Task: Find a place to stay in Reancharia, Brazil, from June 1 to June 9 for 4 guests, with a price range of ₹6000 to ₹12000, and select 'Flat' as the property type.
Action: Mouse moved to (542, 148)
Screenshot: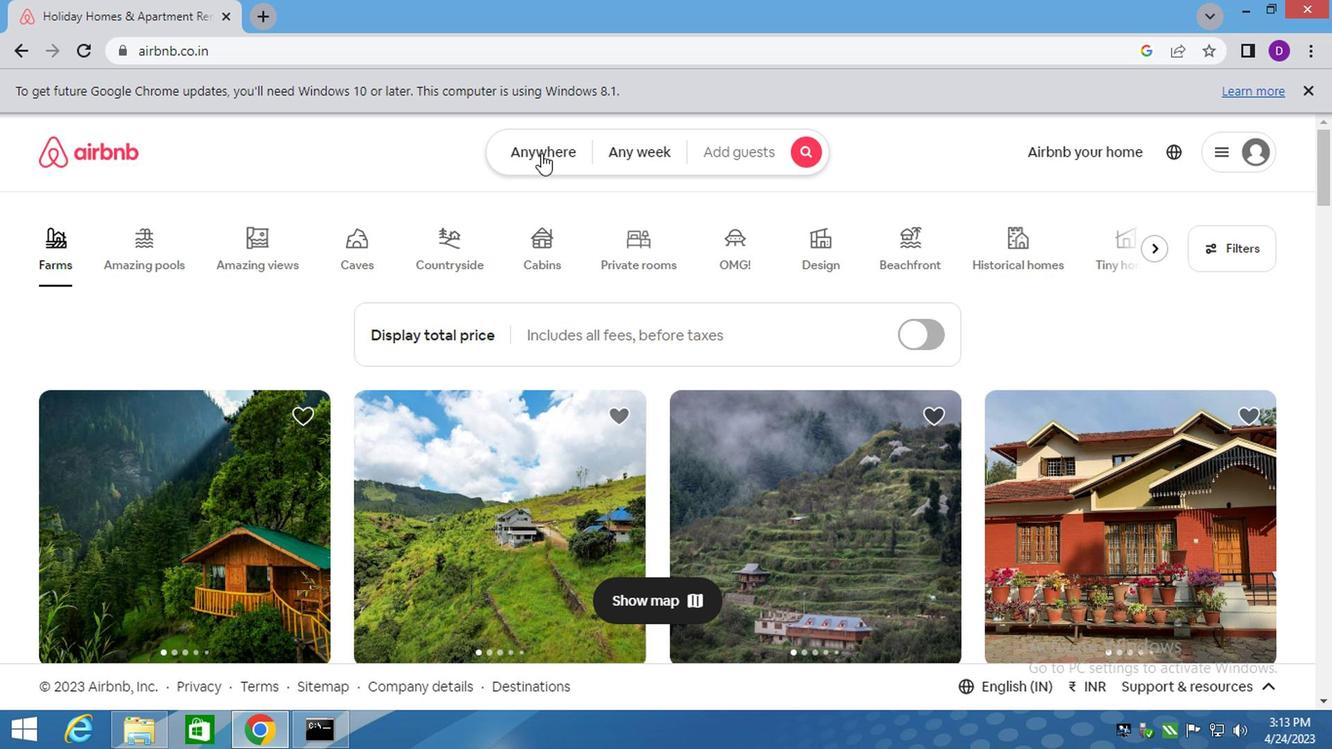 
Action: Mouse pressed left at (542, 148)
Screenshot: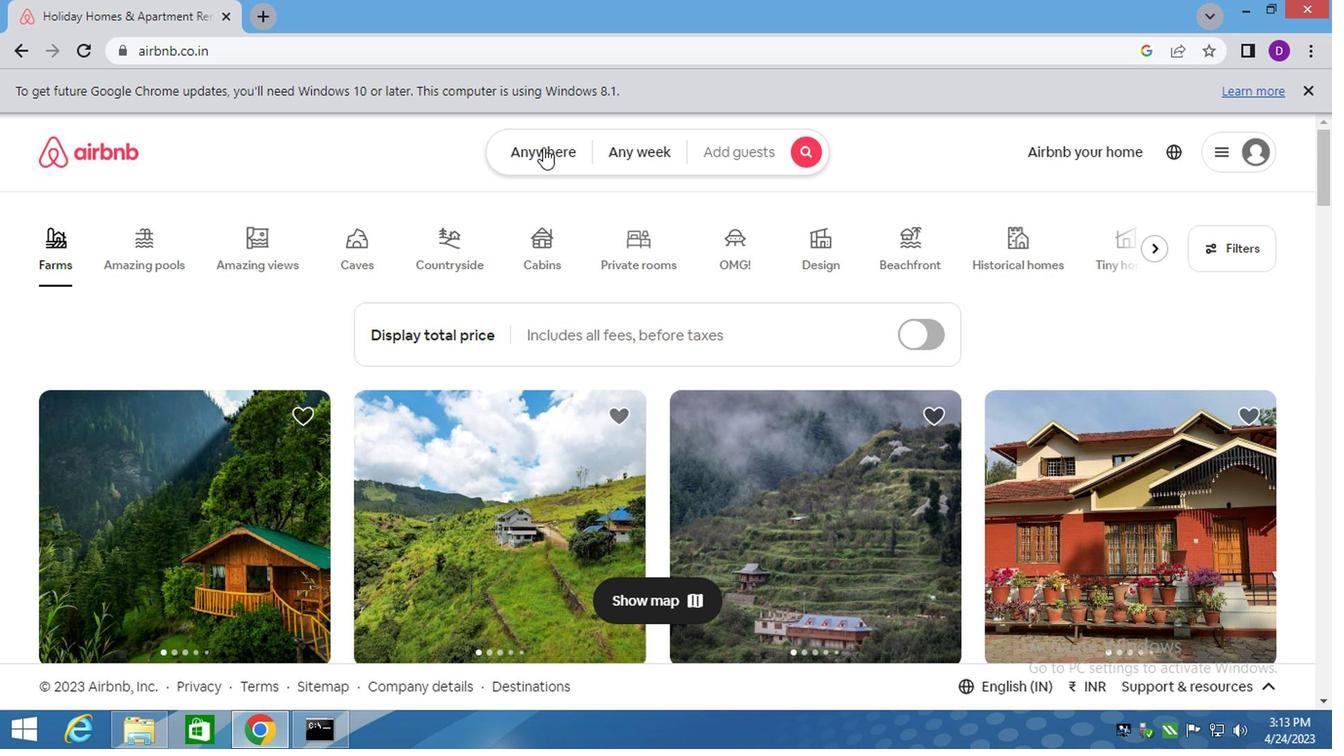 
Action: Mouse moved to (365, 228)
Screenshot: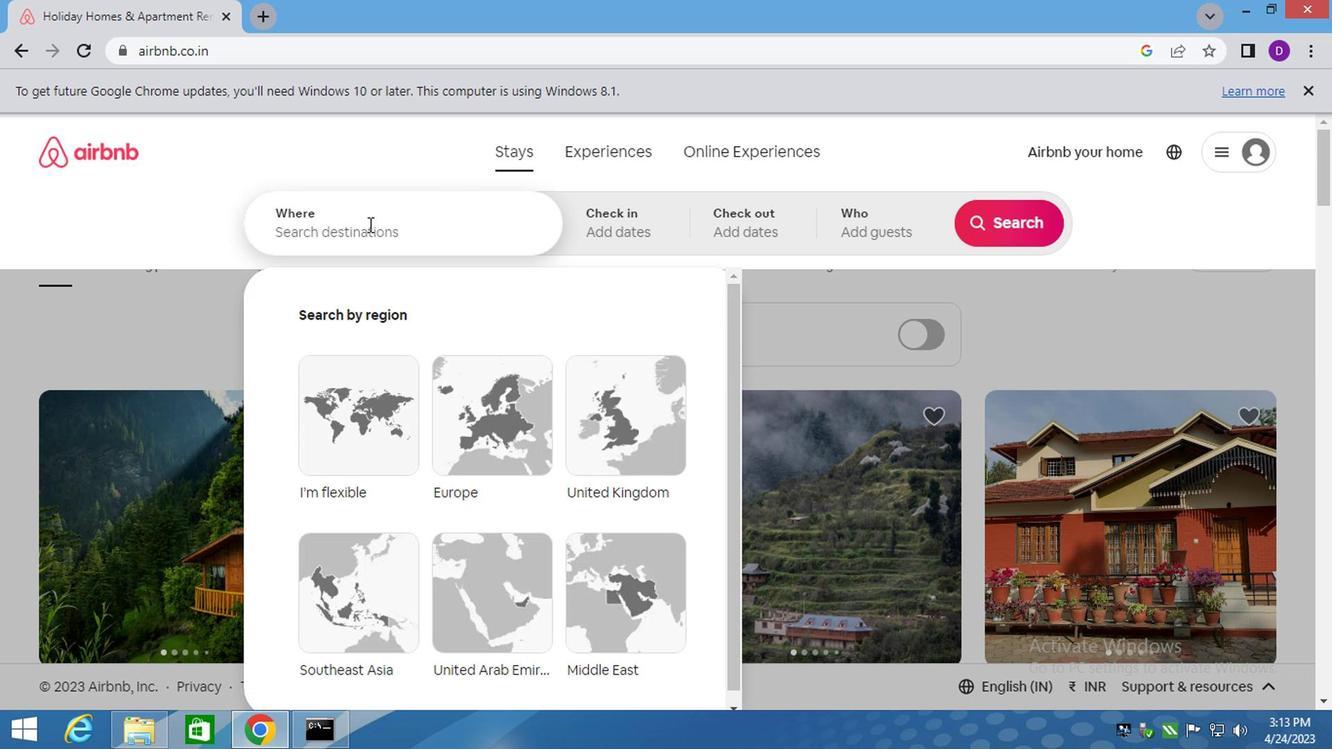 
Action: Mouse pressed left at (365, 228)
Screenshot: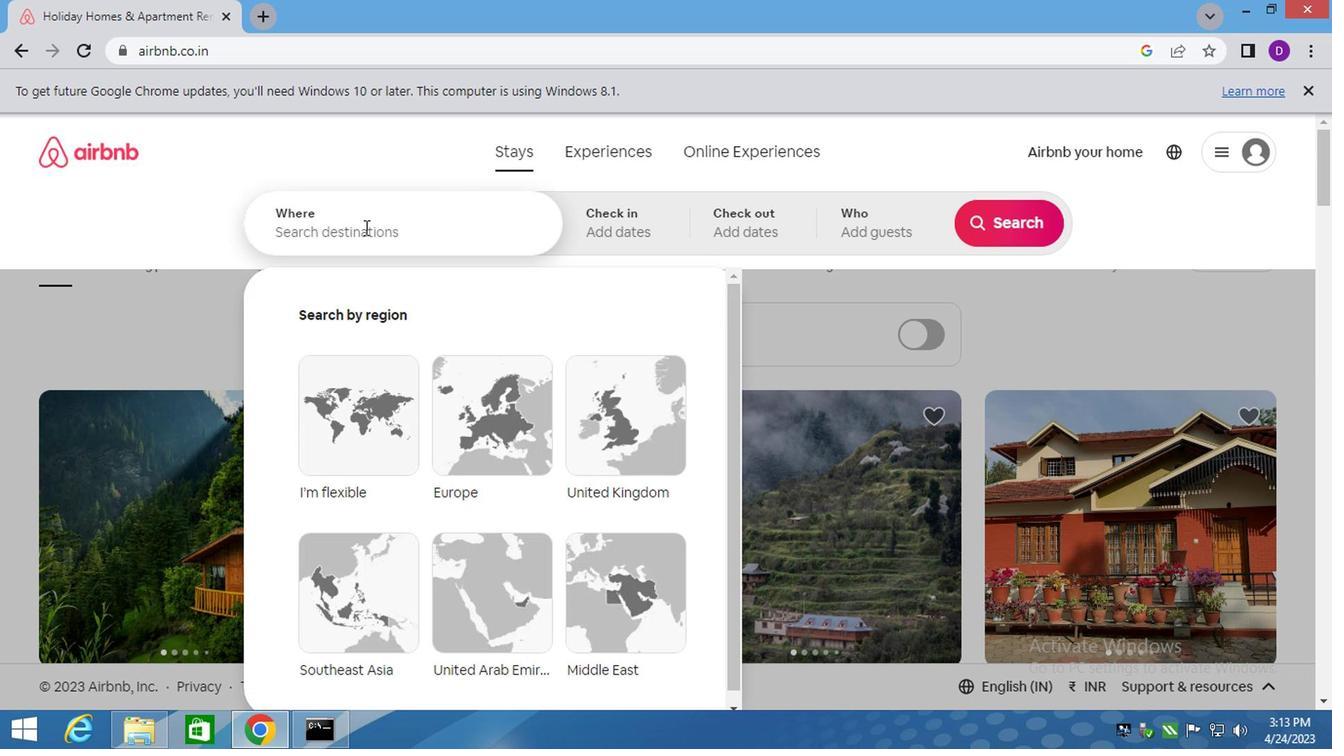 
Action: Key pressed <Key.shift>REANCHARIA,<Key.space><Key.shift>BRAZIL<Key.enter>
Screenshot: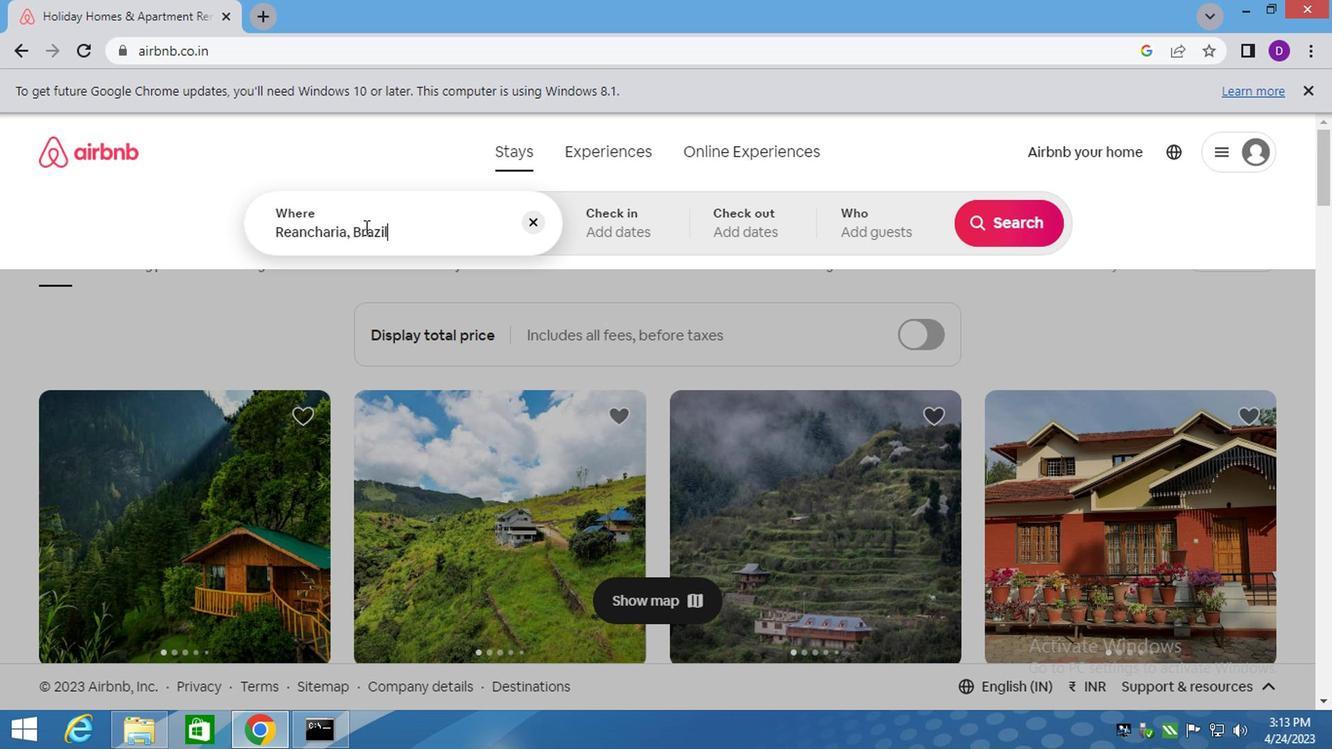 
Action: Mouse moved to (995, 388)
Screenshot: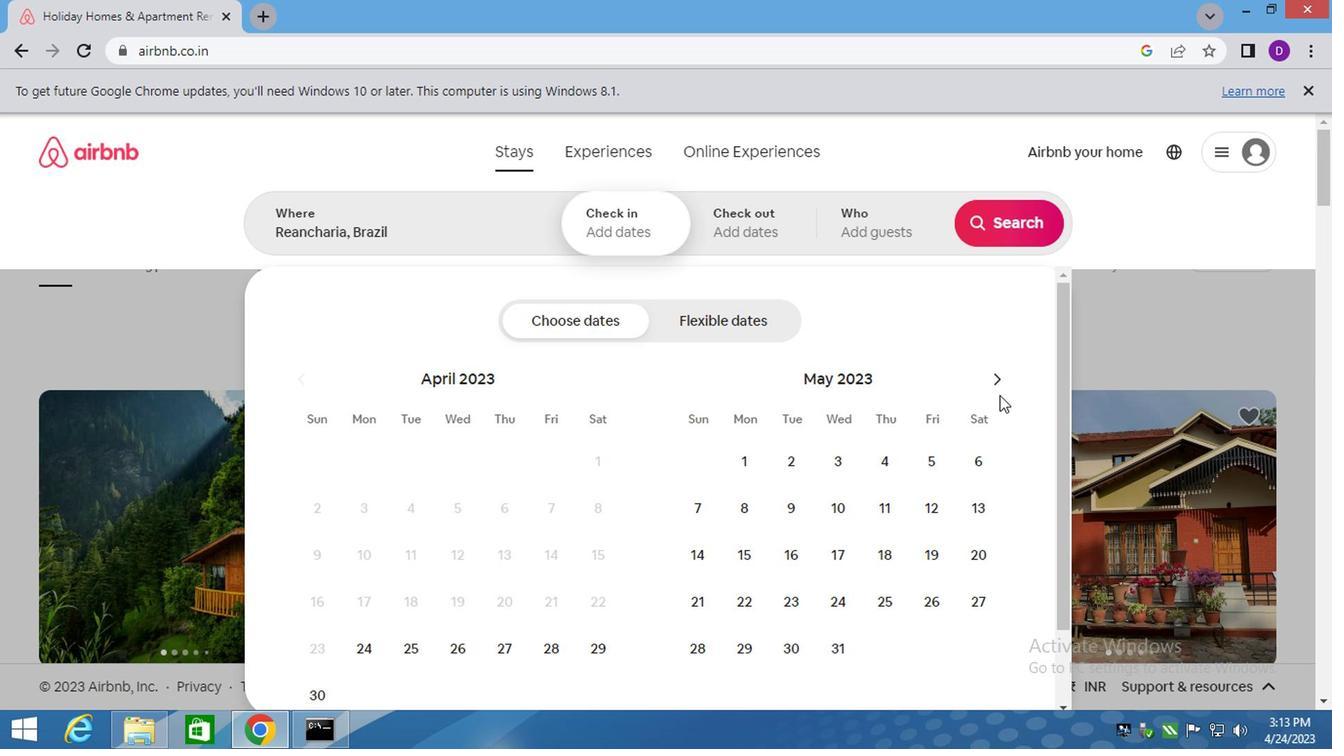 
Action: Mouse pressed left at (995, 388)
Screenshot: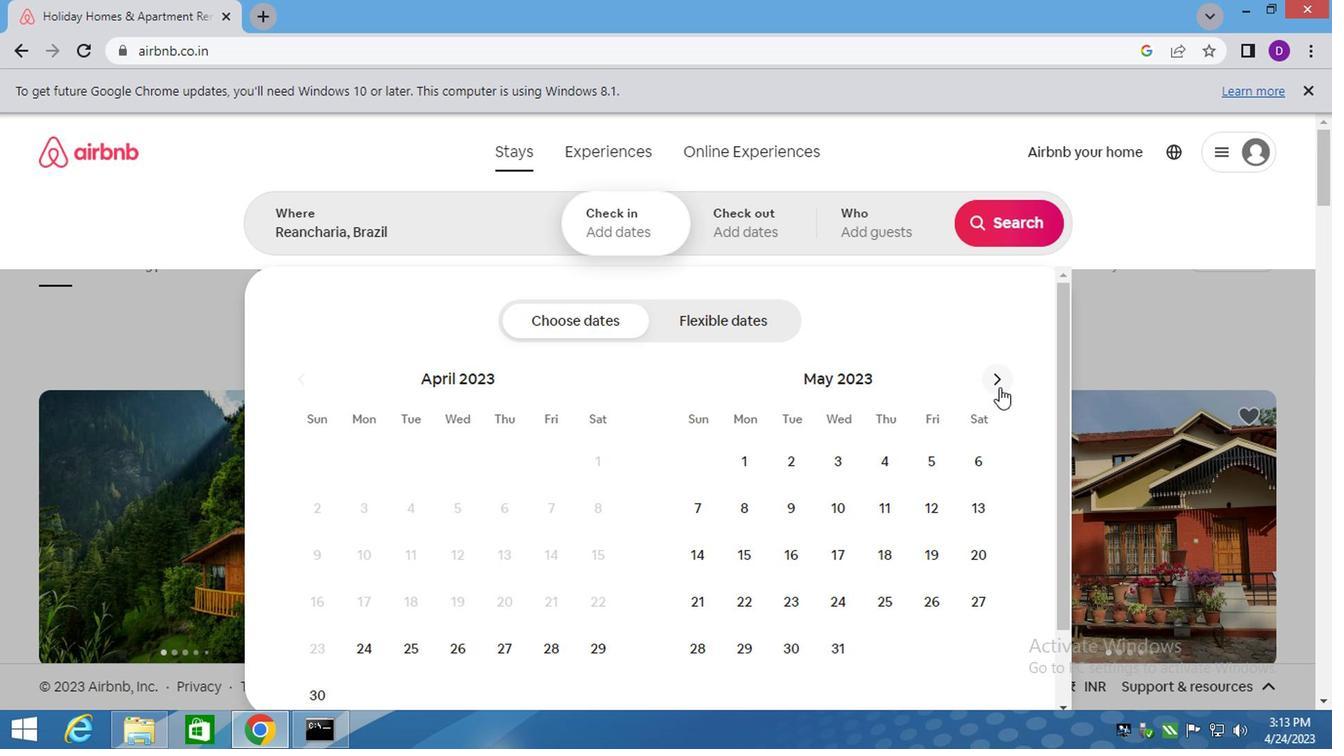 
Action: Mouse pressed left at (995, 388)
Screenshot: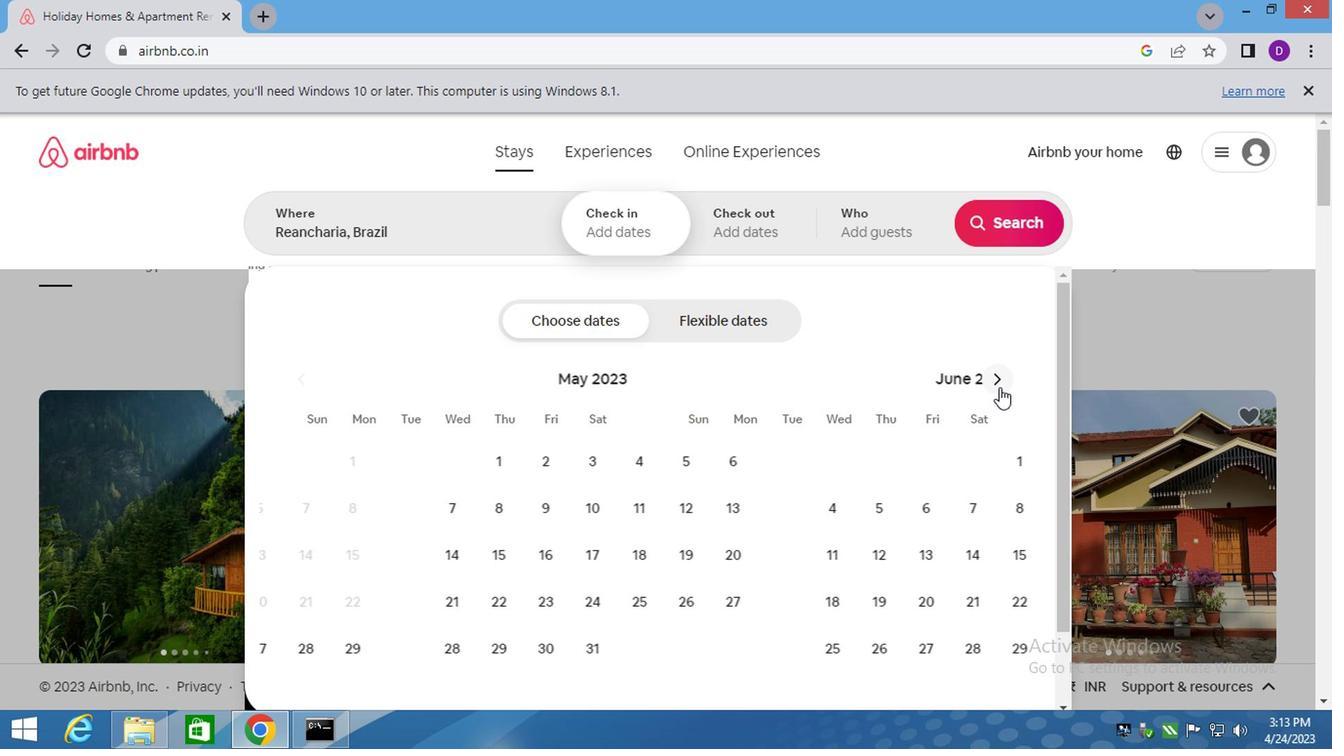 
Action: Mouse moved to (509, 476)
Screenshot: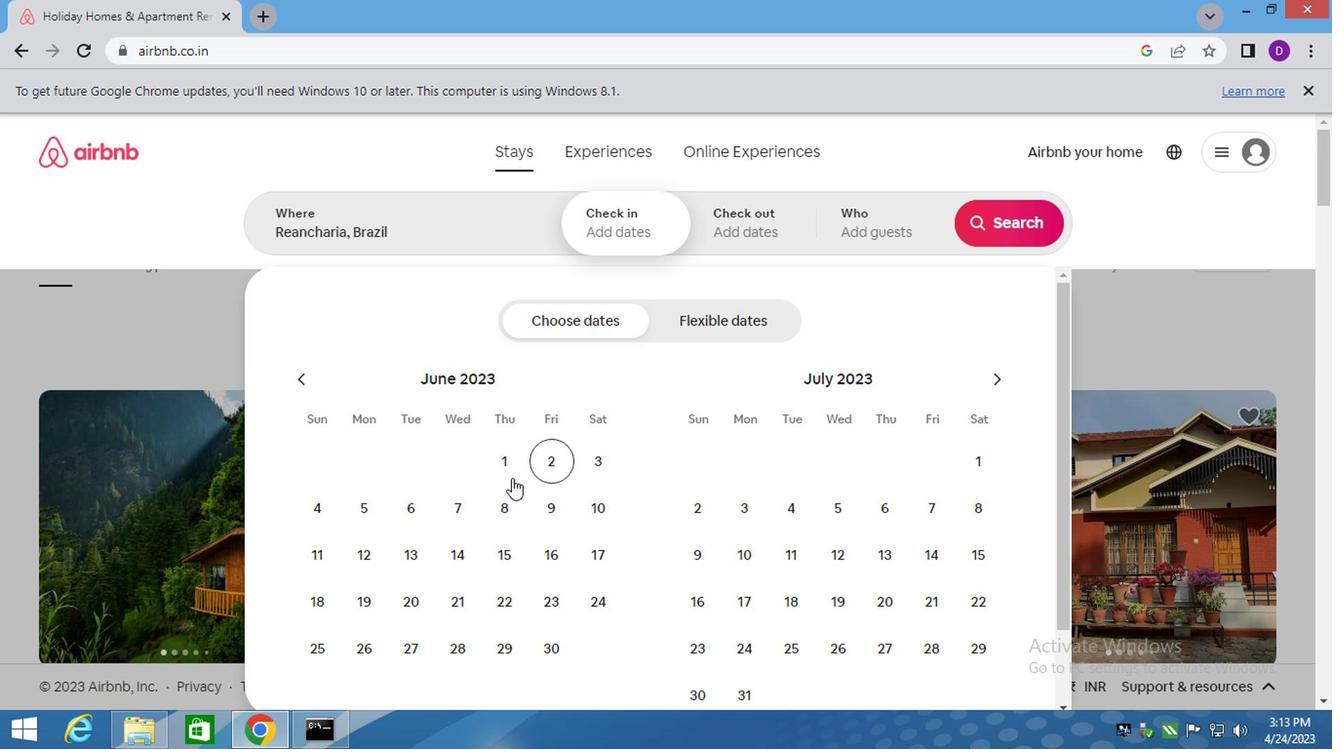 
Action: Mouse pressed left at (509, 476)
Screenshot: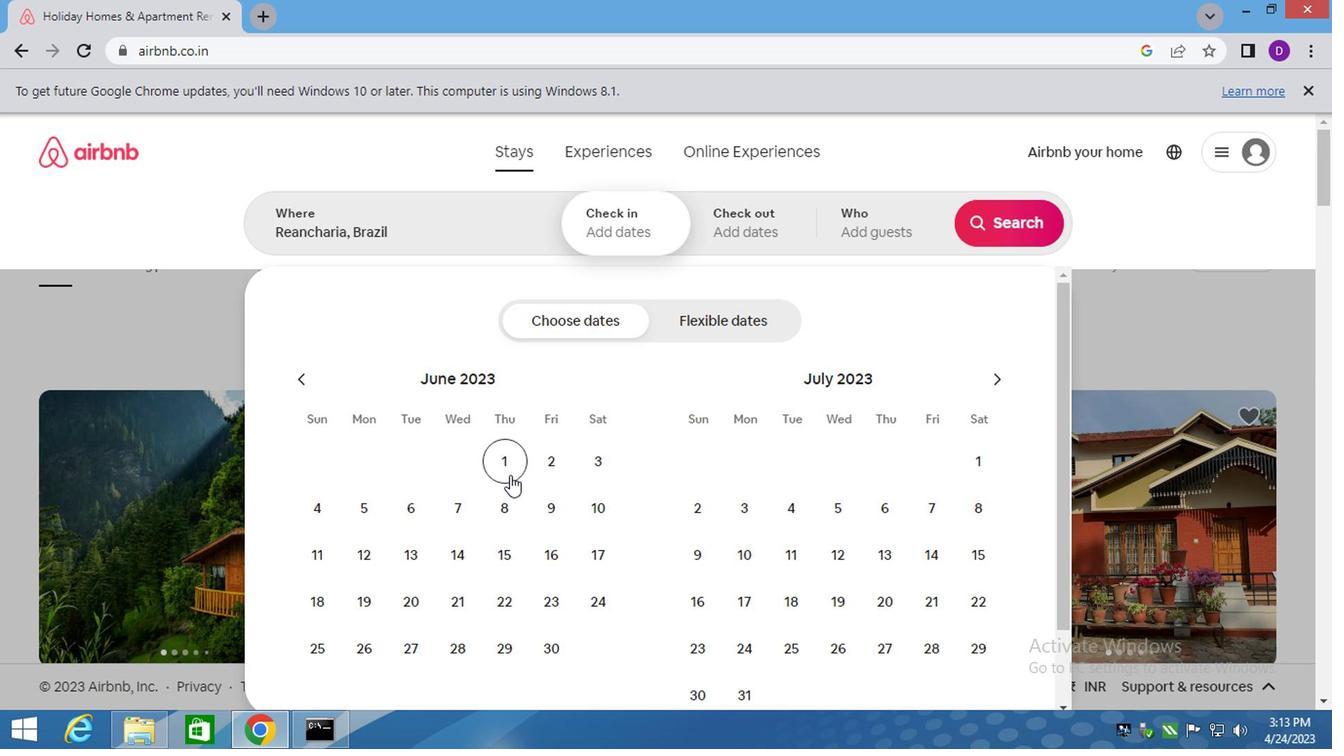 
Action: Mouse moved to (549, 510)
Screenshot: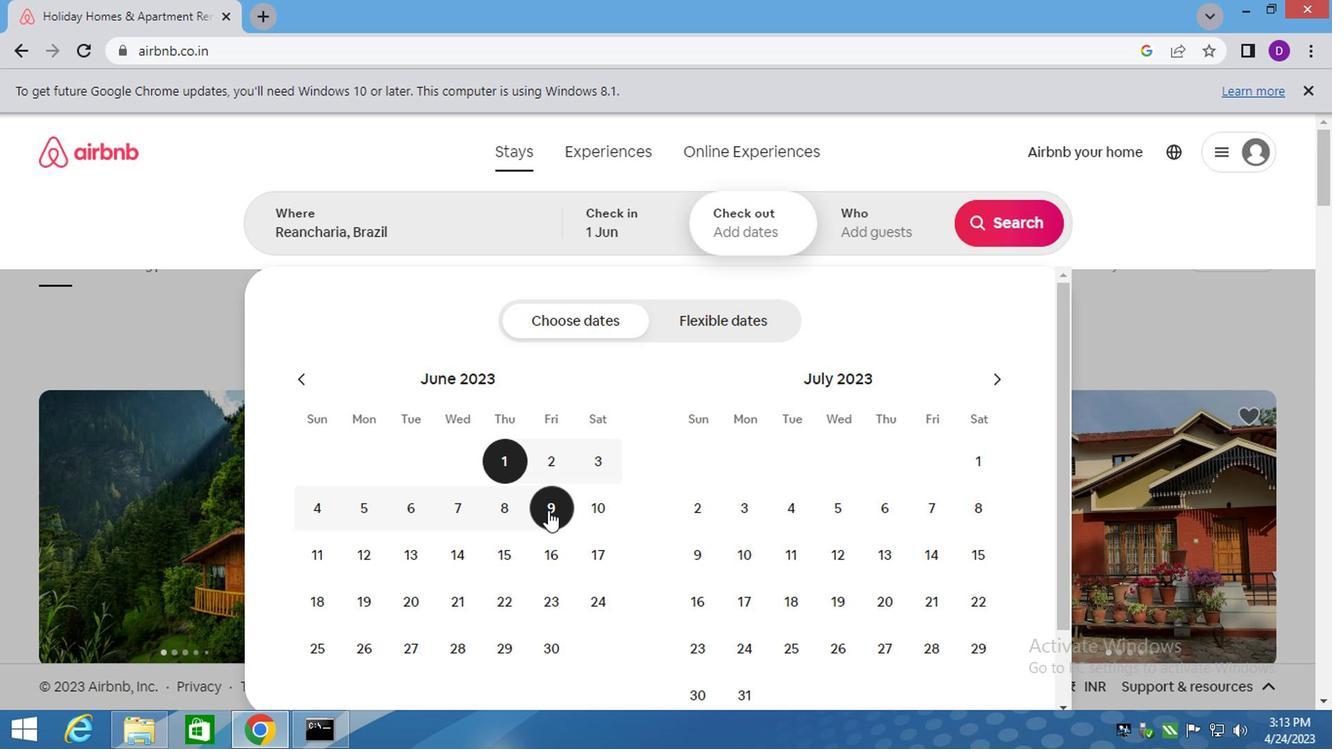 
Action: Mouse pressed left at (549, 510)
Screenshot: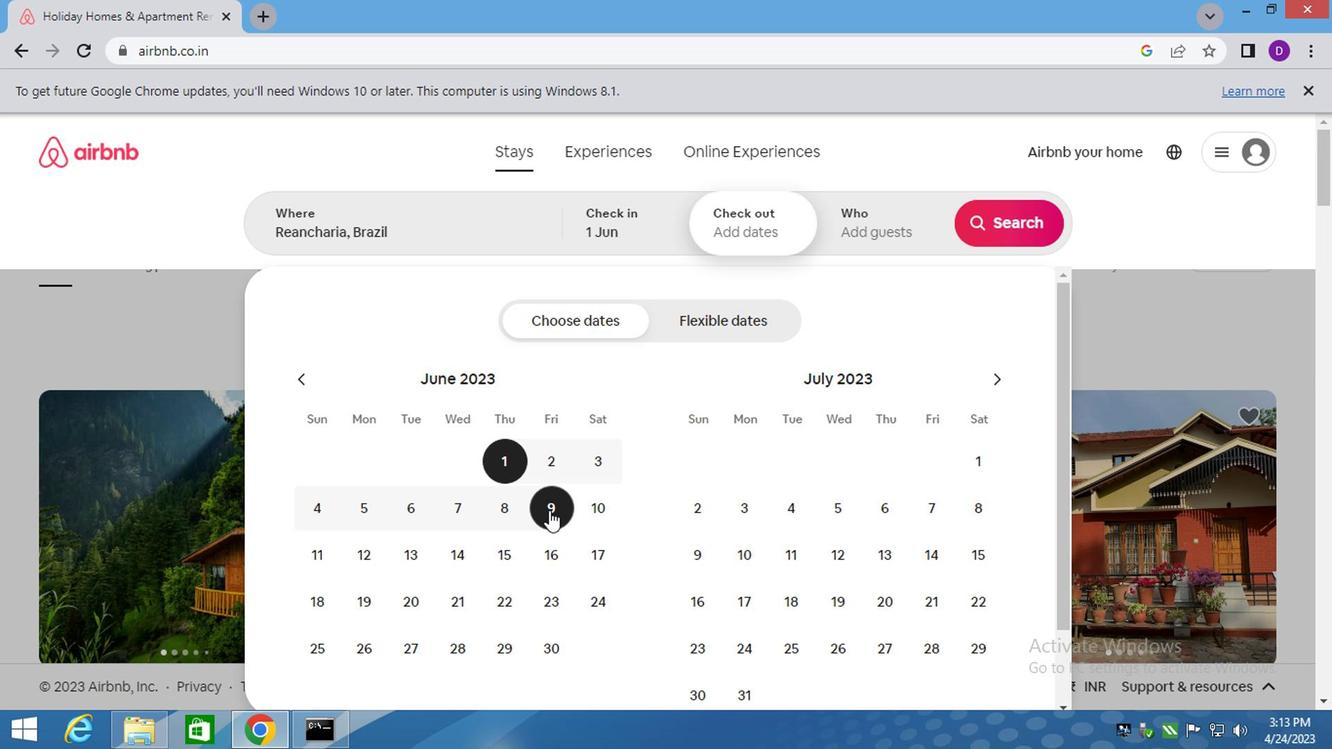 
Action: Mouse moved to (843, 228)
Screenshot: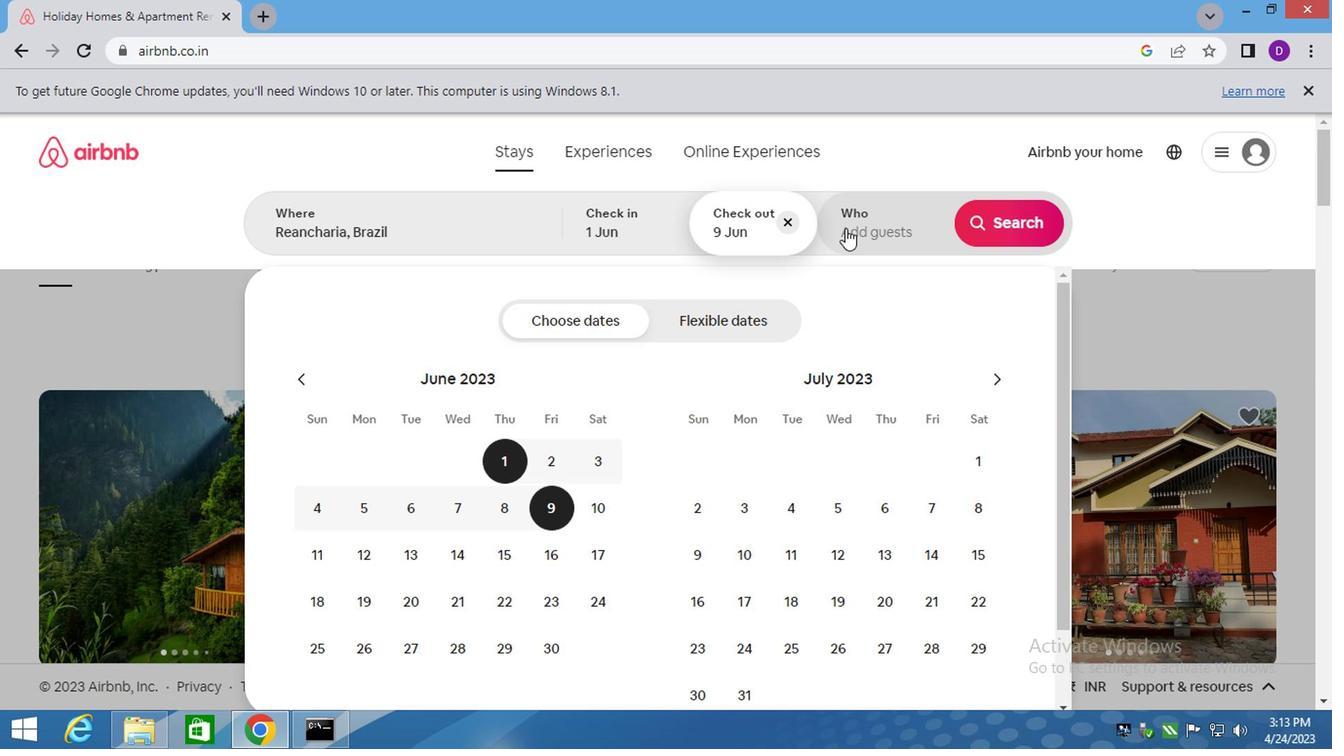 
Action: Mouse pressed left at (843, 228)
Screenshot: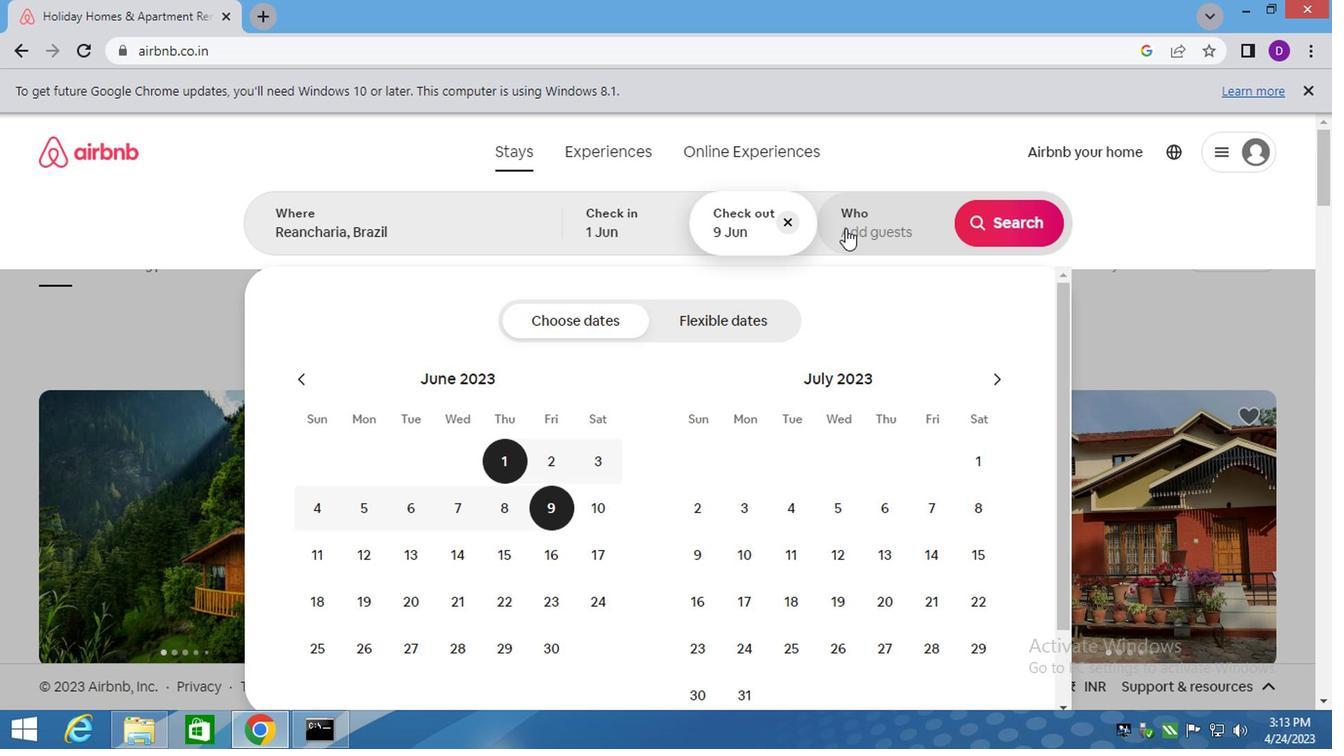 
Action: Mouse moved to (1008, 322)
Screenshot: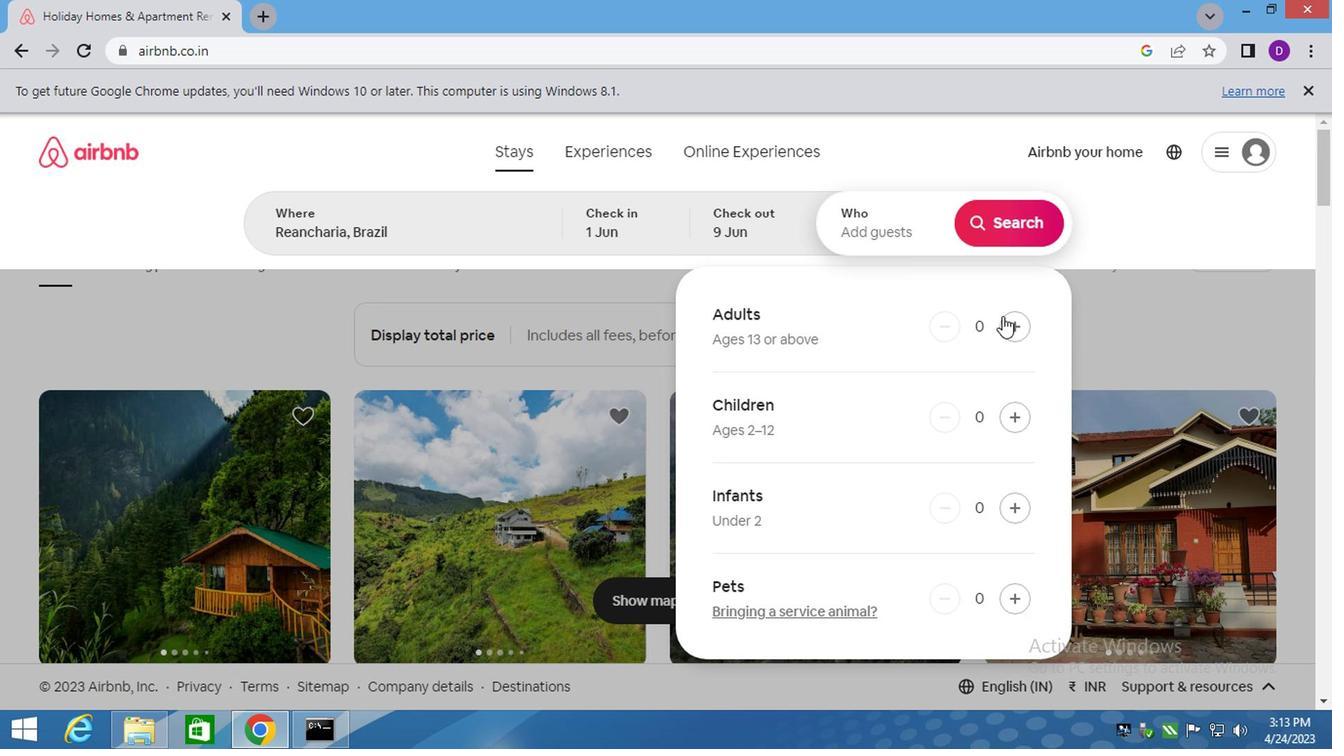 
Action: Mouse pressed left at (1008, 322)
Screenshot: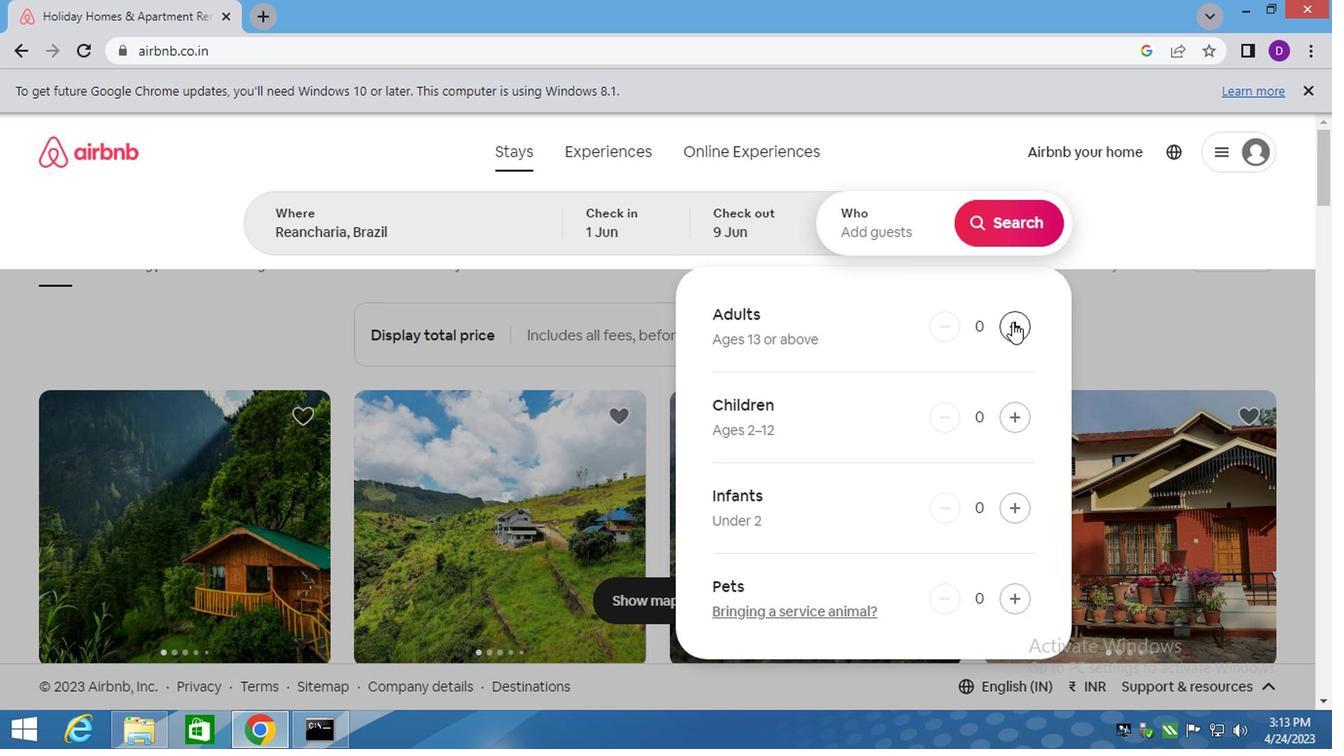 
Action: Mouse pressed left at (1008, 322)
Screenshot: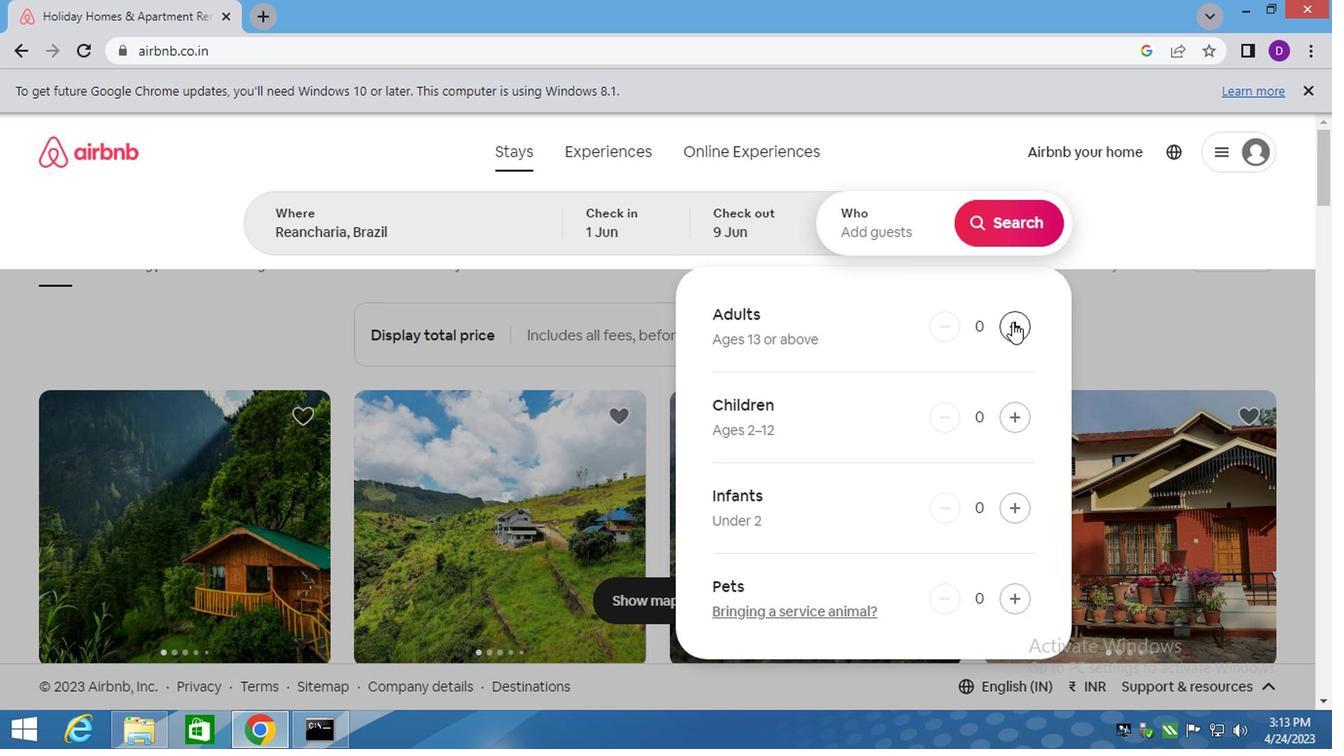 
Action: Mouse pressed left at (1008, 322)
Screenshot: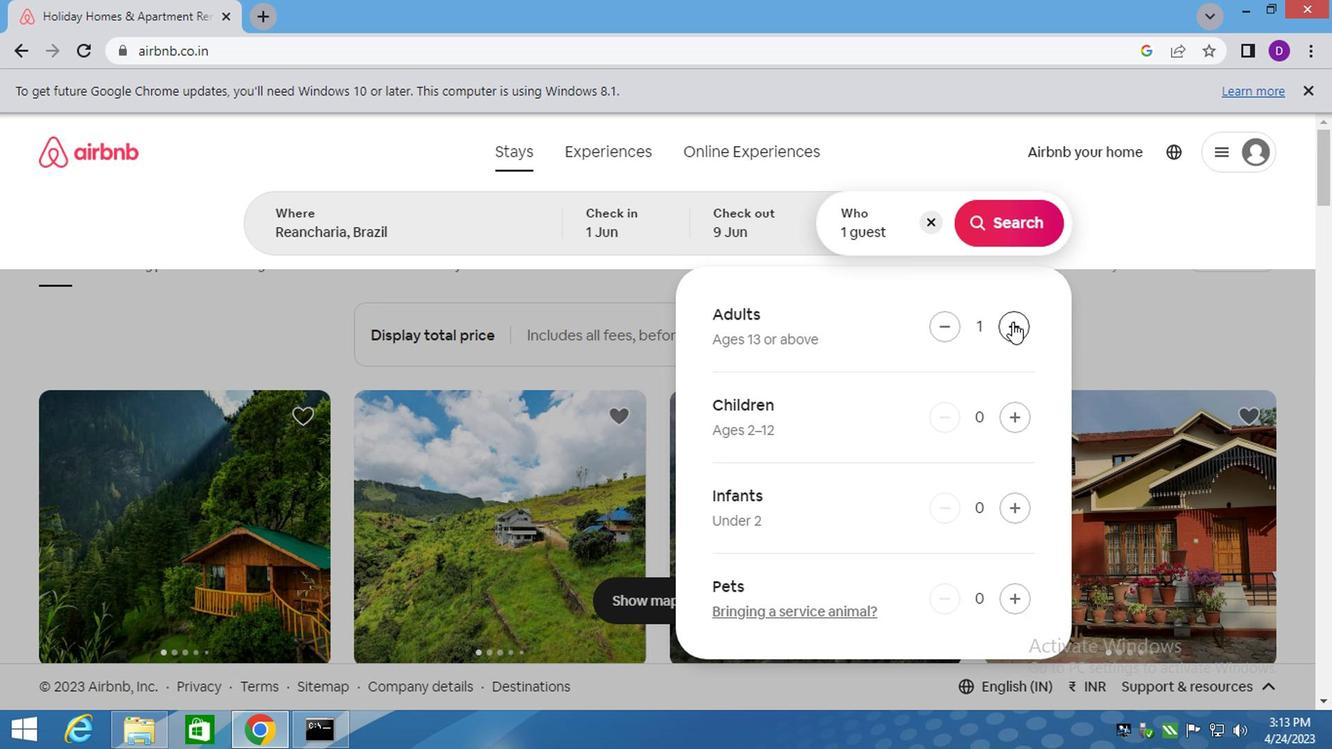 
Action: Mouse pressed left at (1008, 322)
Screenshot: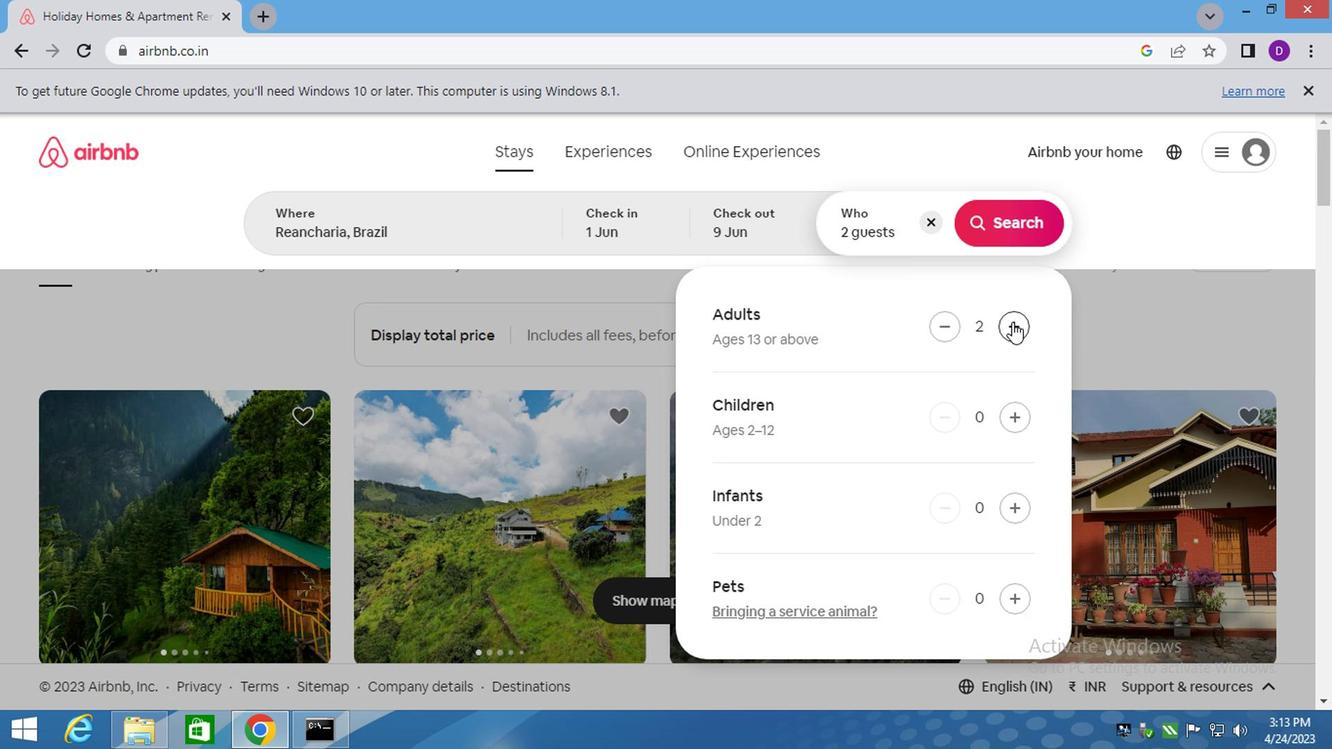 
Action: Mouse moved to (998, 231)
Screenshot: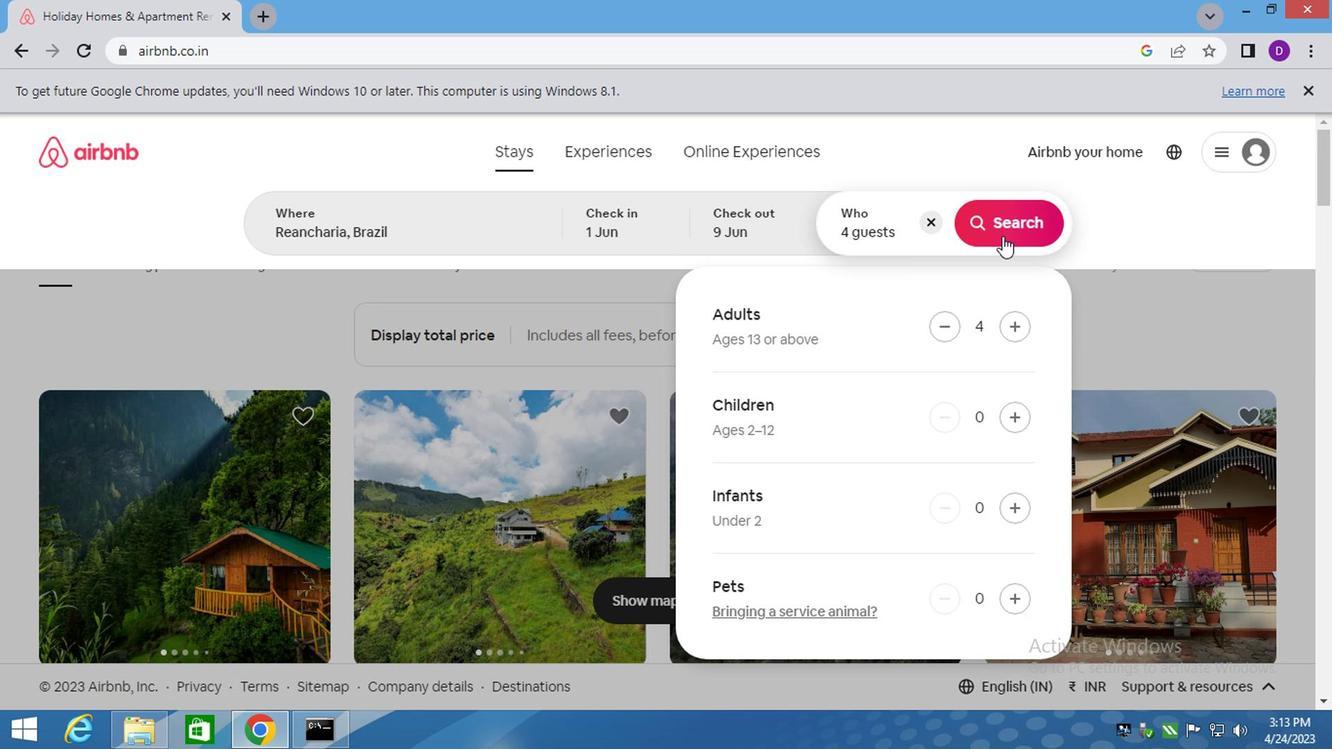 
Action: Mouse pressed left at (998, 231)
Screenshot: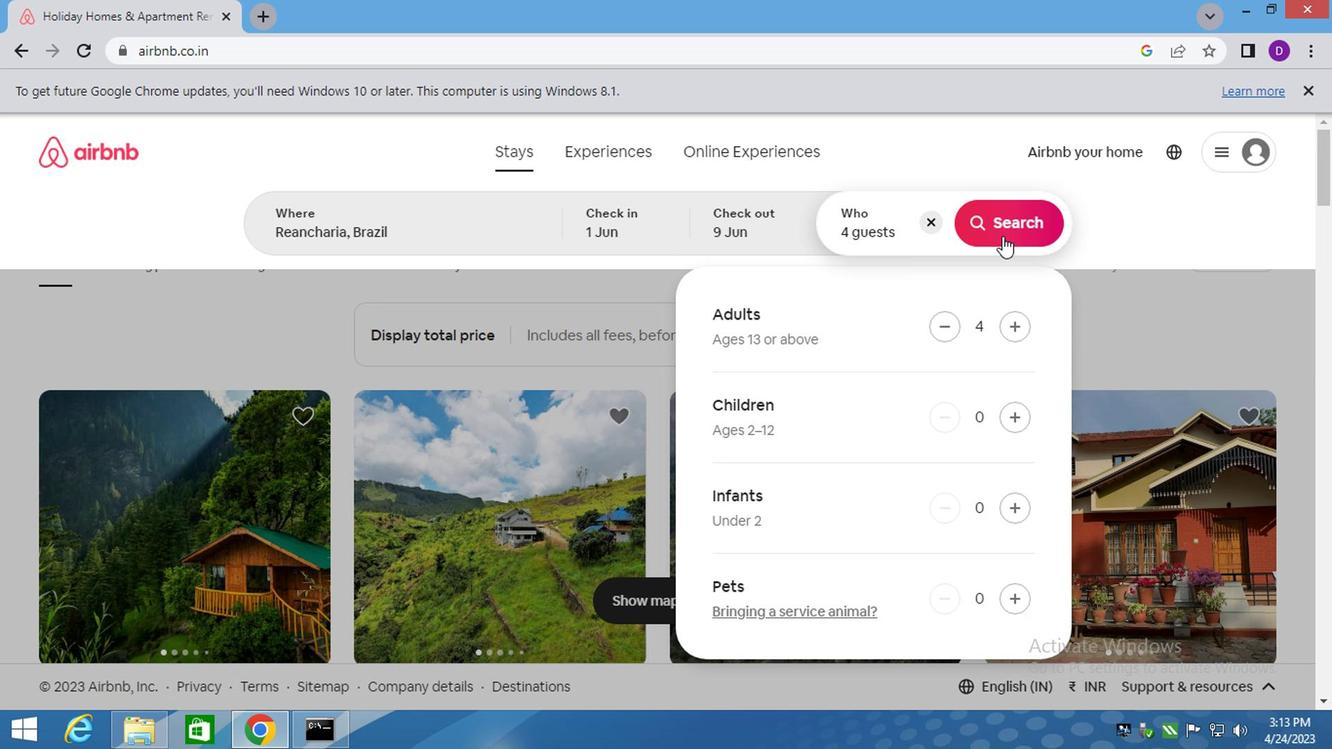 
Action: Mouse moved to (1301, 156)
Screenshot: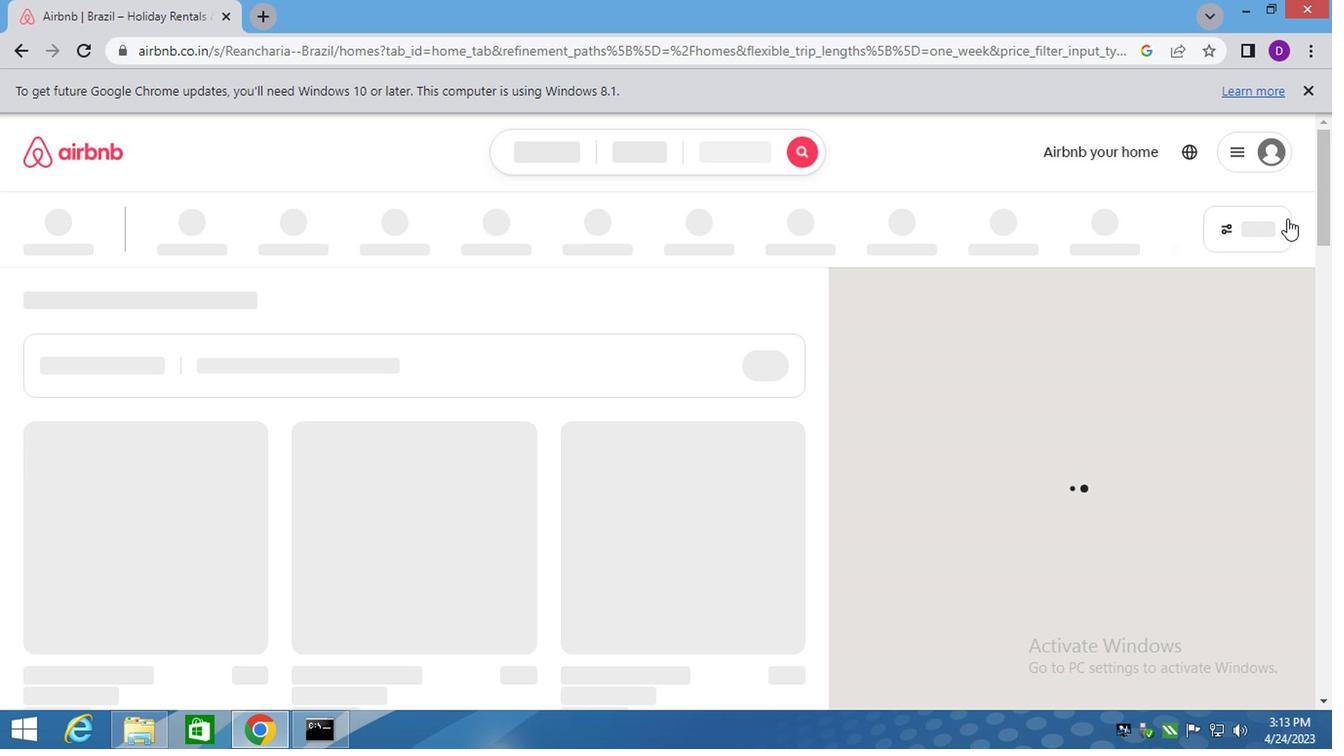 
Action: Mouse pressed left at (1324, 179)
Screenshot: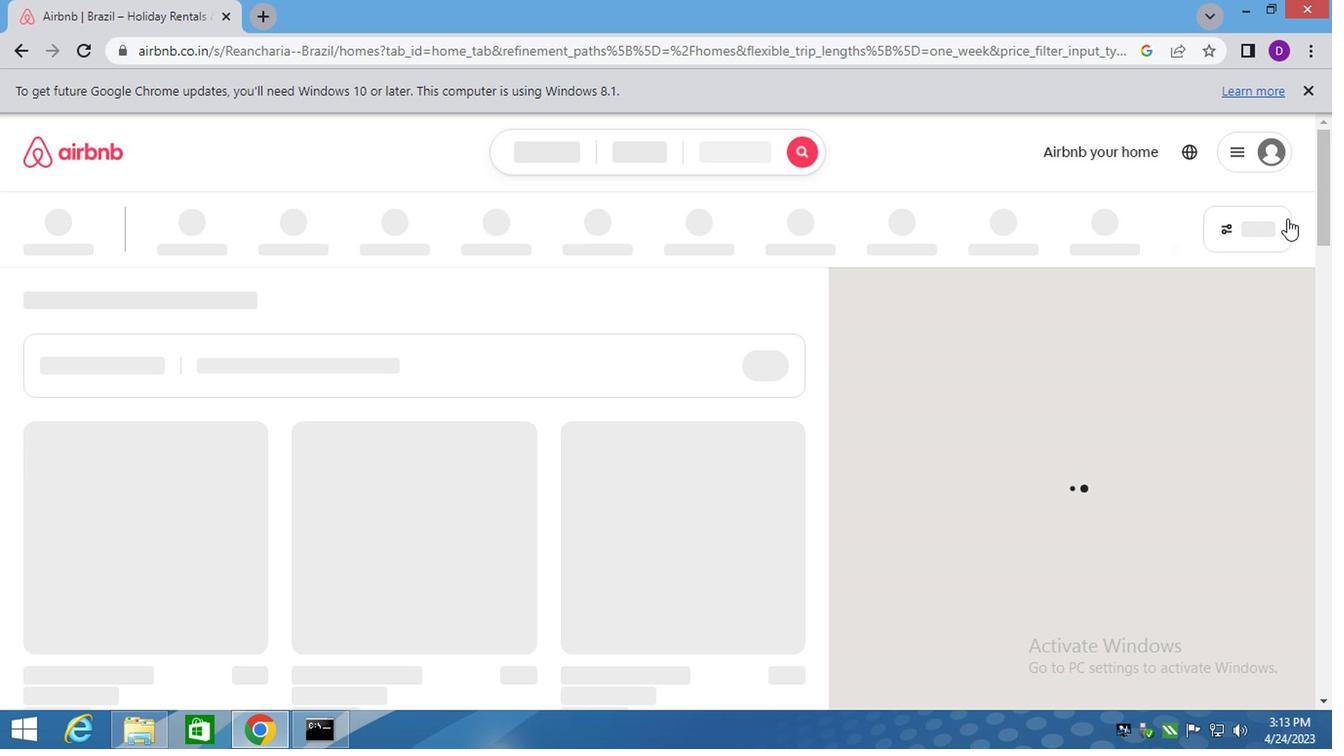 
Action: Mouse moved to (1253, 232)
Screenshot: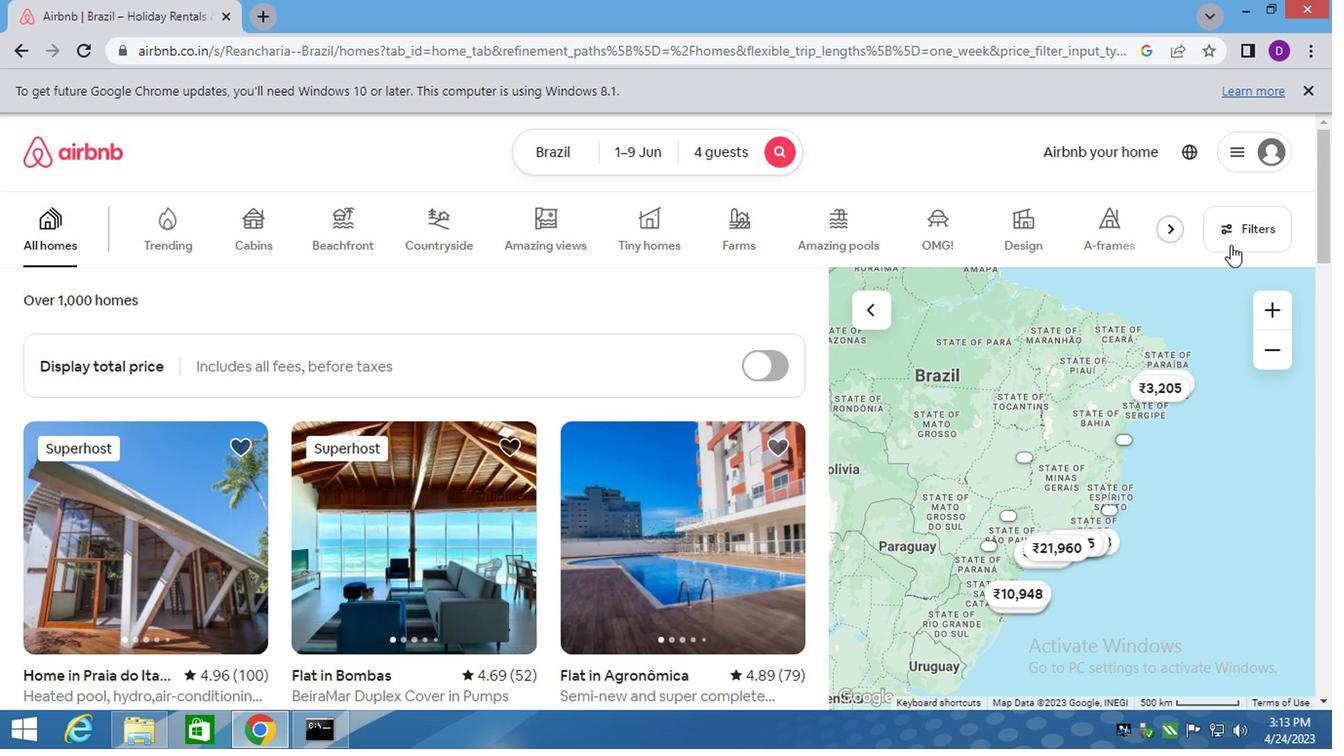 
Action: Mouse pressed left at (1253, 232)
Screenshot: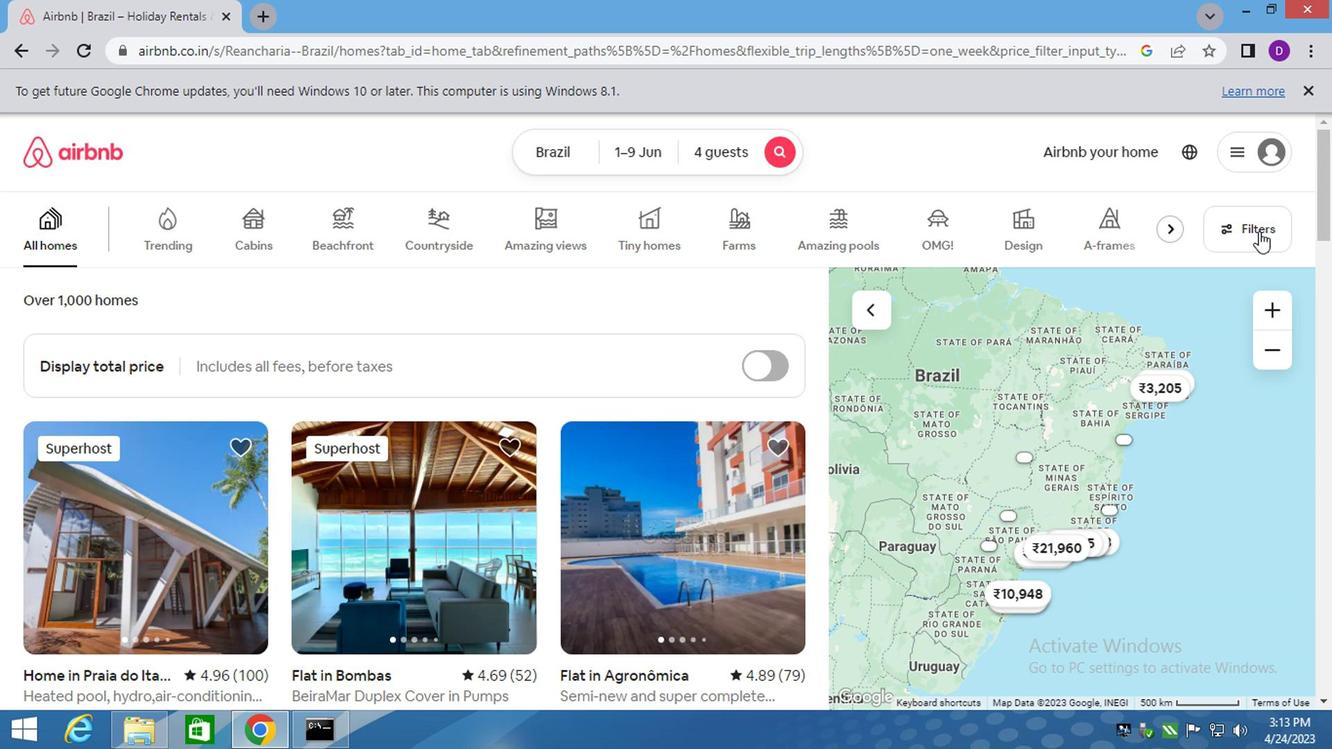 
Action: Mouse moved to (422, 464)
Screenshot: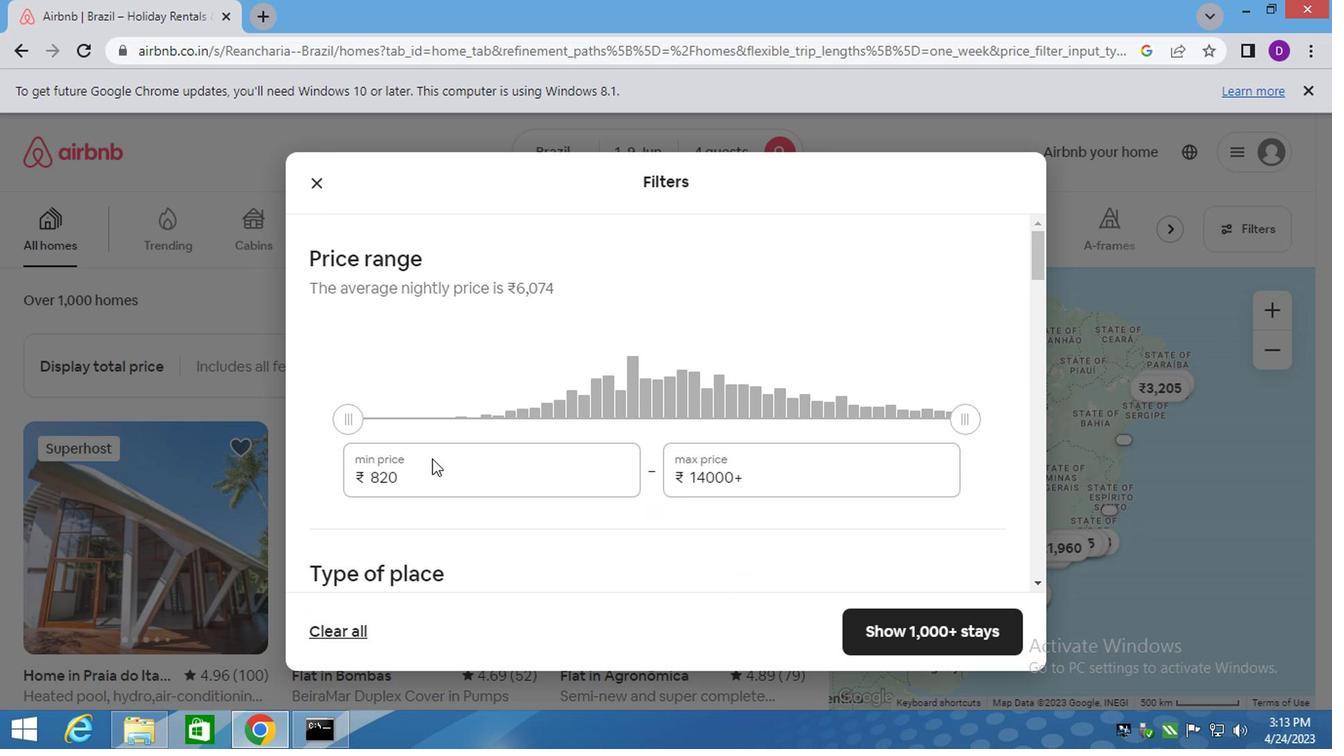 
Action: Mouse pressed left at (422, 464)
Screenshot: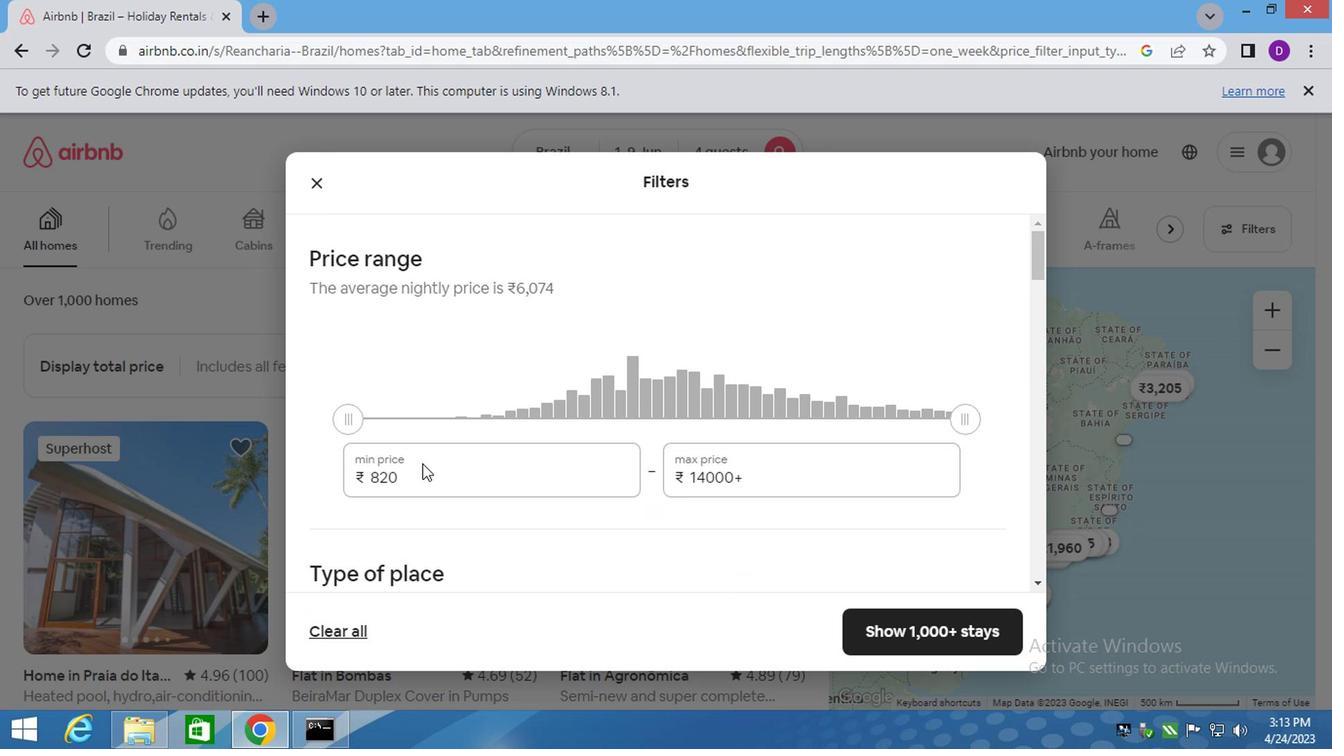 
Action: Mouse pressed left at (422, 464)
Screenshot: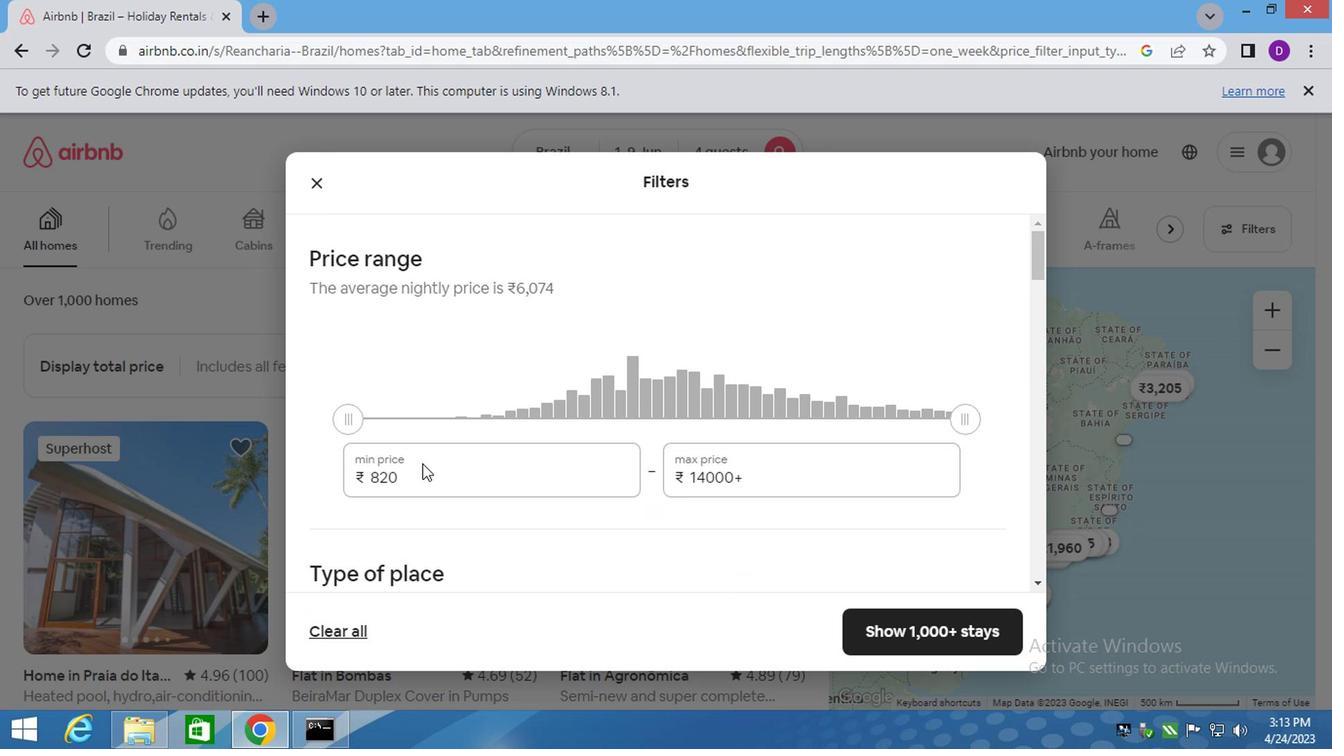 
Action: Mouse moved to (389, 479)
Screenshot: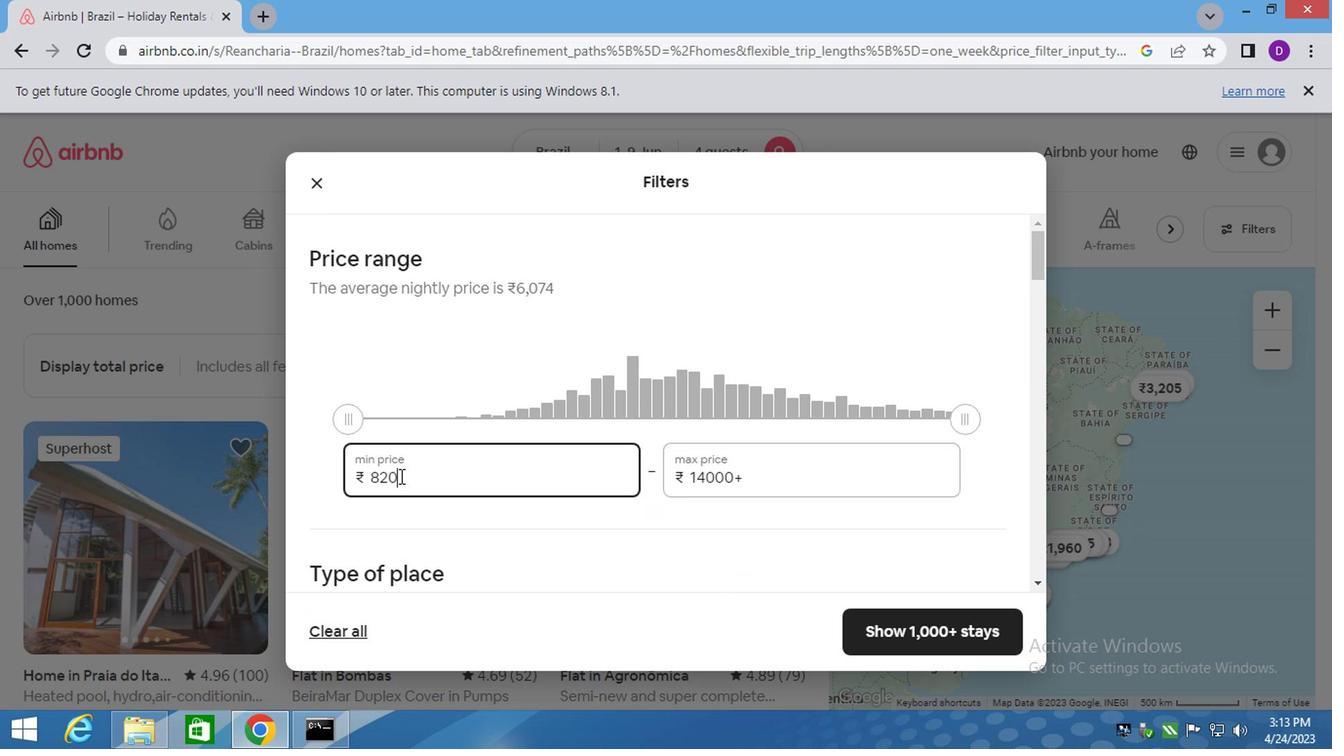 
Action: Mouse pressed left at (389, 479)
Screenshot: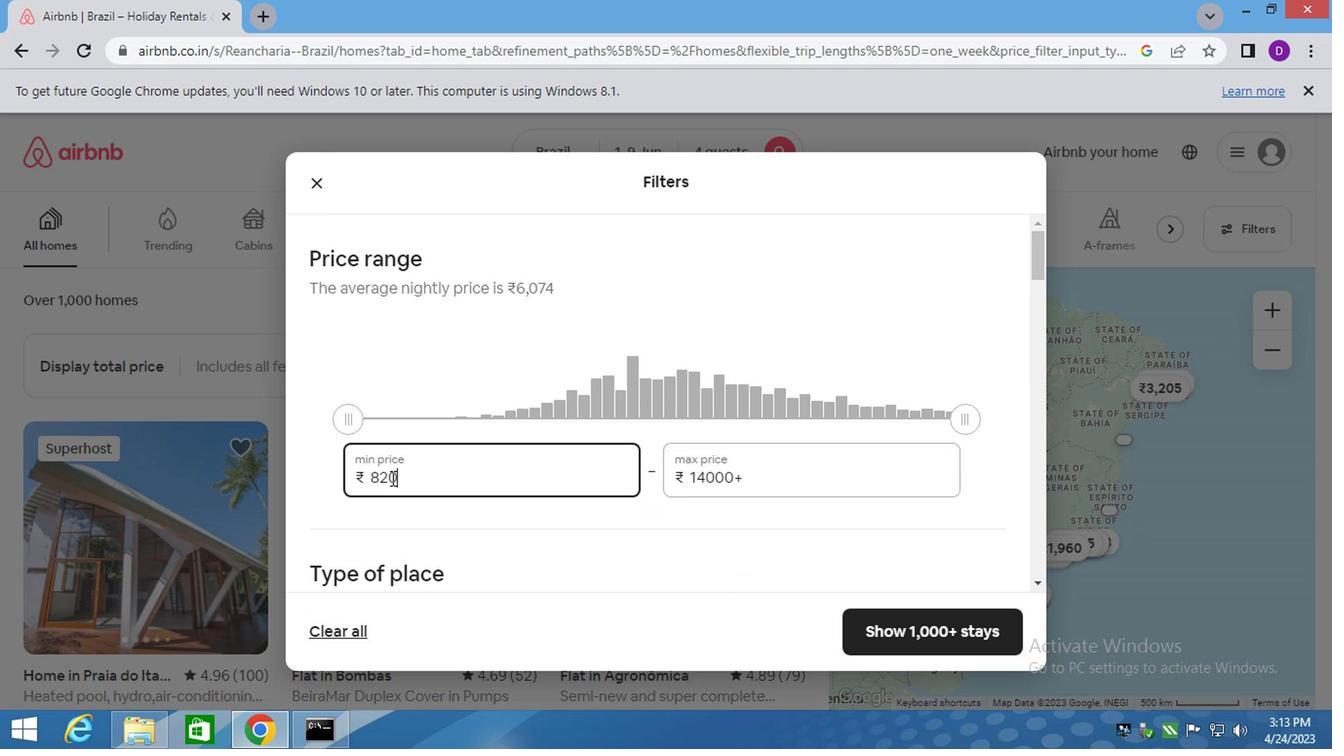 
Action: Mouse pressed left at (389, 479)
Screenshot: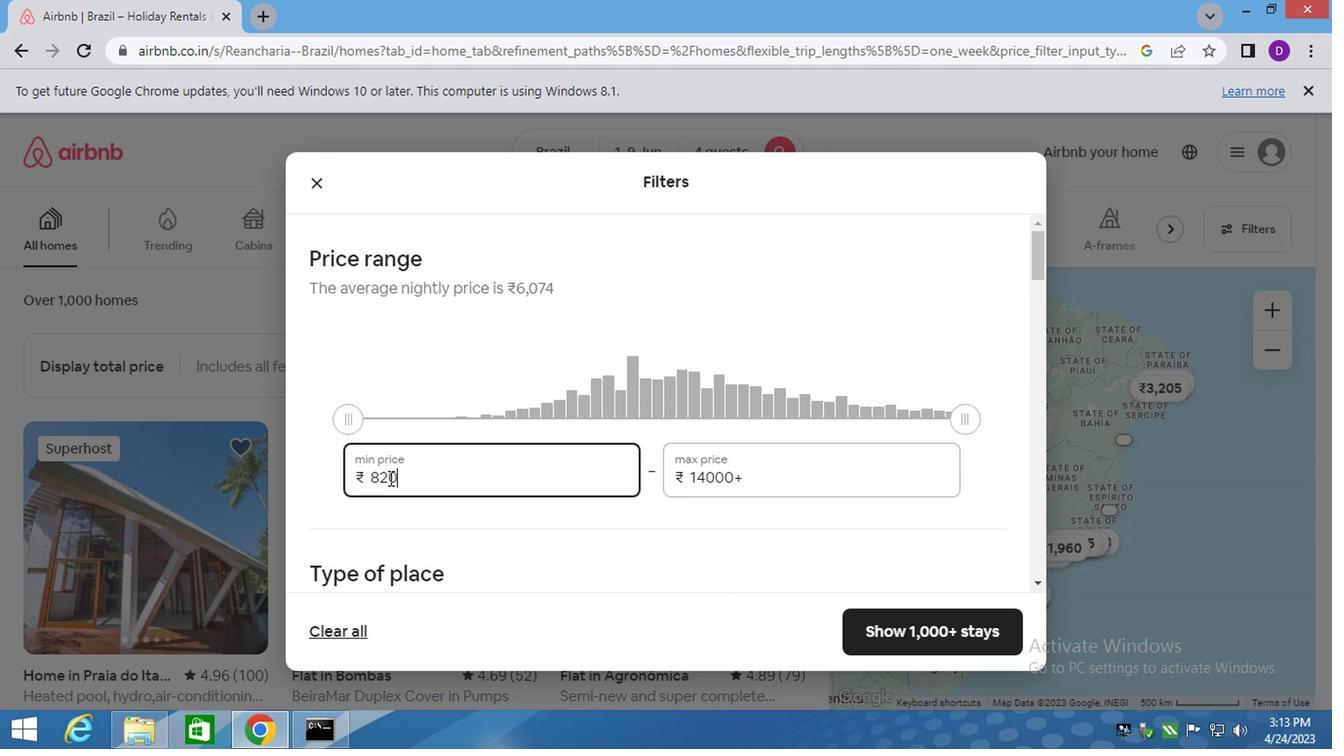 
Action: Mouse moved to (388, 479)
Screenshot: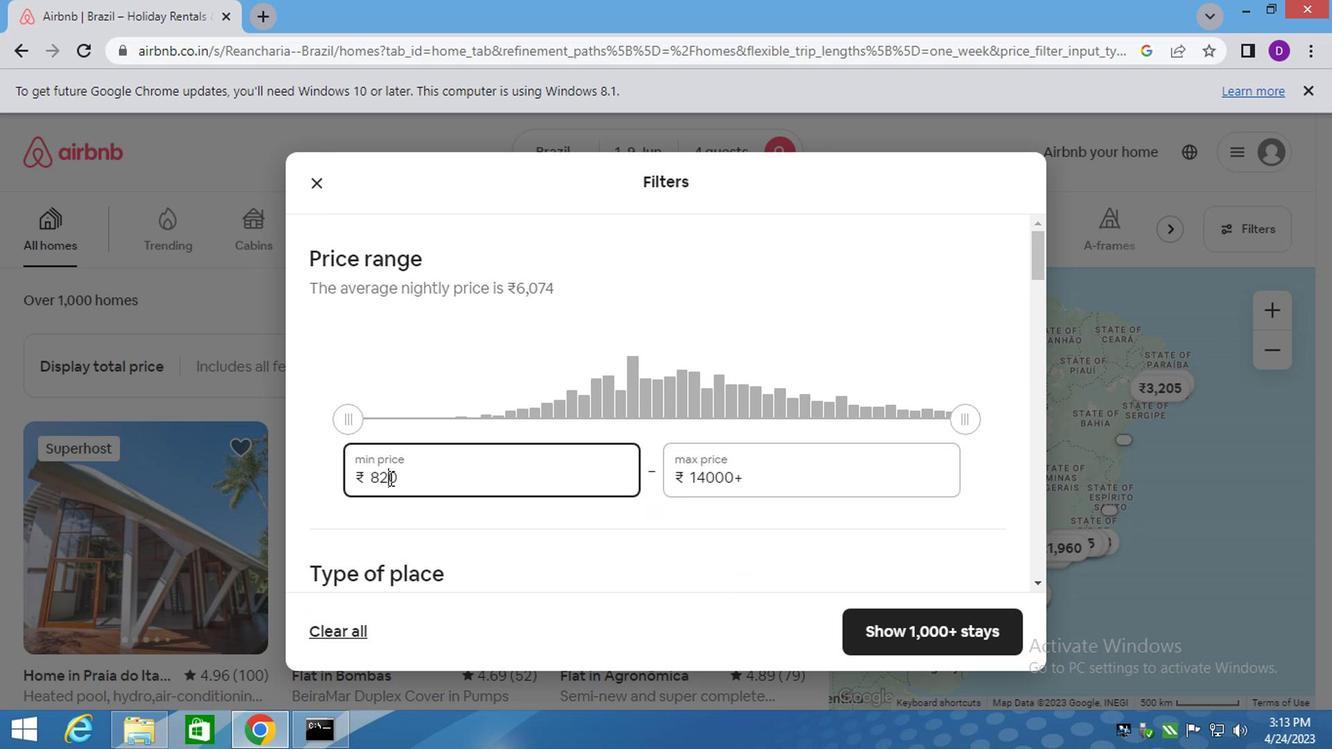 
Action: Mouse pressed left at (388, 479)
Screenshot: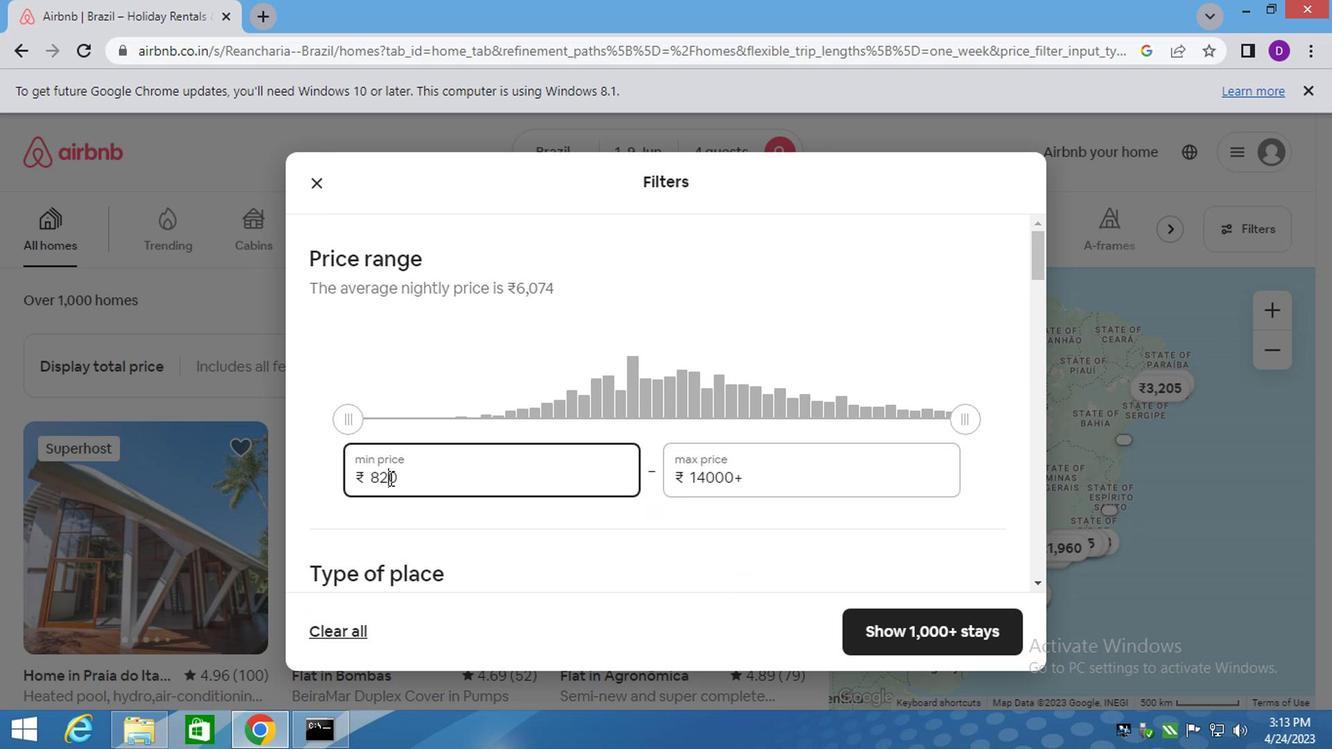
Action: Key pressed 60
Screenshot: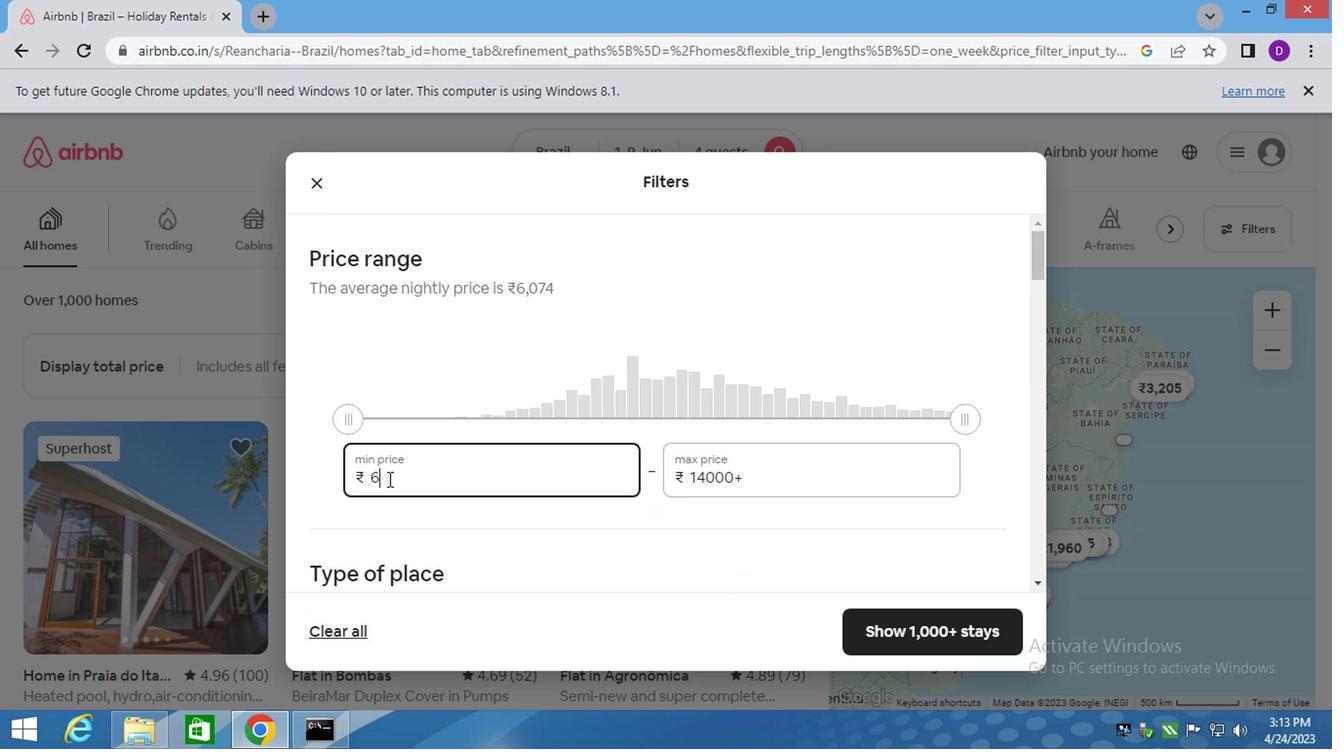 
Action: Mouse moved to (483, 479)
Screenshot: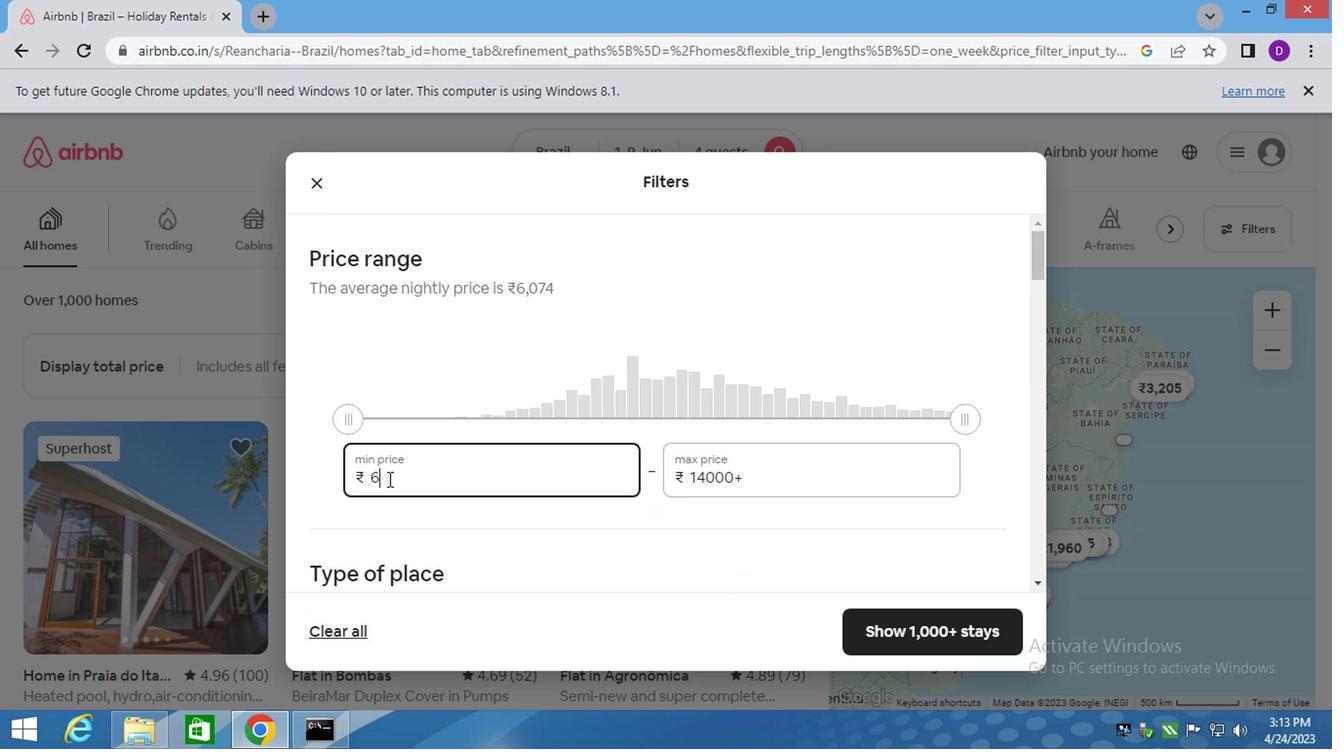 
Action: Key pressed 0
Screenshot: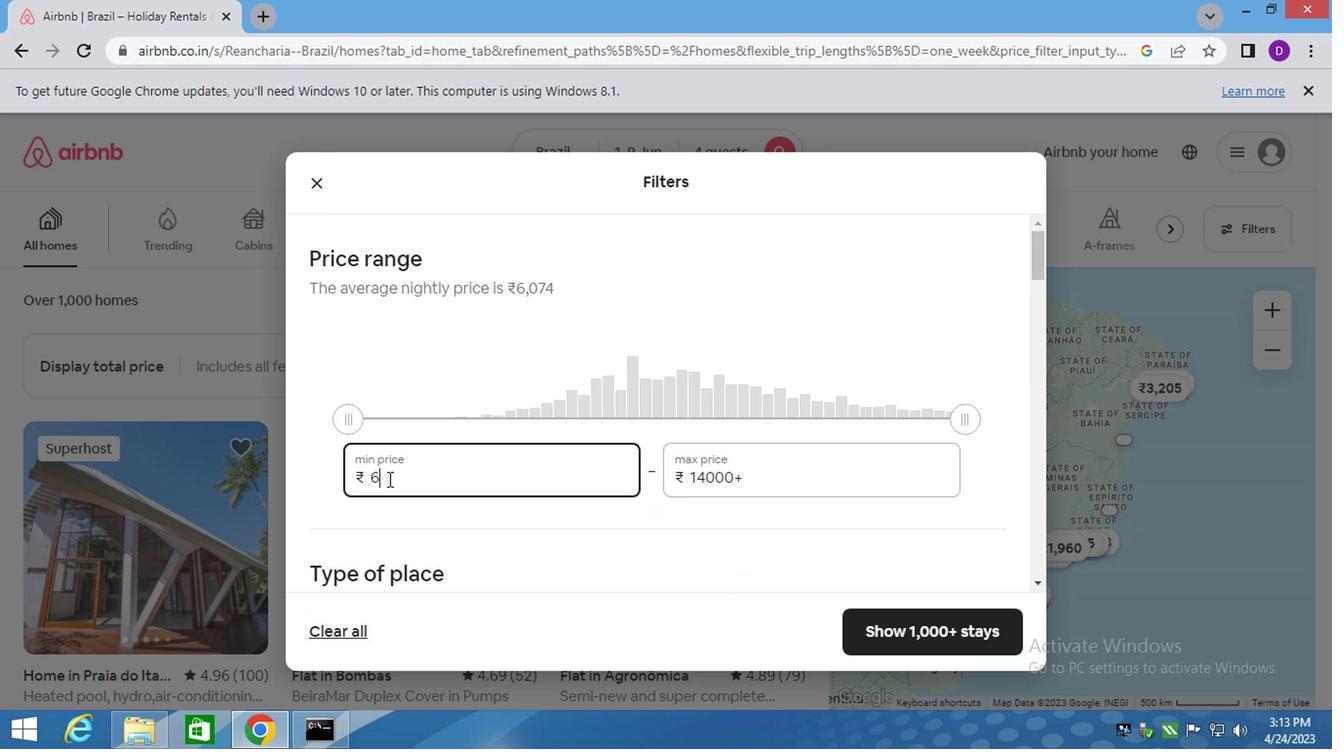 
Action: Mouse moved to (703, 479)
Screenshot: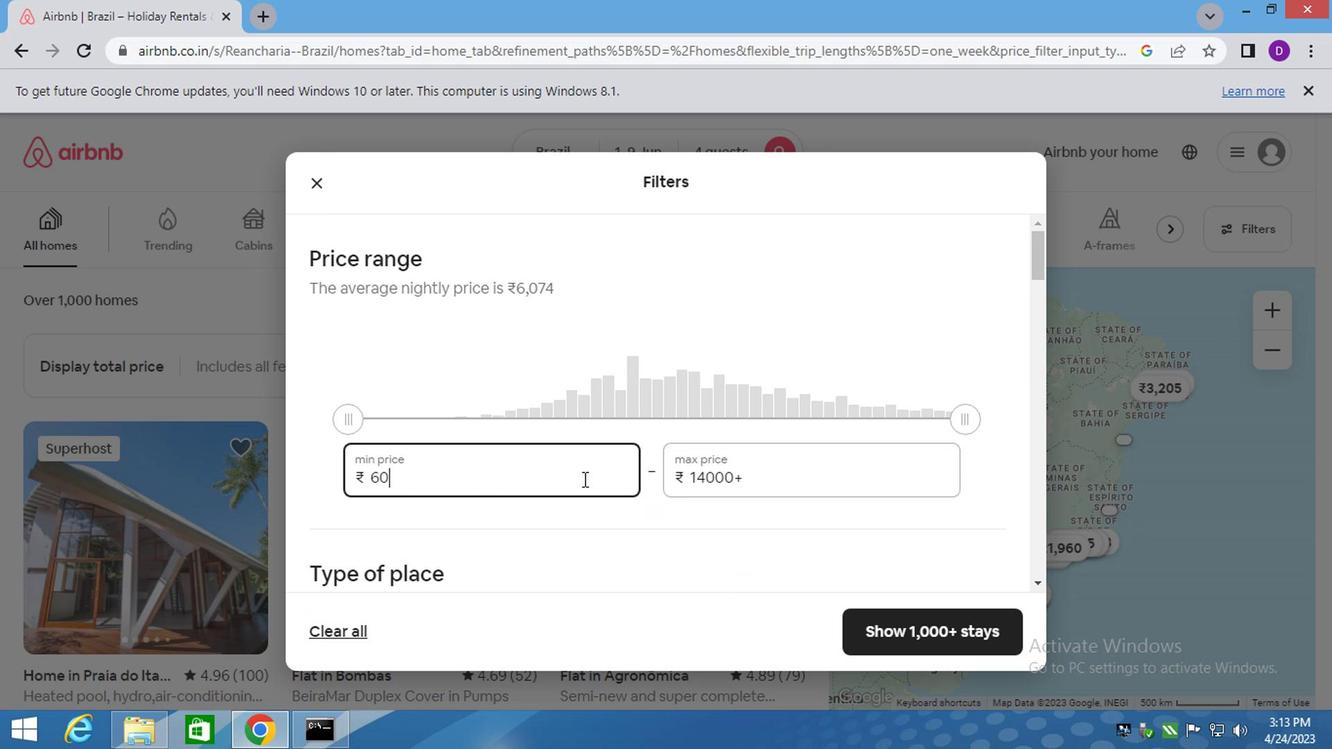 
Action: Key pressed 0
Screenshot: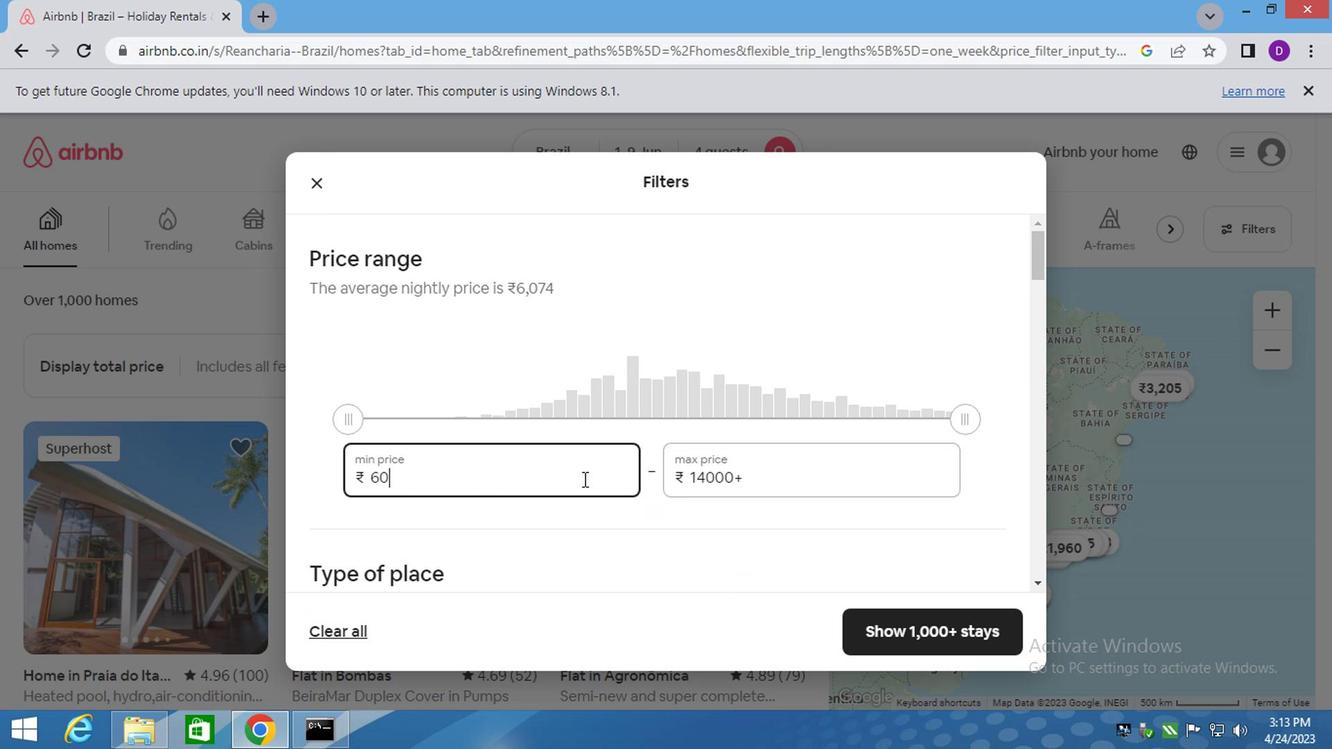 
Action: Mouse moved to (701, 476)
Screenshot: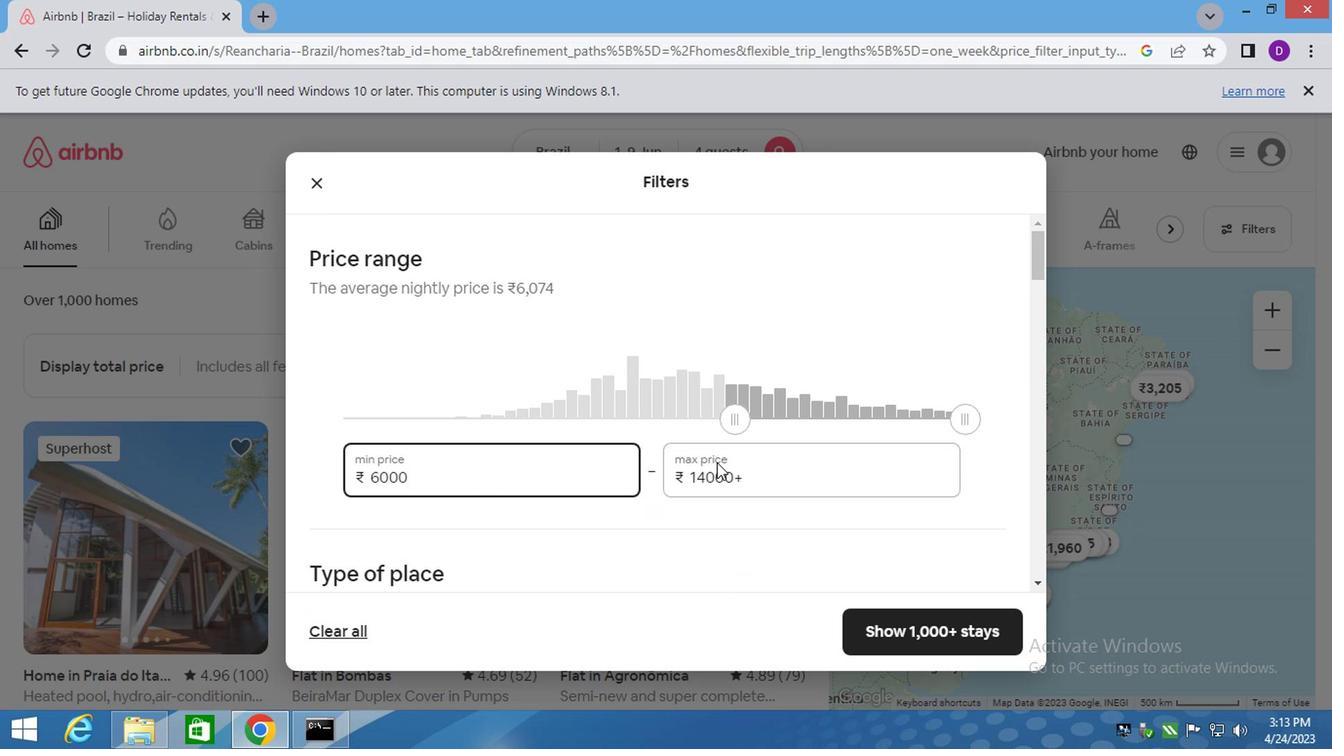 
Action: Mouse pressed left at (701, 476)
Screenshot: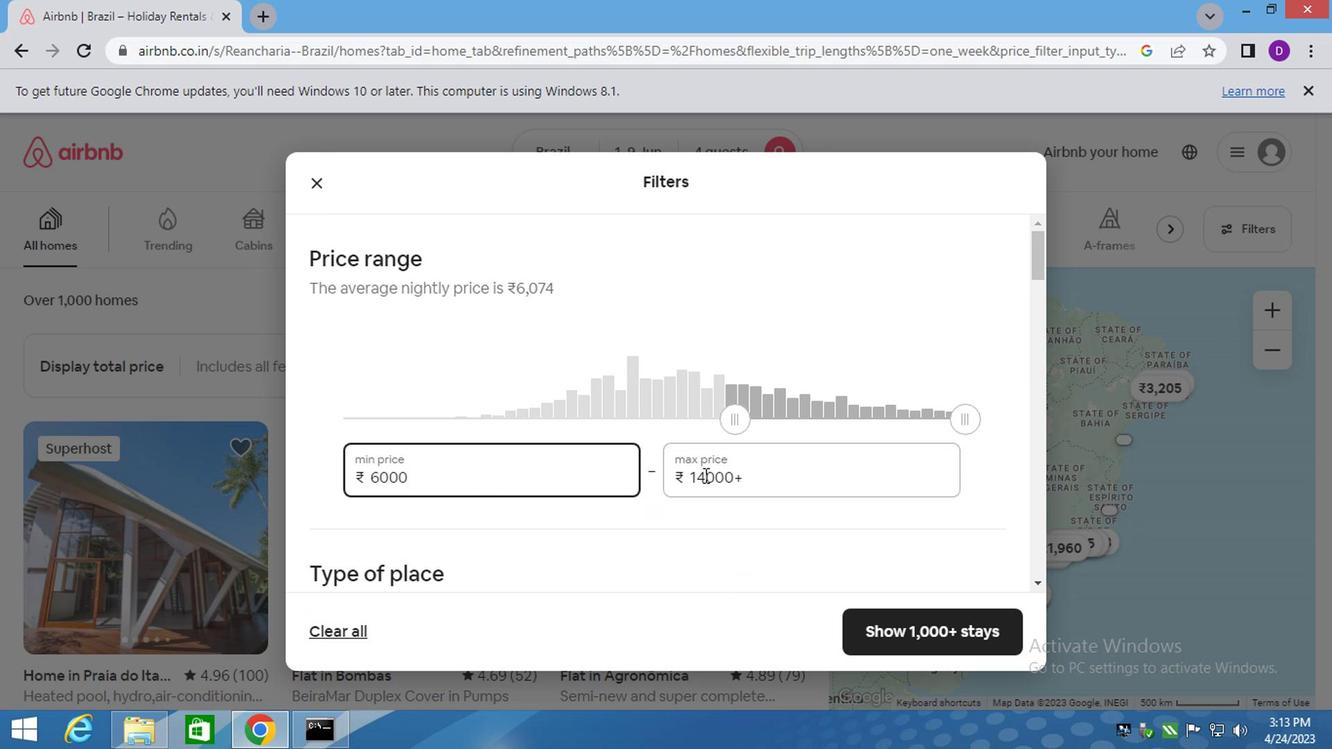 
Action: Mouse pressed left at (701, 476)
Screenshot: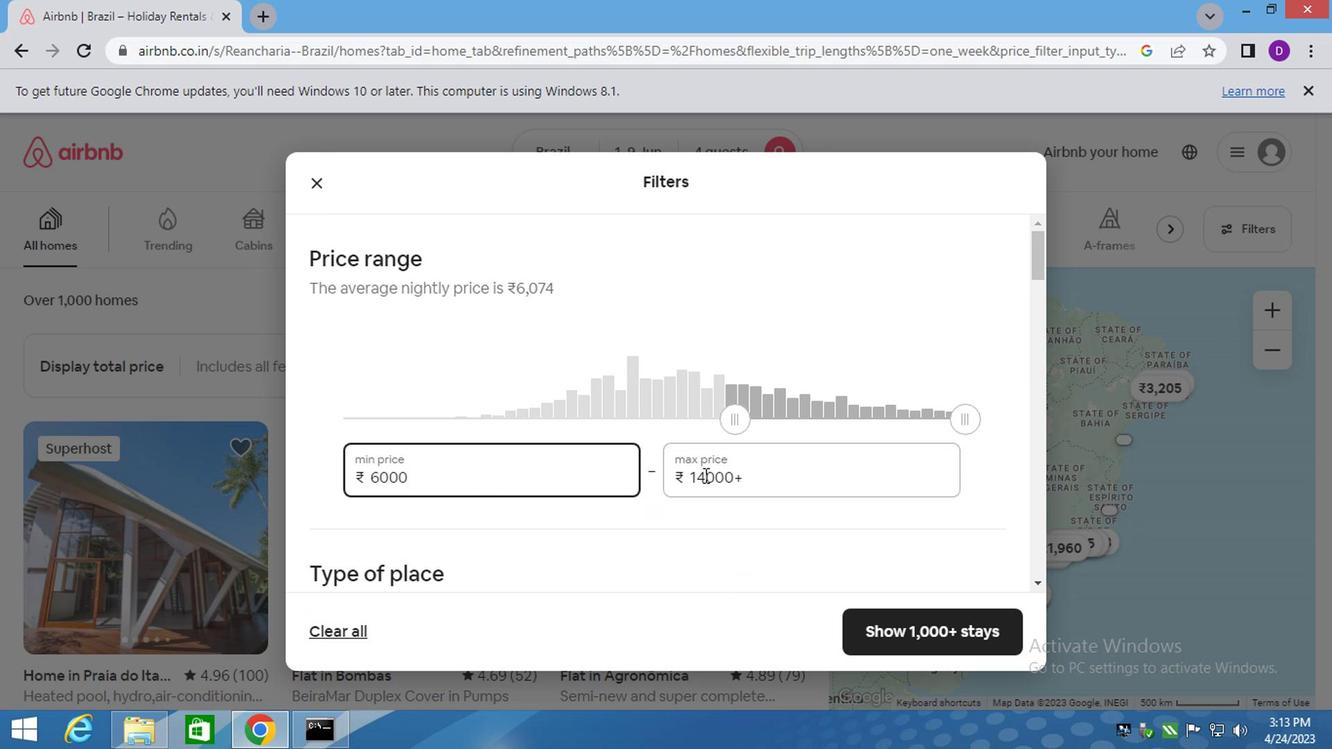 
Action: Mouse pressed left at (701, 476)
Screenshot: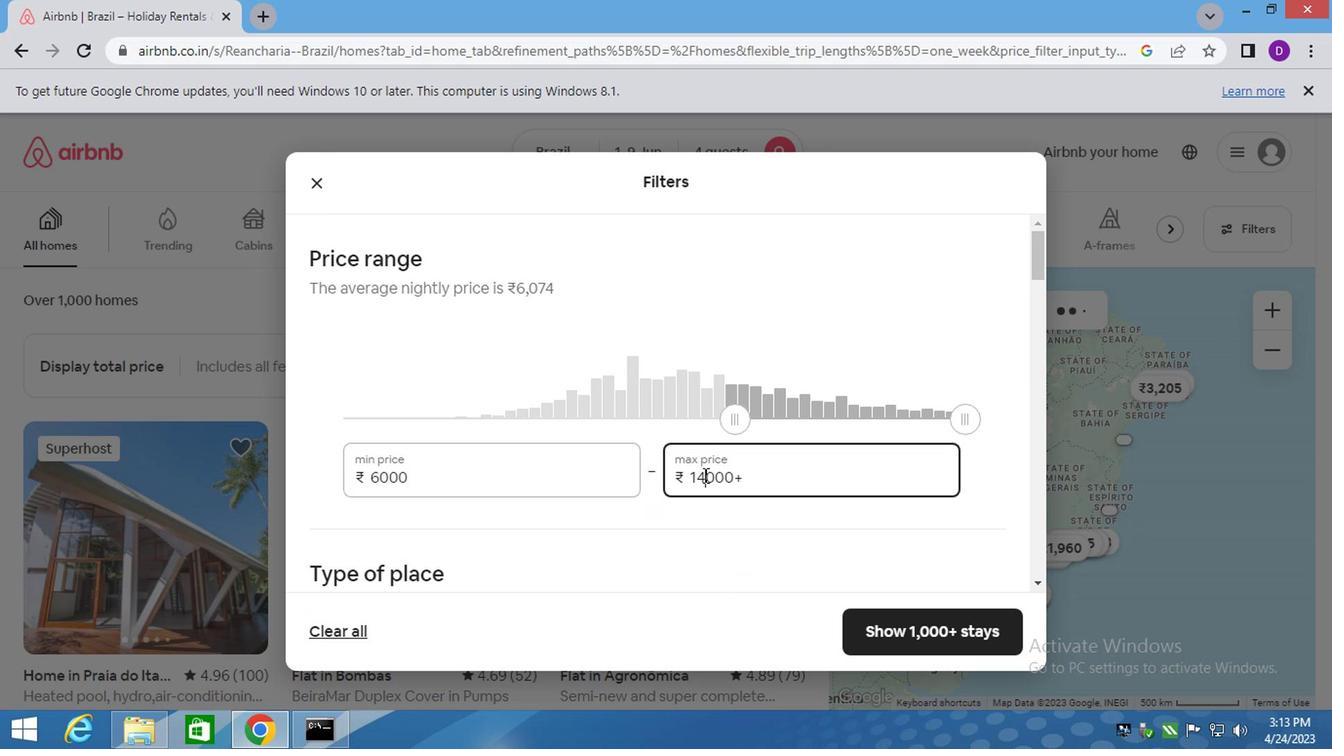 
Action: Key pressed 12000
Screenshot: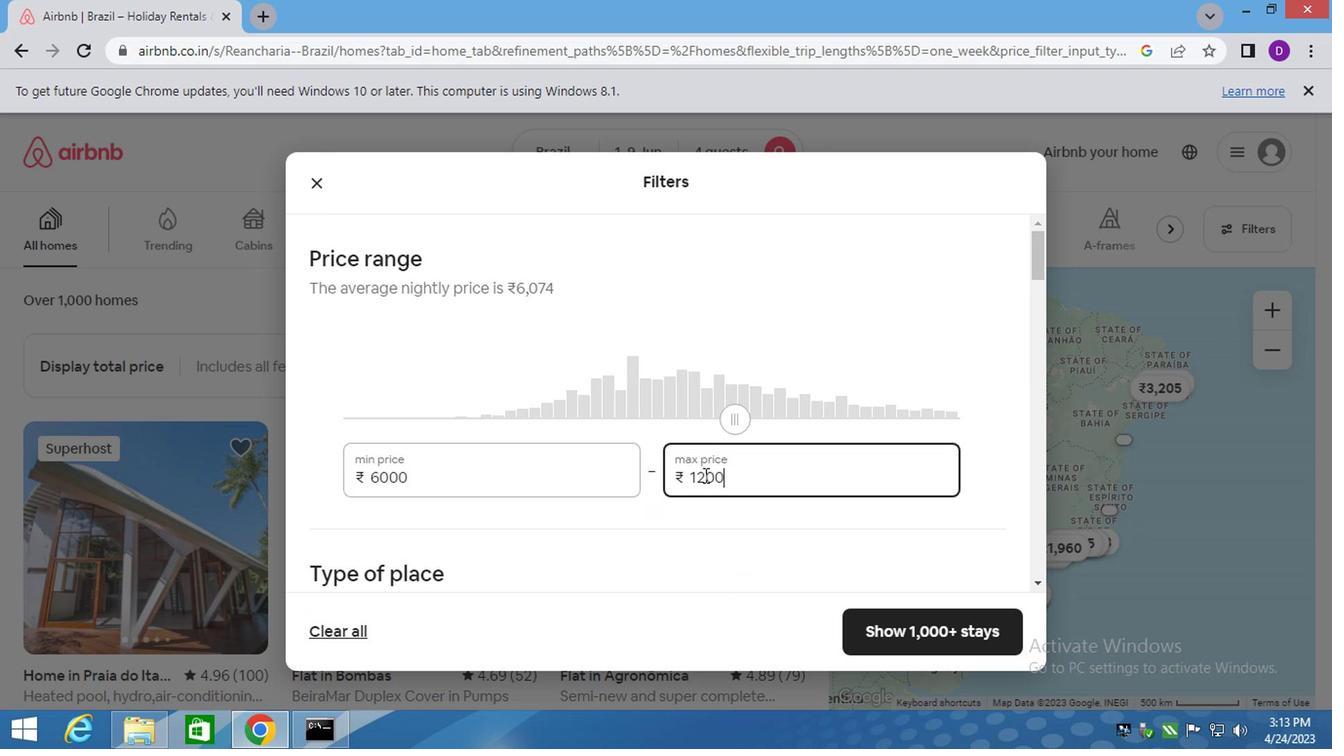 
Action: Mouse scrolled (701, 474) with delta (0, -1)
Screenshot: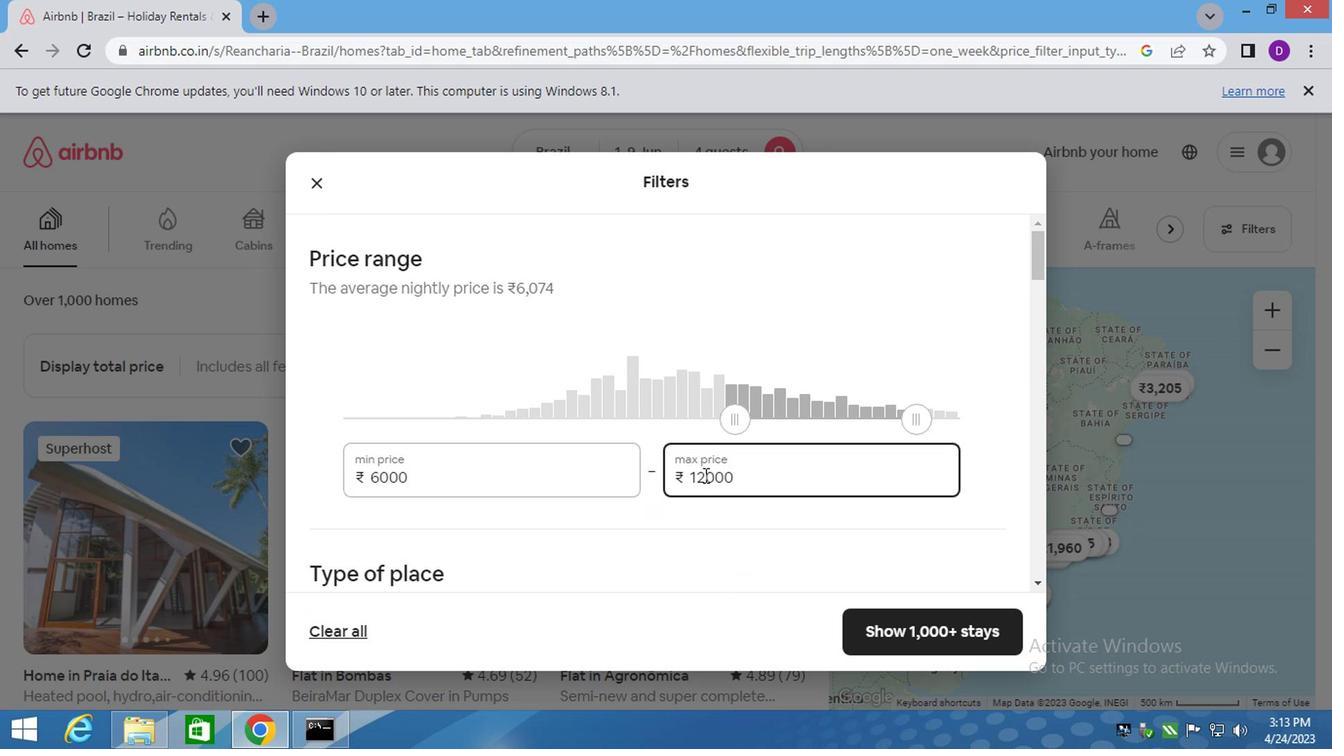 
Action: Mouse scrolled (701, 474) with delta (0, -1)
Screenshot: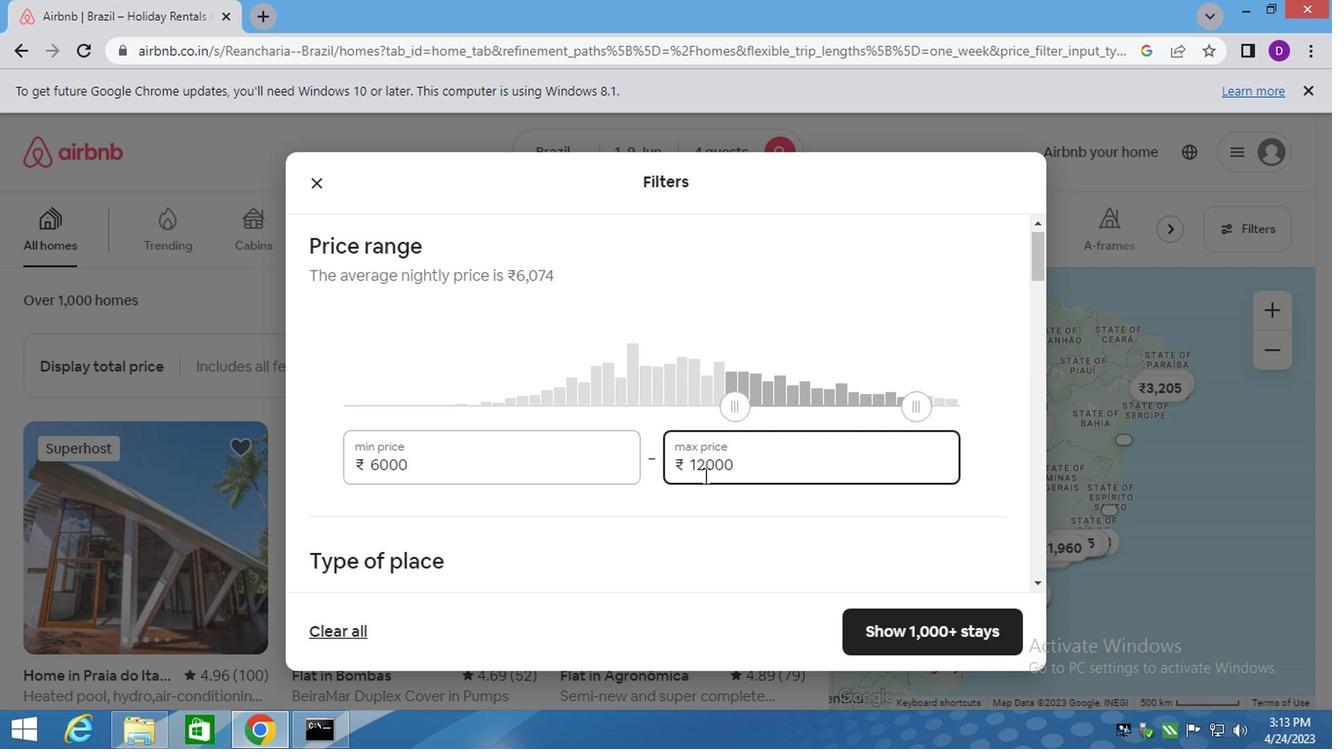 
Action: Mouse moved to (448, 440)
Screenshot: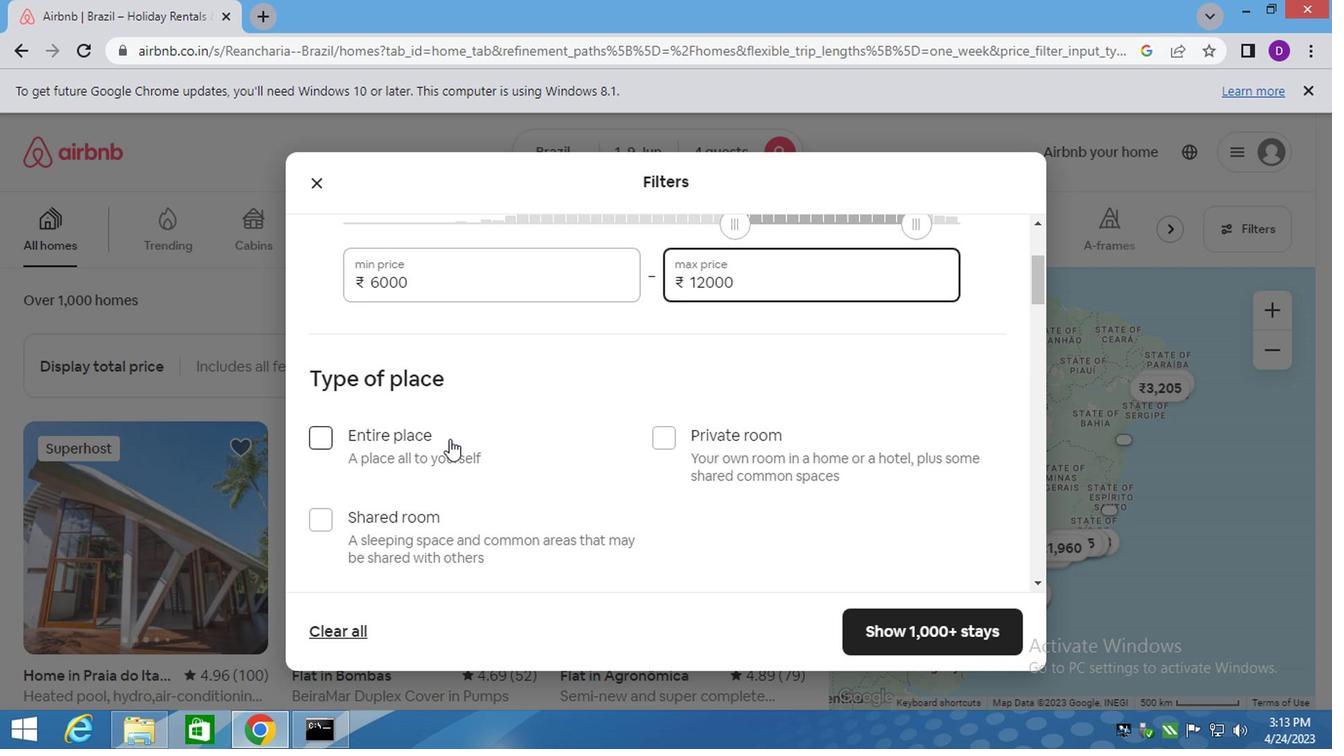 
Action: Mouse pressed left at (448, 440)
Screenshot: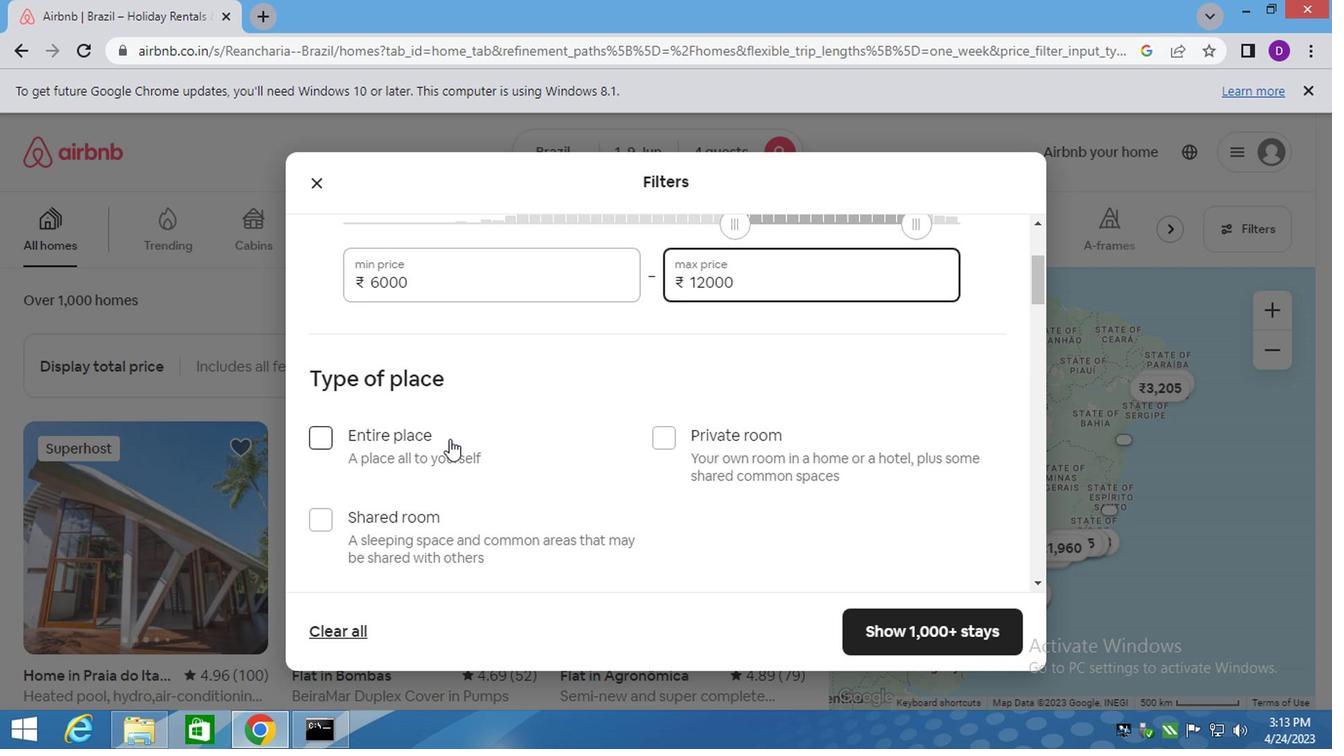 
Action: Mouse moved to (458, 441)
Screenshot: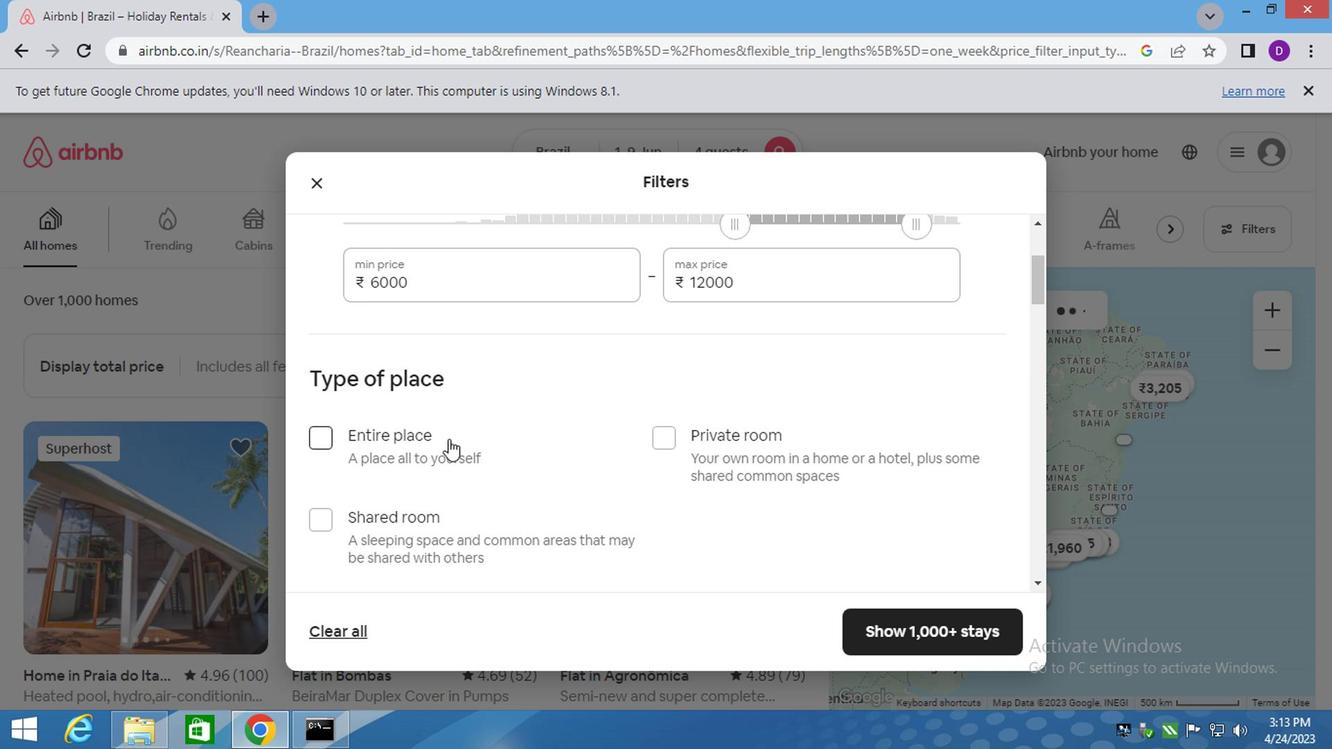 
Action: Mouse scrolled (458, 440) with delta (0, 0)
Screenshot: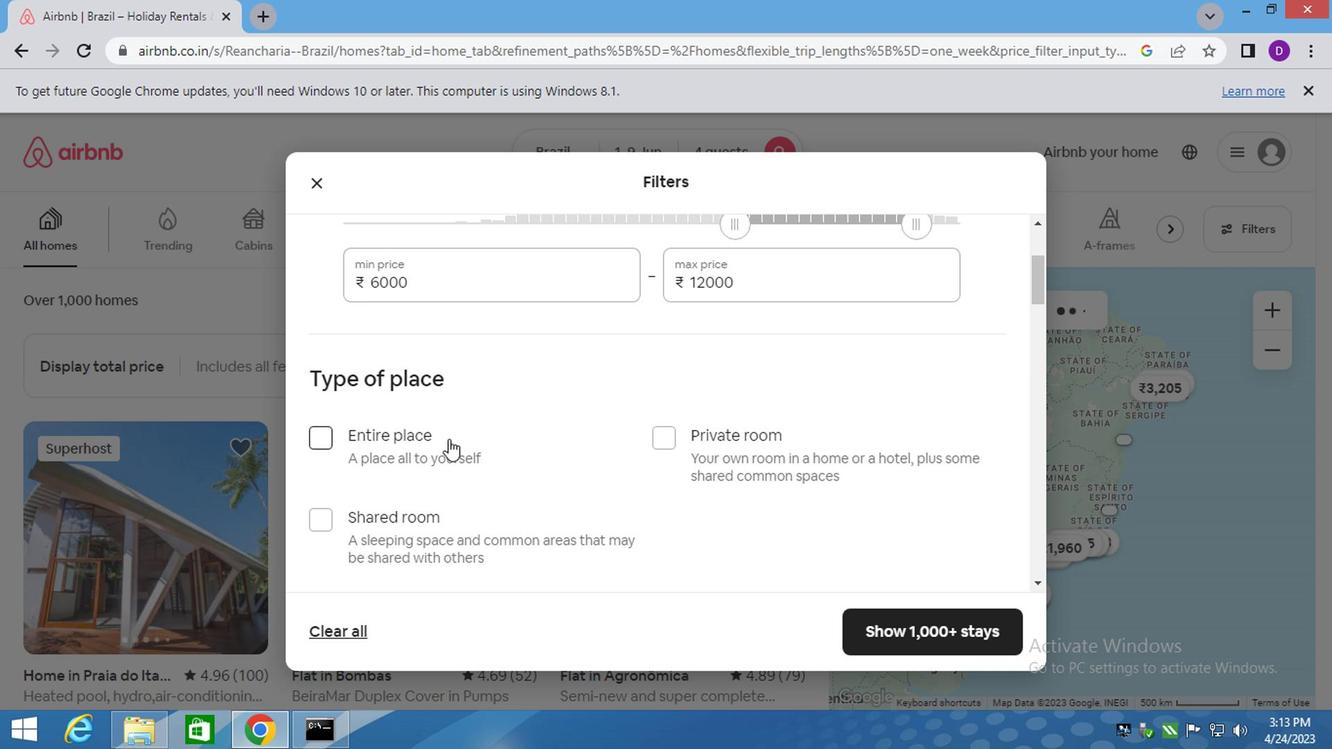 
Action: Mouse moved to (458, 442)
Screenshot: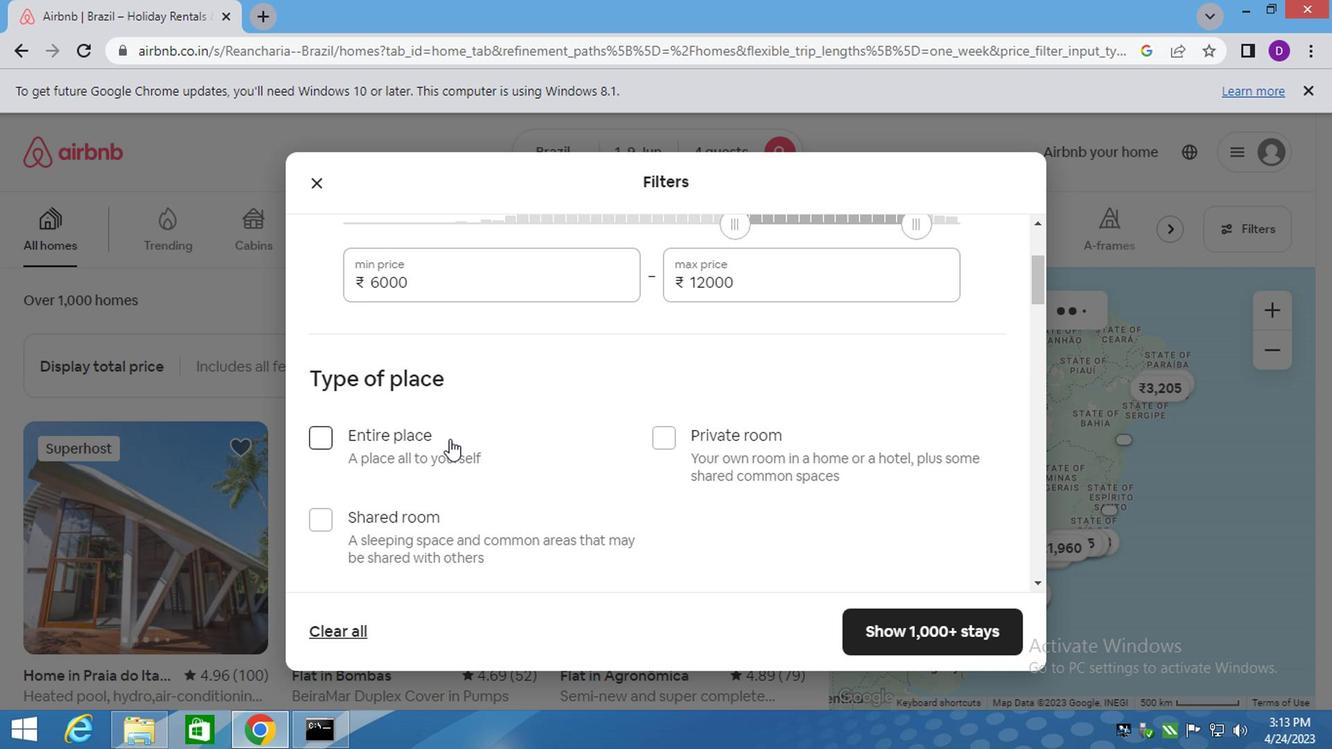 
Action: Mouse scrolled (458, 441) with delta (0, -1)
Screenshot: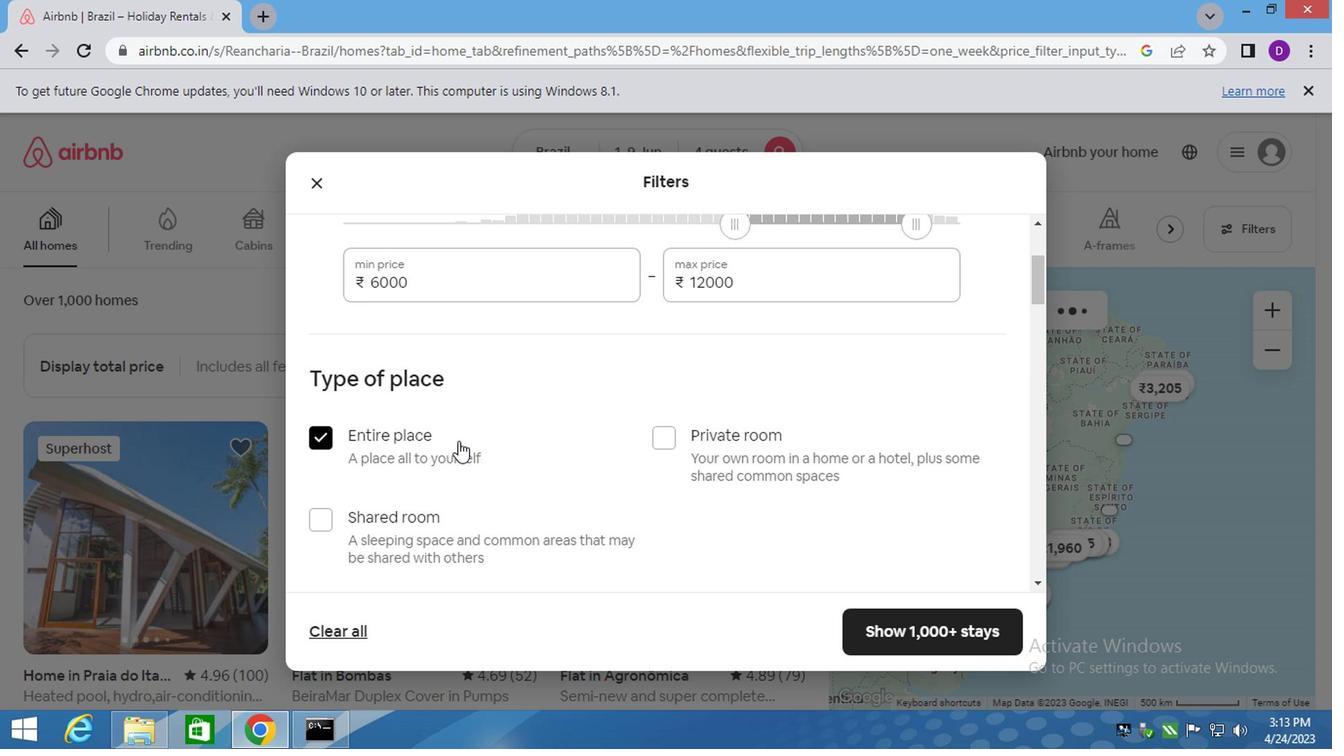 
Action: Mouse scrolled (458, 441) with delta (0, -1)
Screenshot: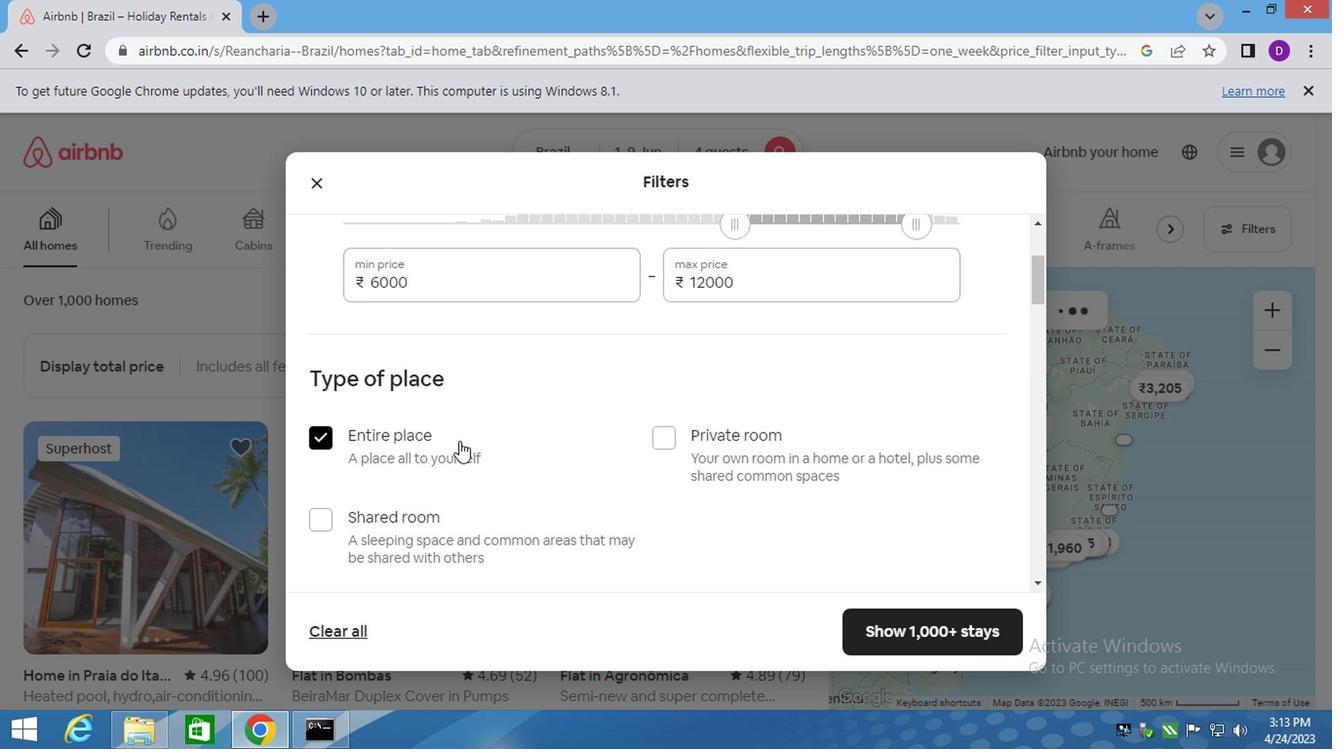 
Action: Mouse scrolled (458, 441) with delta (0, -1)
Screenshot: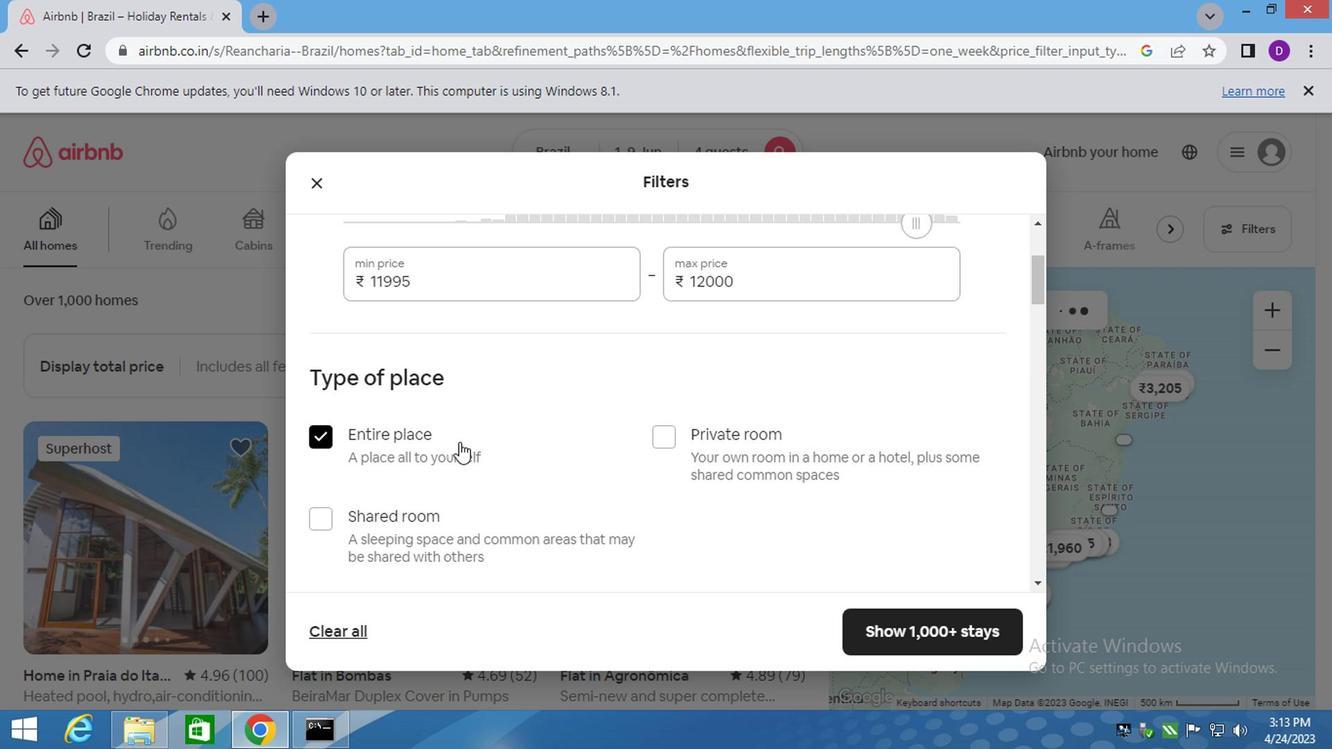 
Action: Mouse moved to (506, 365)
Screenshot: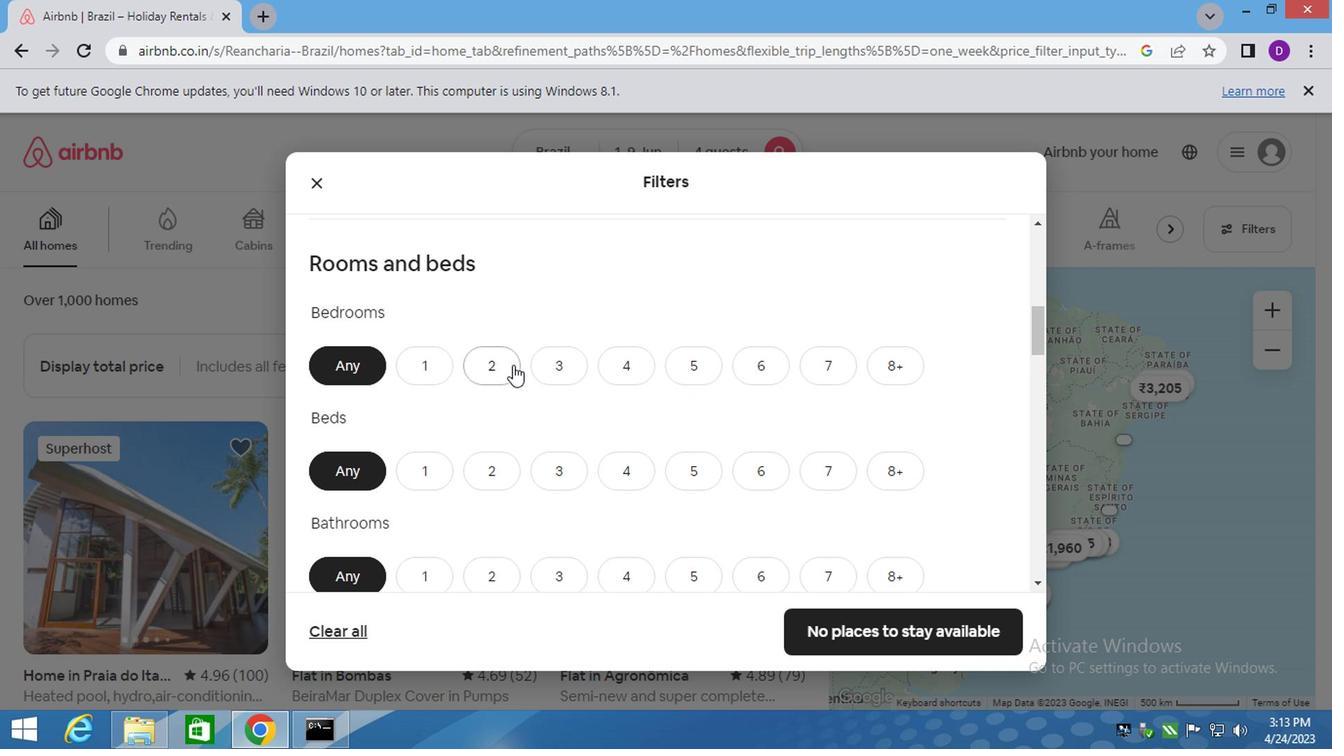 
Action: Mouse pressed left at (506, 365)
Screenshot: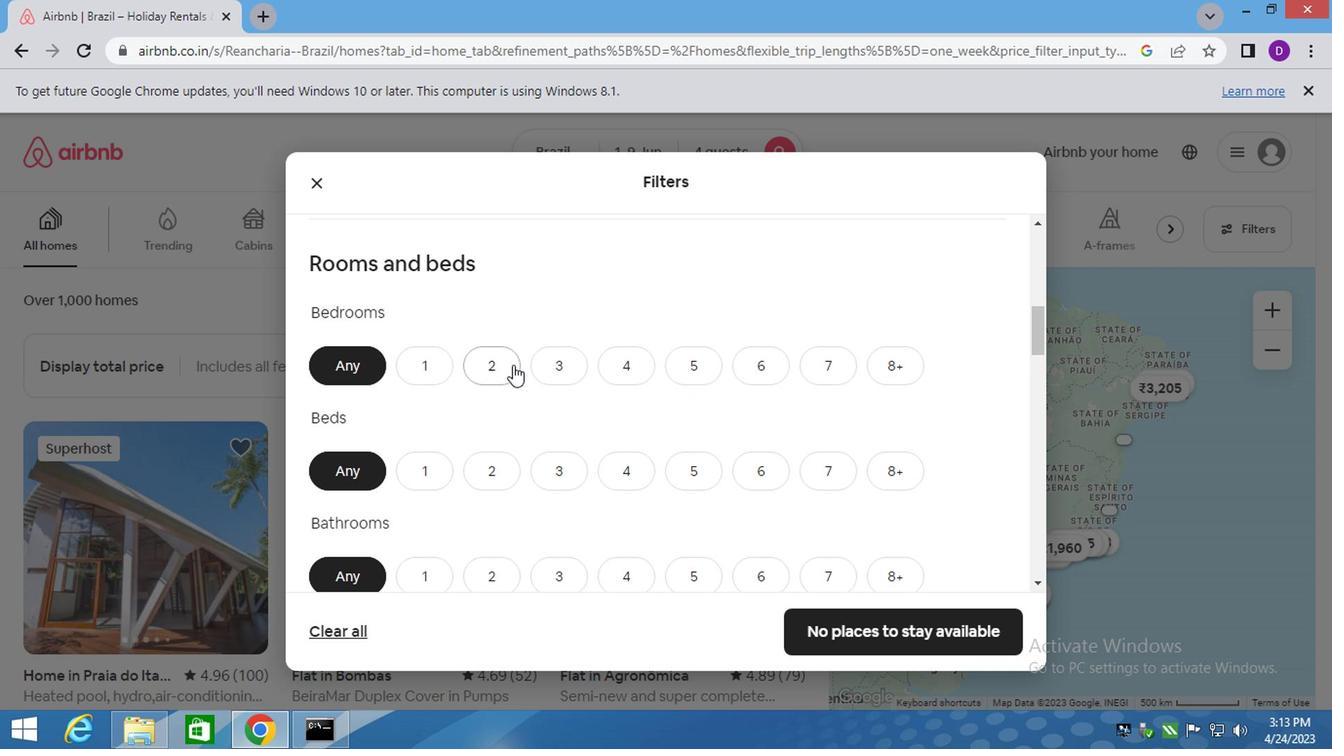 
Action: Mouse moved to (500, 458)
Screenshot: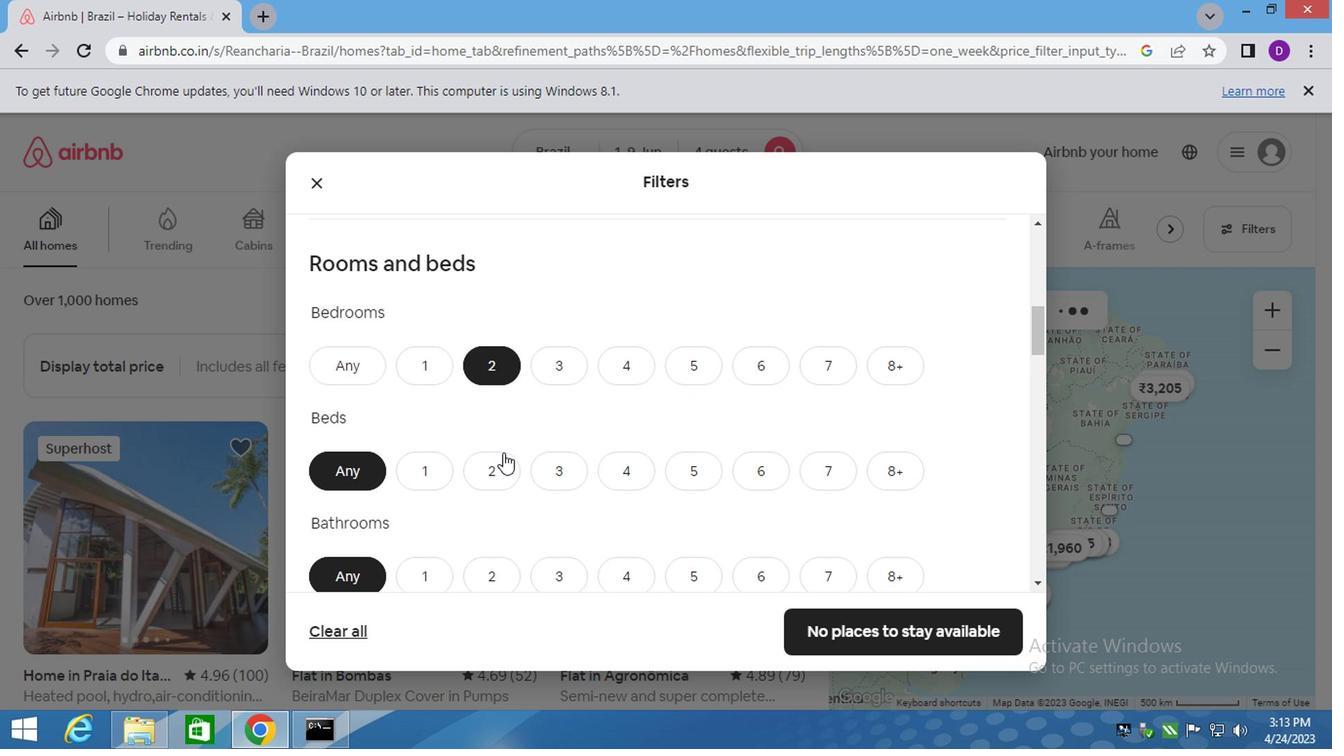 
Action: Mouse pressed left at (500, 458)
Screenshot: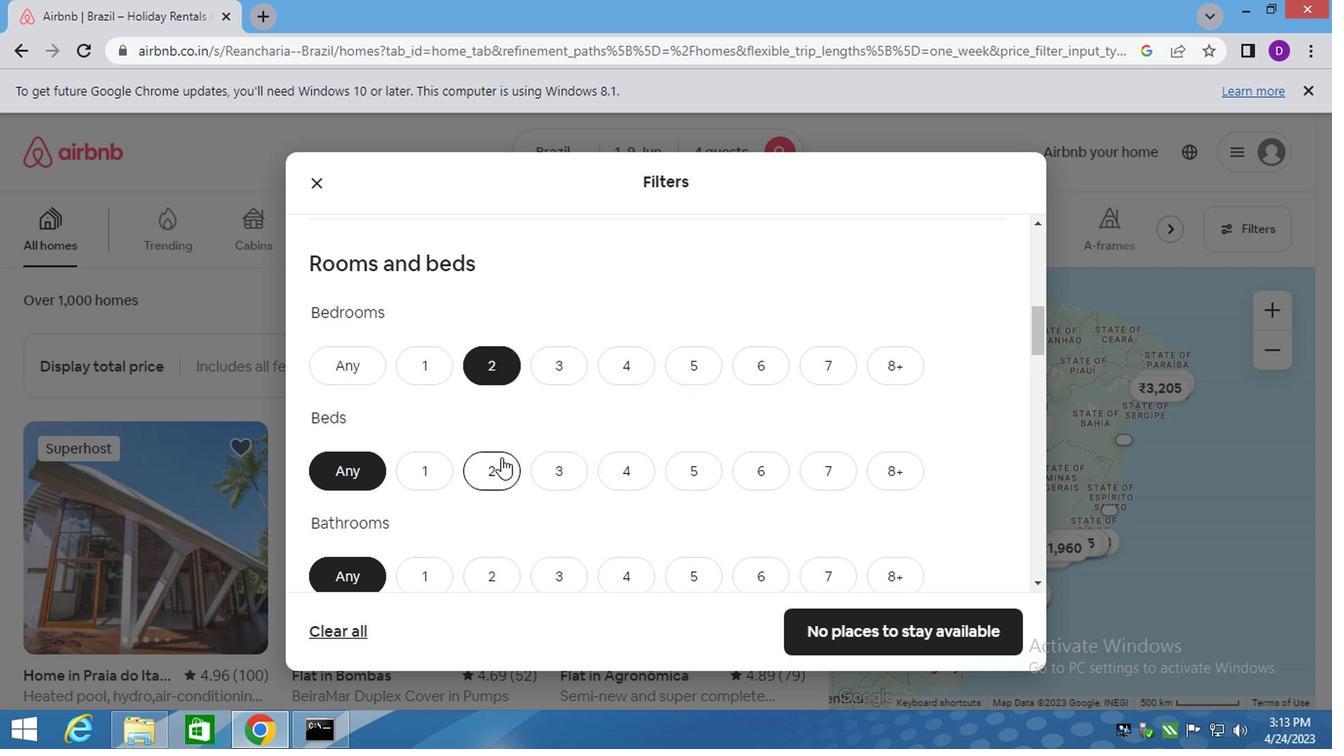 
Action: Mouse scrolled (500, 457) with delta (0, 0)
Screenshot: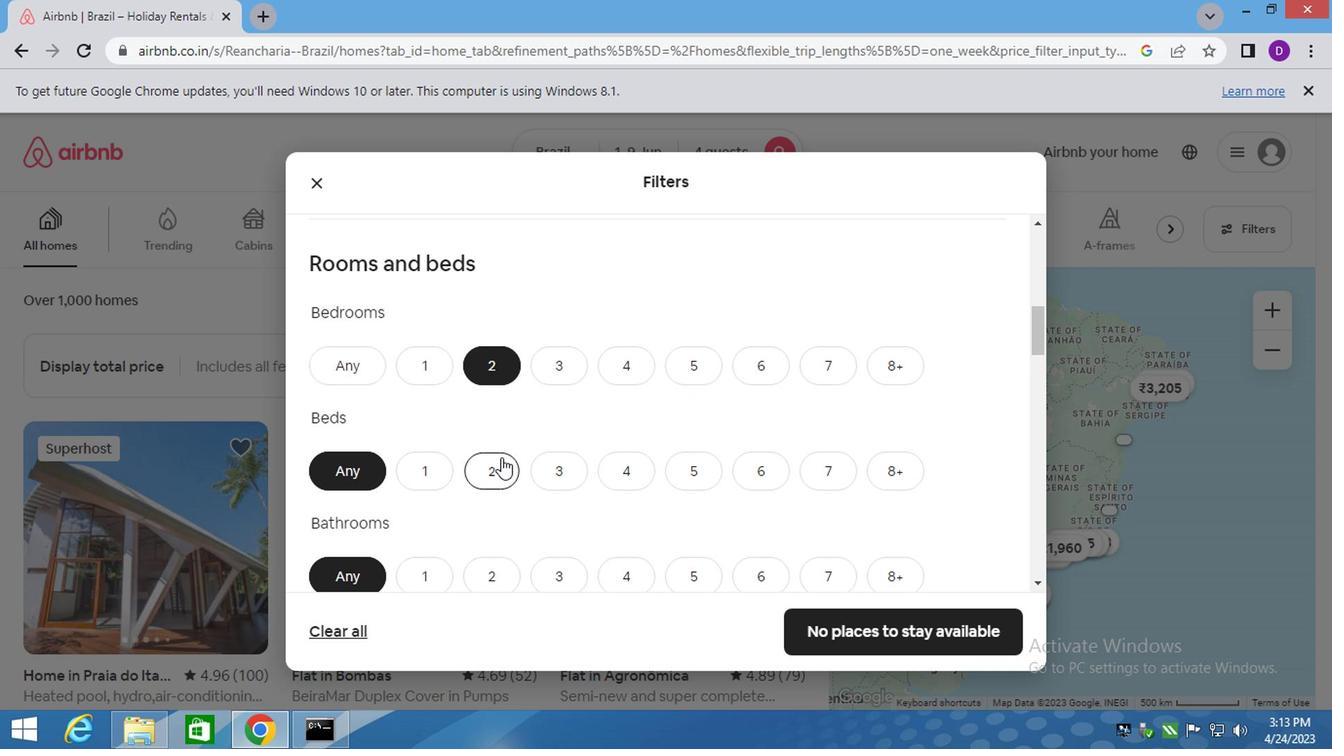
Action: Mouse scrolled (500, 457) with delta (0, 0)
Screenshot: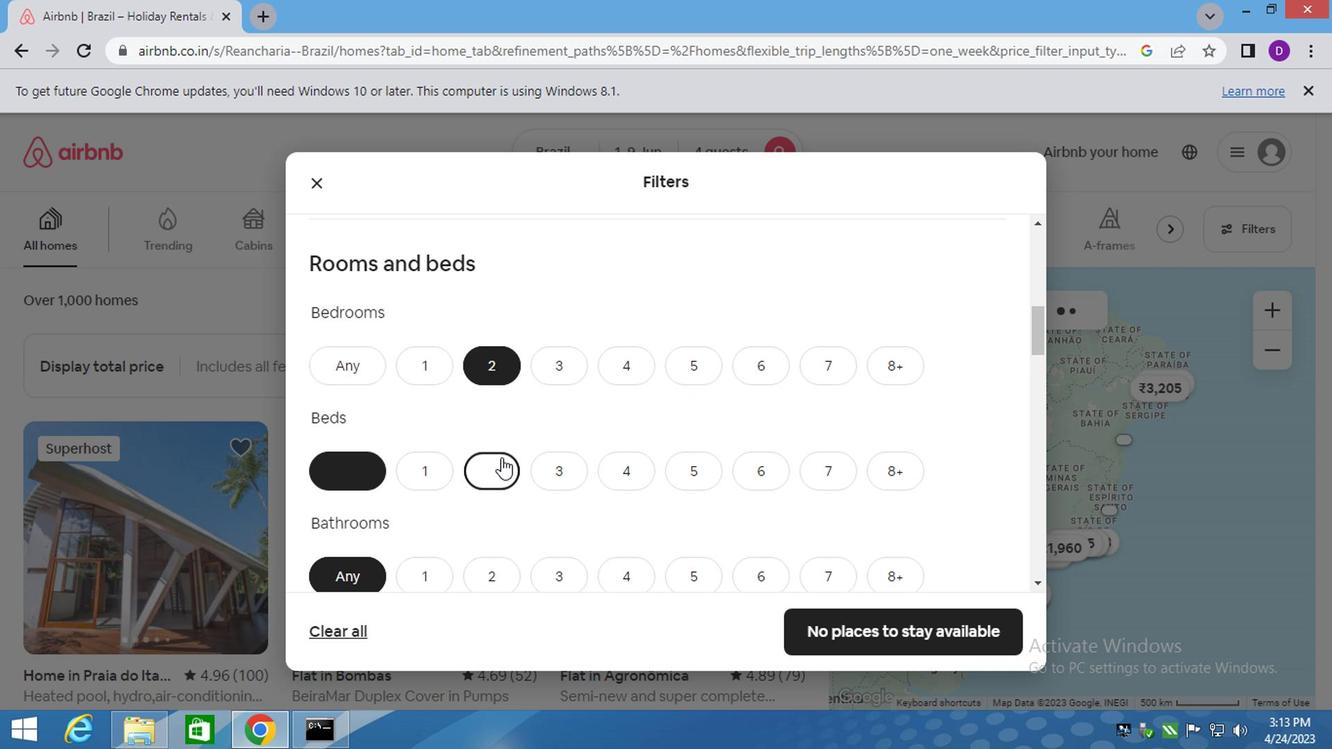 
Action: Mouse moved to (499, 374)
Screenshot: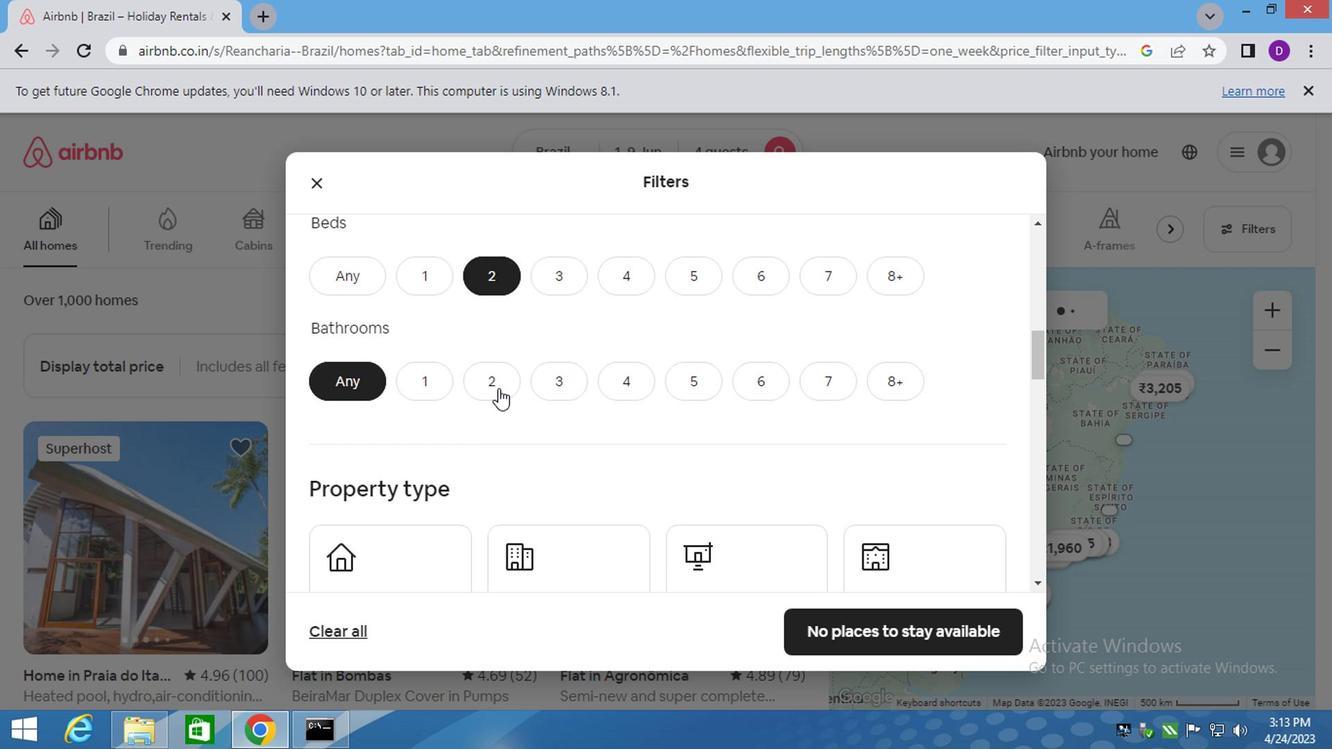 
Action: Mouse pressed left at (499, 374)
Screenshot: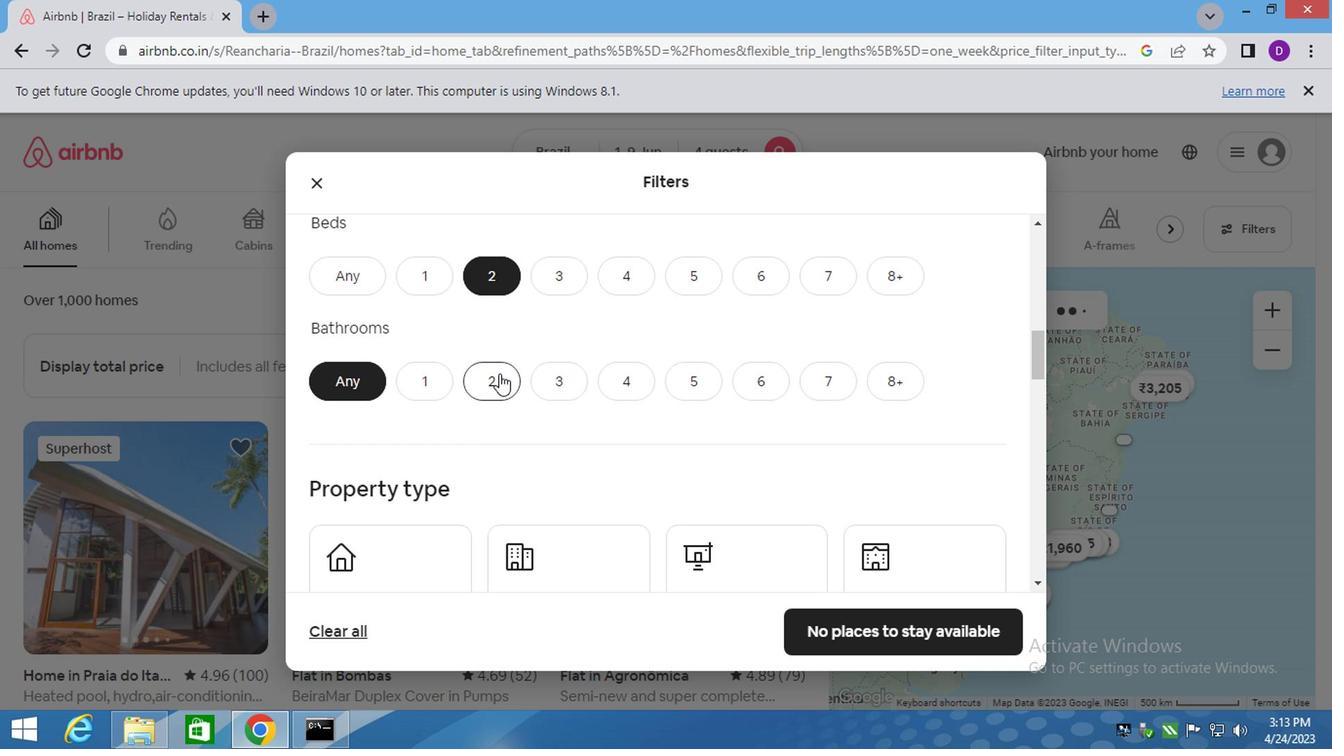 
Action: Mouse moved to (499, 423)
Screenshot: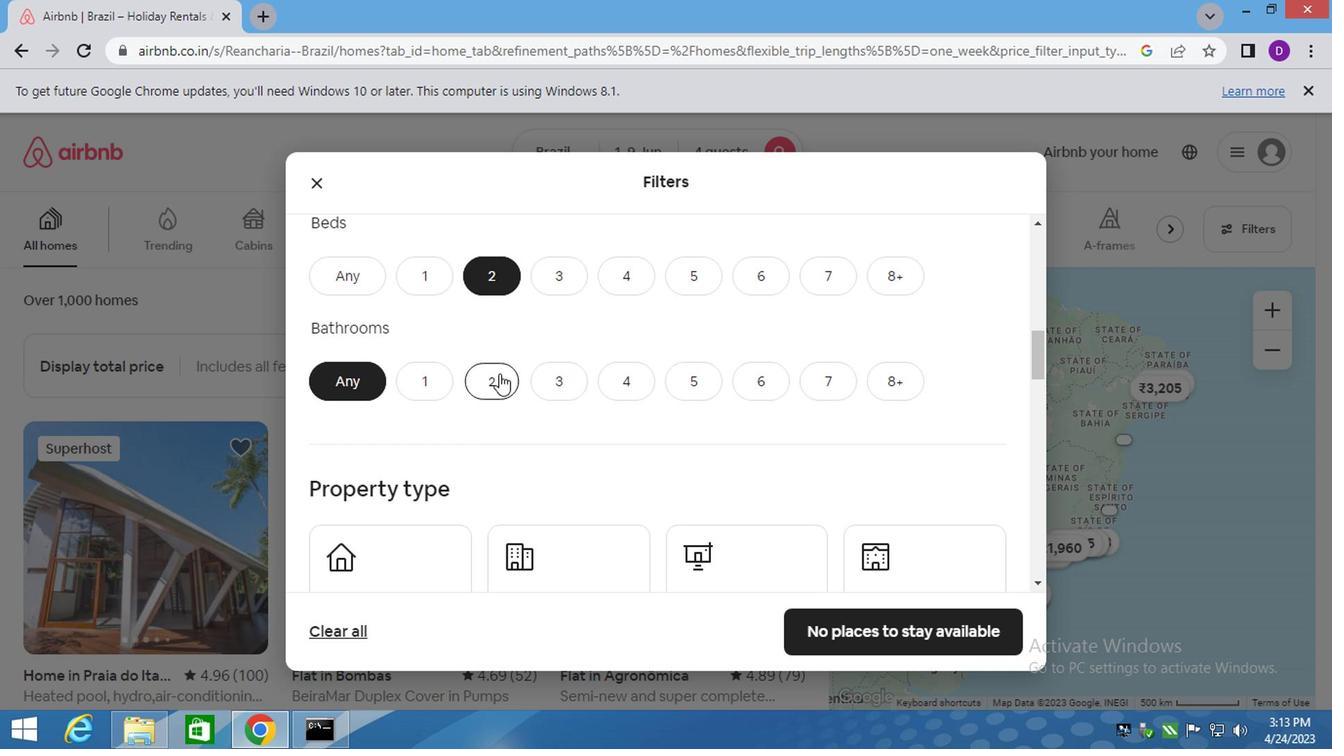 
Action: Mouse scrolled (499, 422) with delta (0, -1)
Screenshot: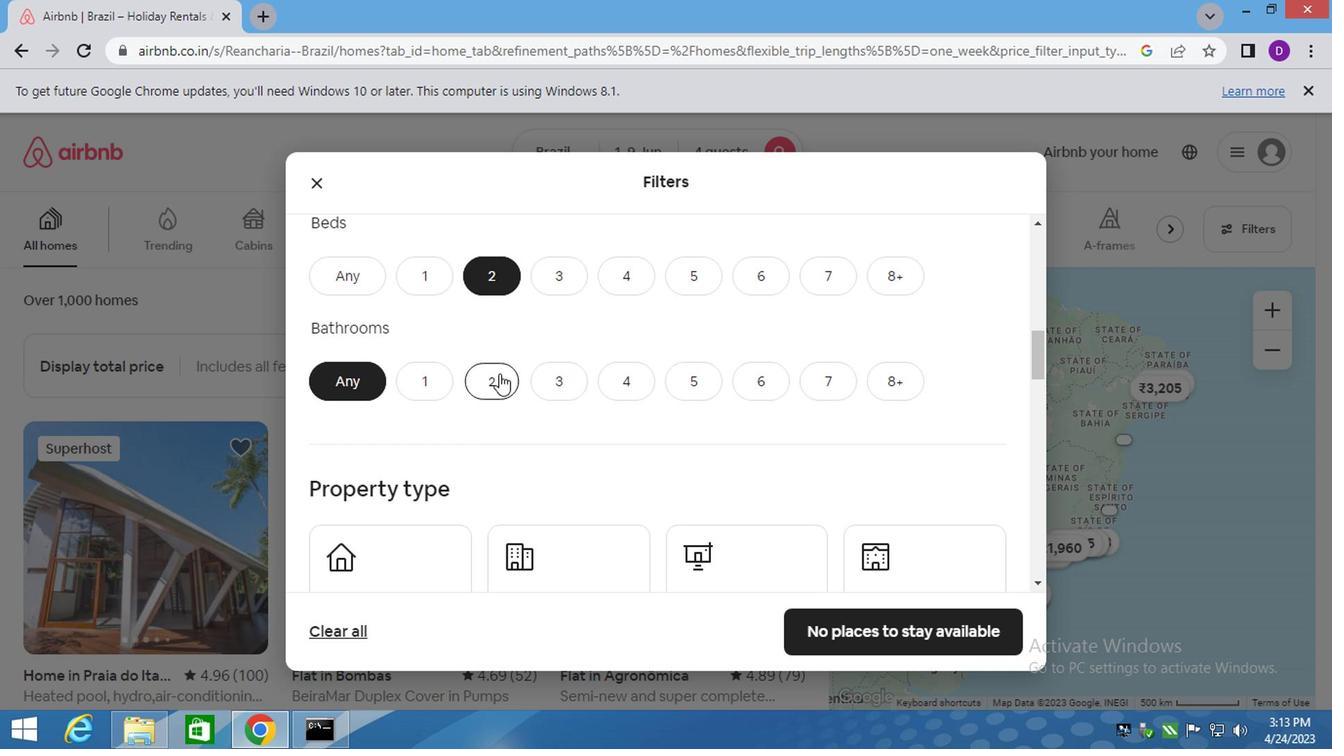 
Action: Mouse moved to (499, 423)
Screenshot: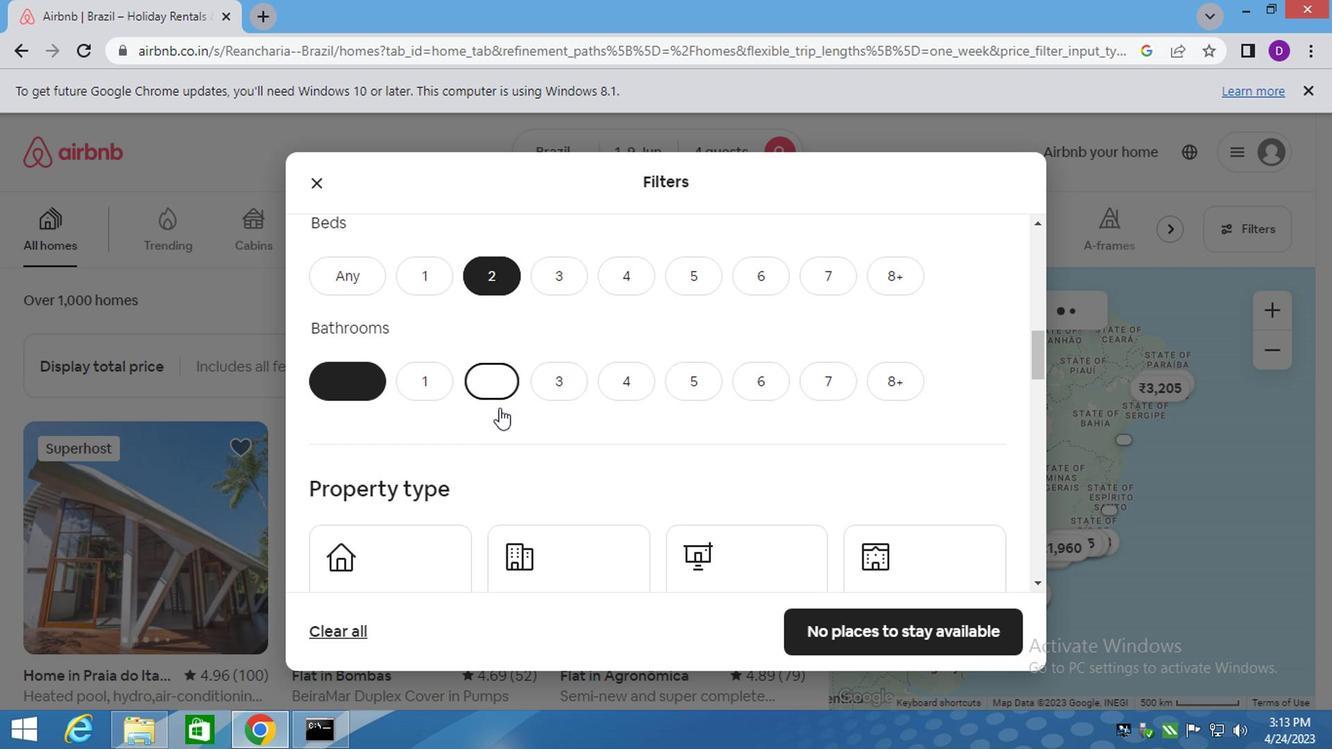 
Action: Mouse scrolled (499, 422) with delta (0, -1)
Screenshot: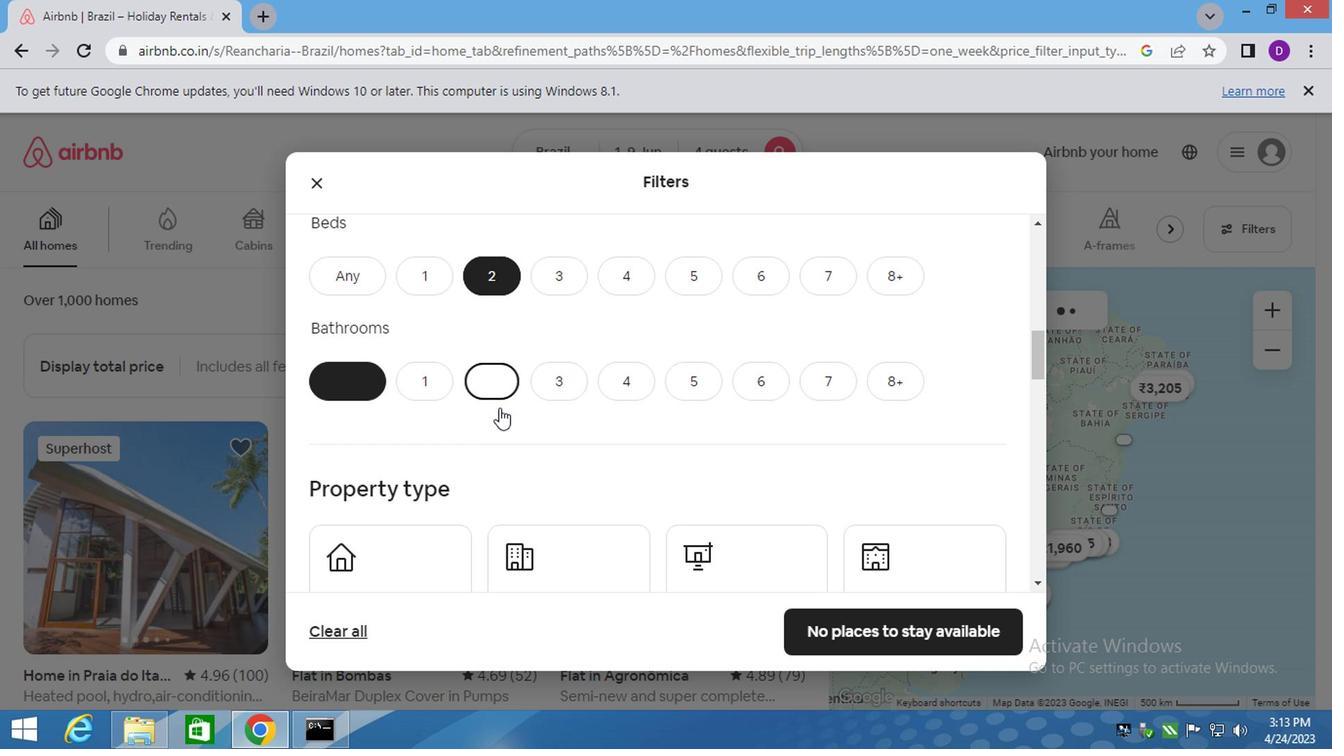 
Action: Mouse moved to (411, 373)
Screenshot: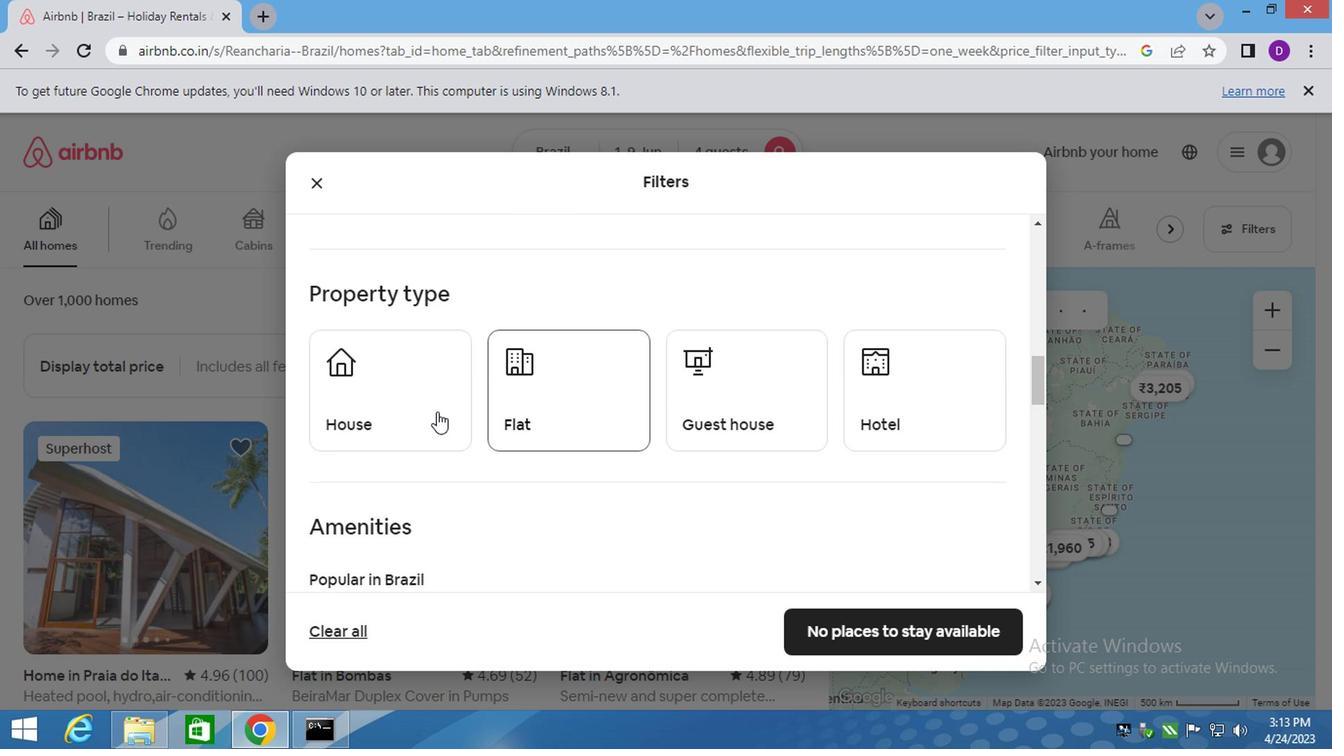 
Action: Mouse pressed left at (411, 373)
Screenshot: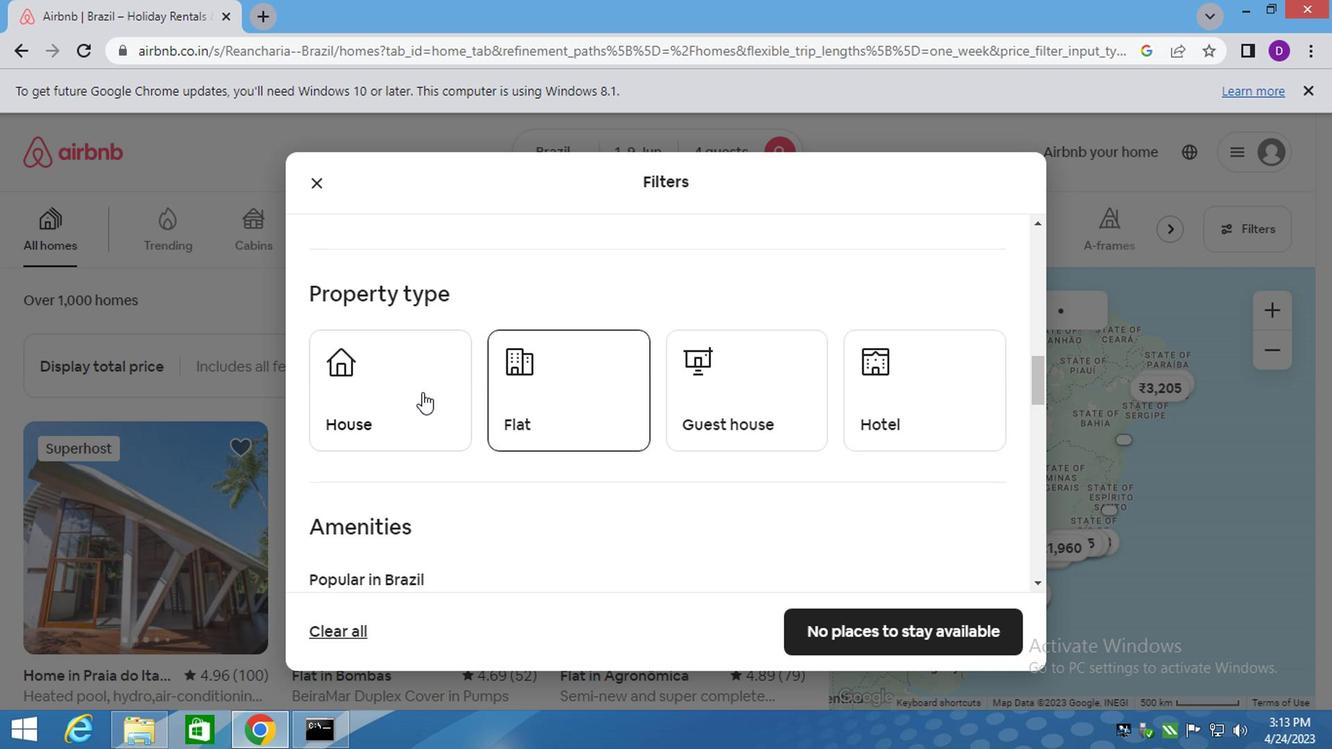 
Action: Mouse moved to (563, 391)
Screenshot: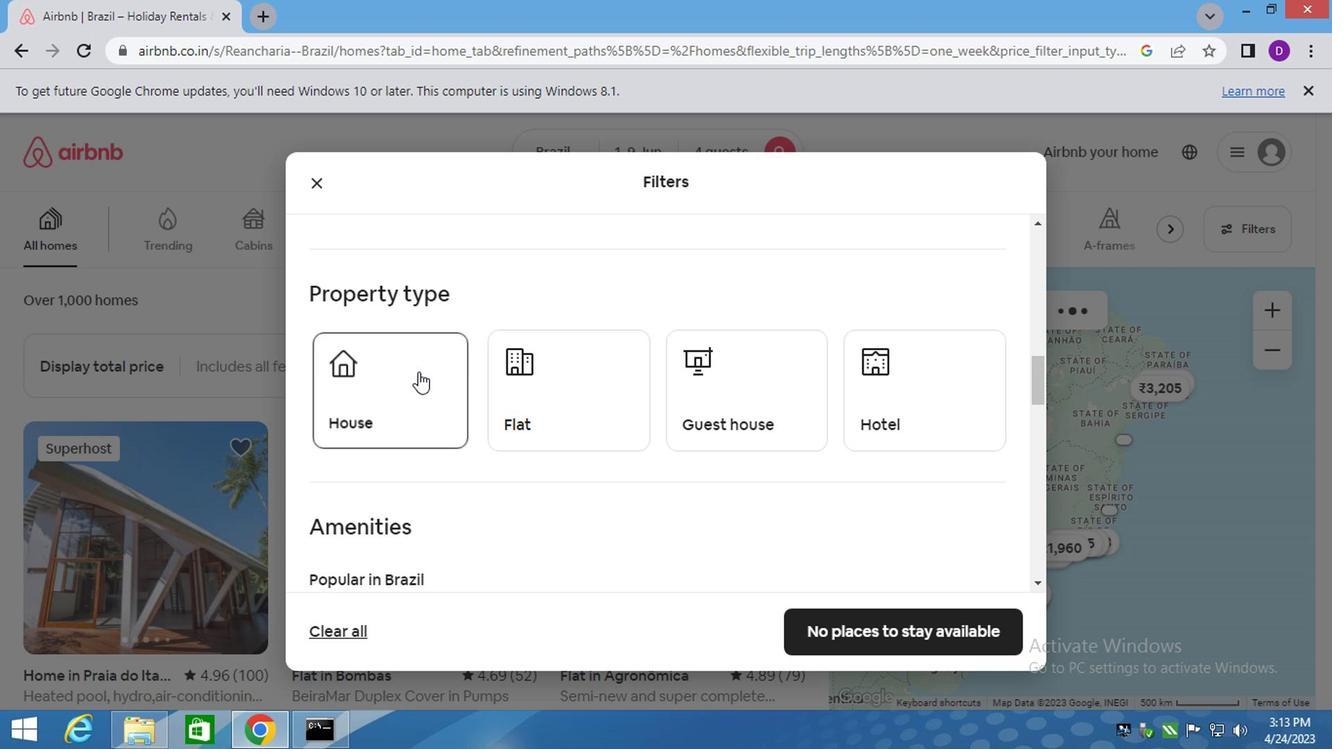 
Action: Mouse pressed left at (563, 391)
Screenshot: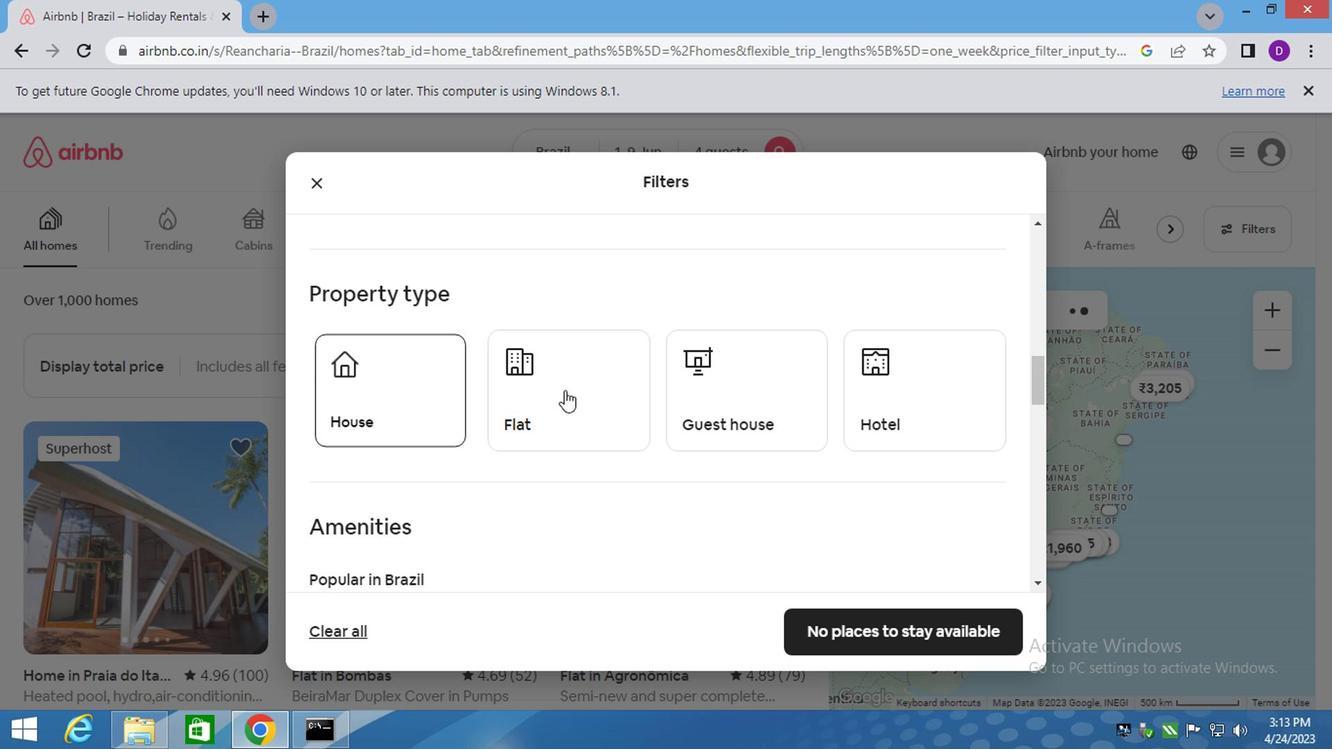 
Action: Mouse moved to (749, 412)
Screenshot: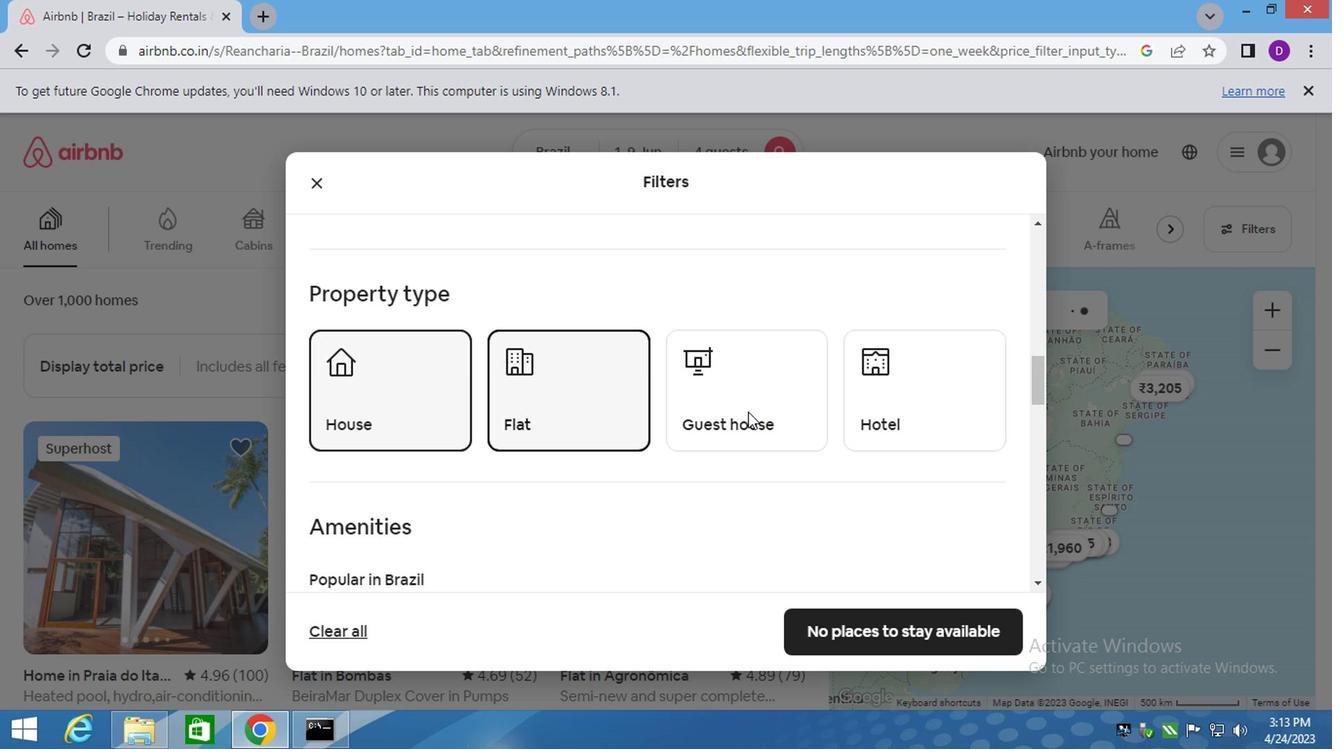 
Action: Mouse pressed left at (749, 412)
Screenshot: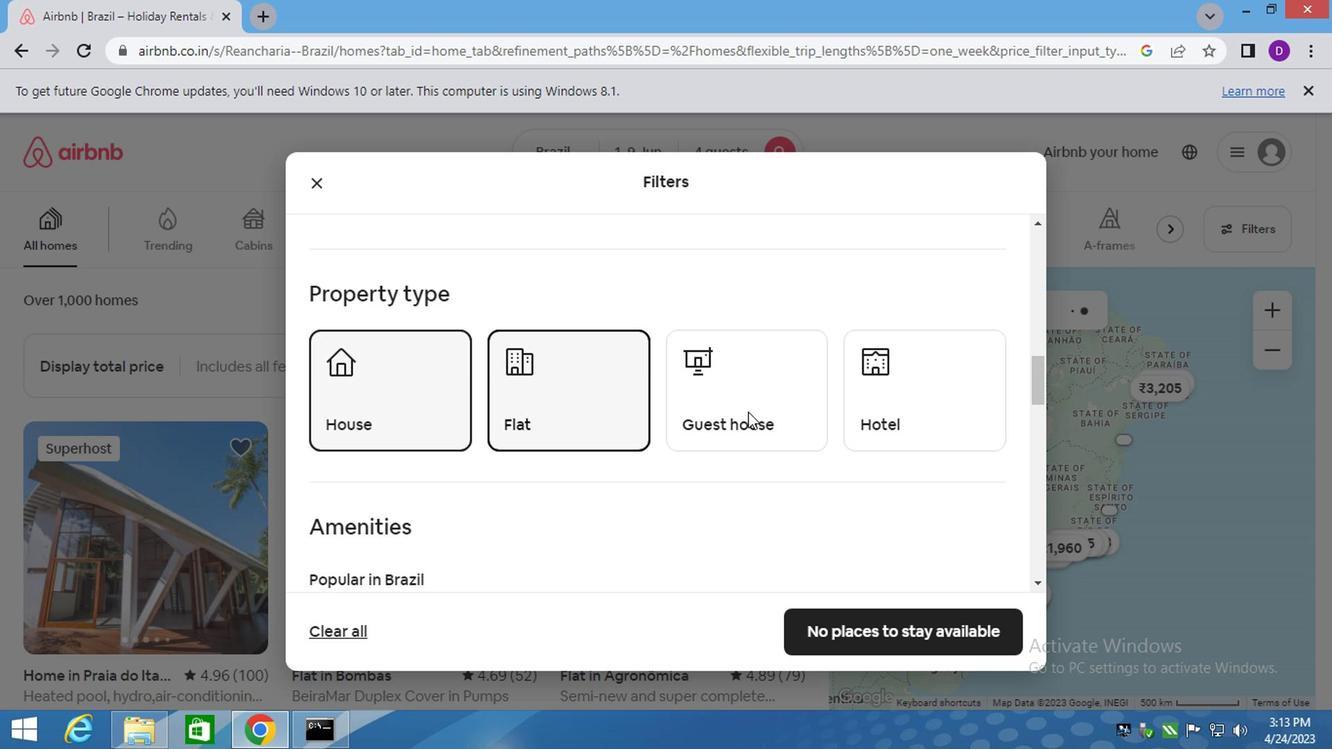 
Action: Mouse moved to (749, 412)
Screenshot: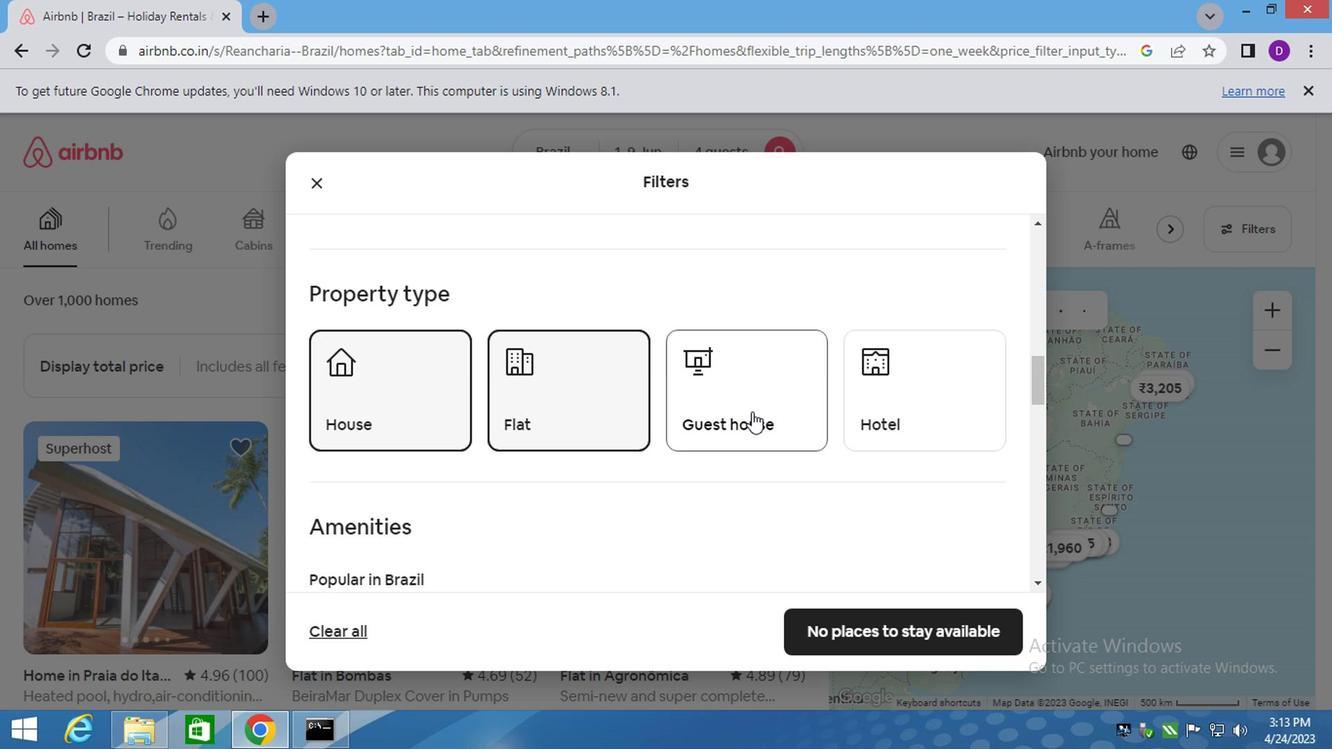 
Action: Mouse scrolled (749, 411) with delta (0, 0)
Screenshot: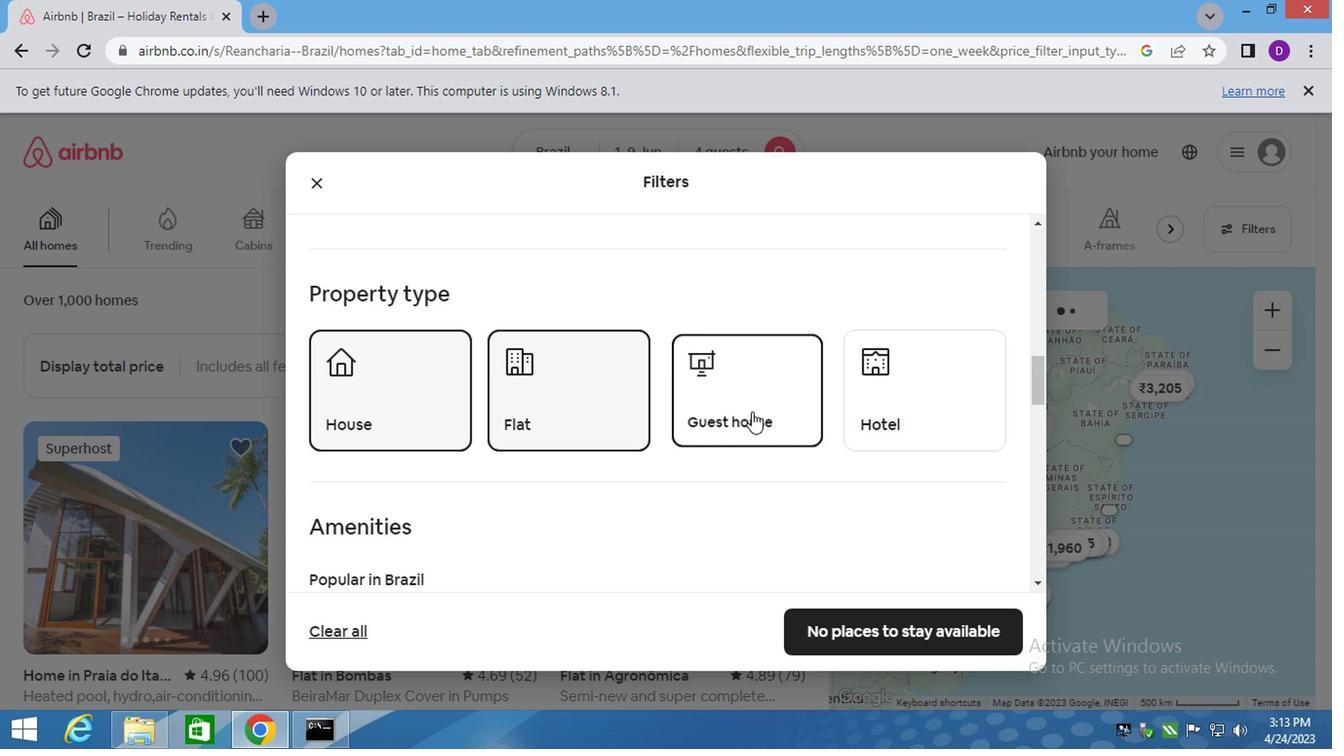
Action: Mouse moved to (752, 413)
Screenshot: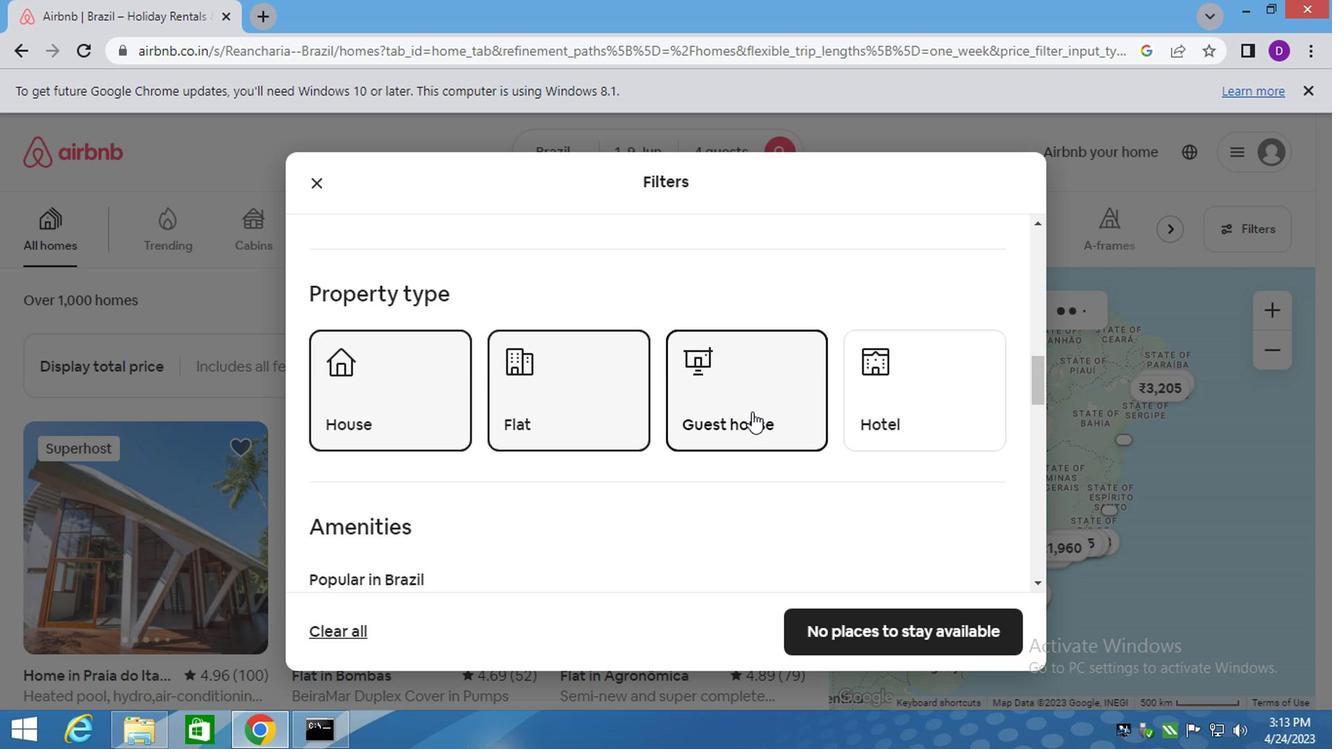 
Action: Mouse scrolled (751, 411) with delta (0, 0)
Screenshot: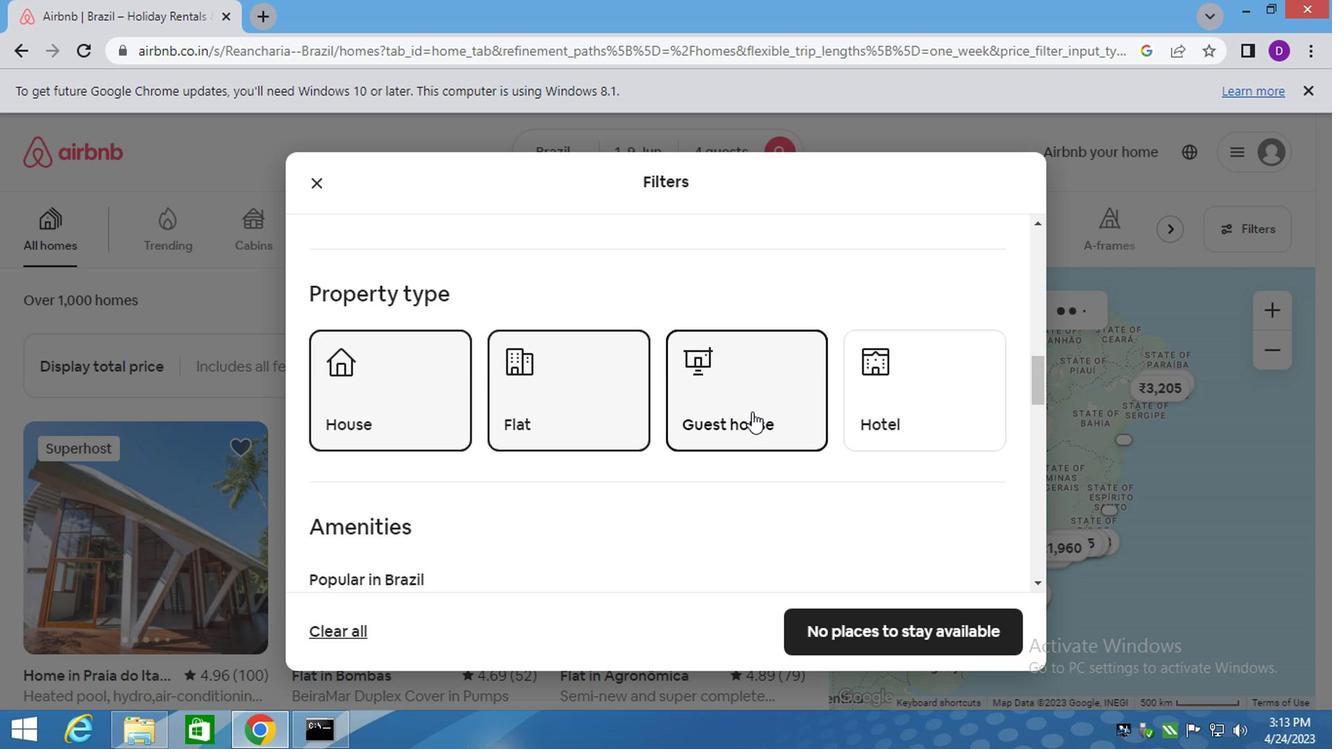 
Action: Mouse moved to (779, 429)
Screenshot: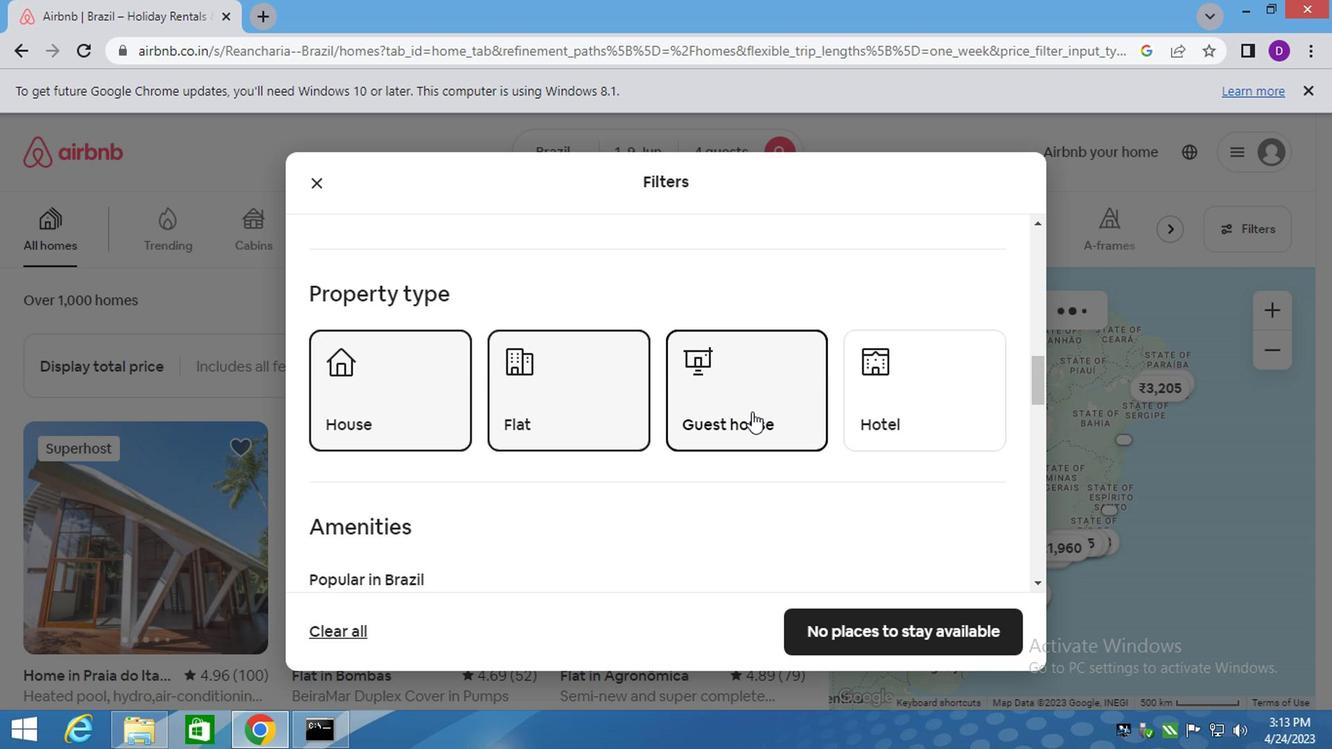 
Action: Mouse scrolled (760, 418) with delta (0, 0)
Screenshot: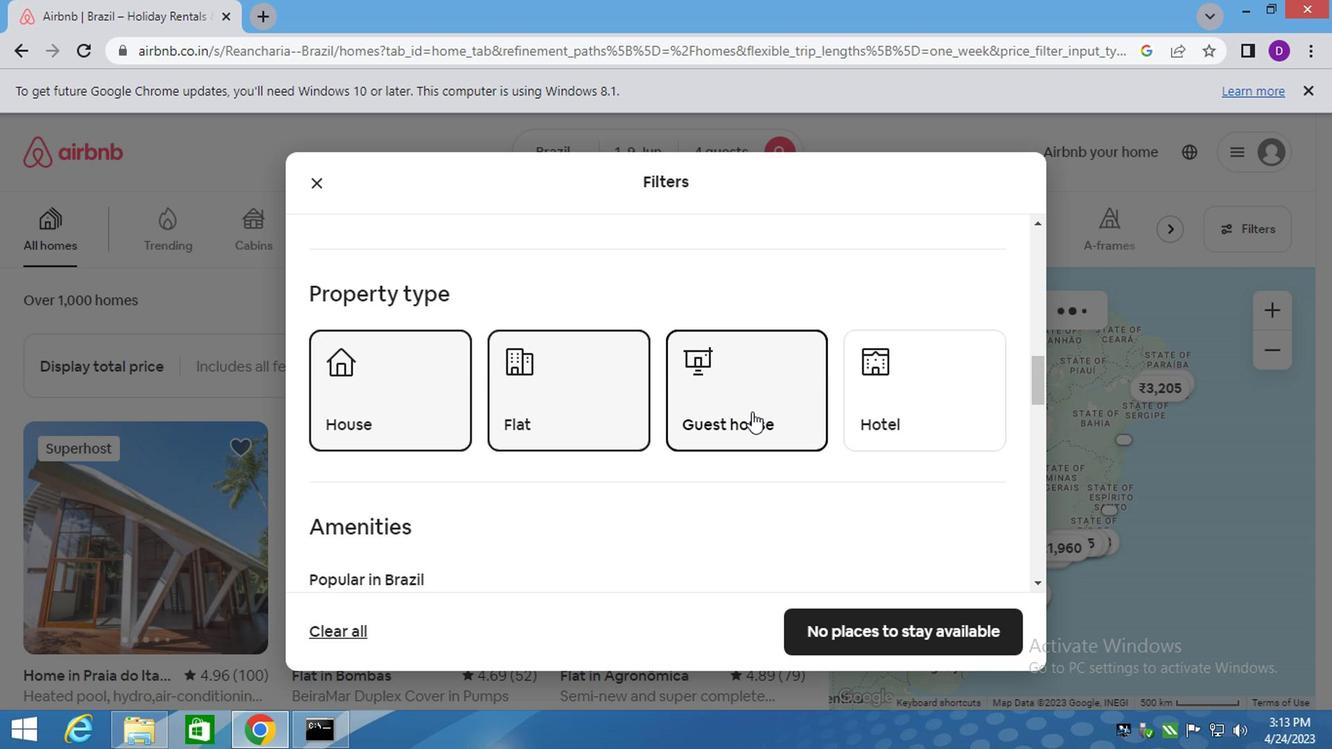 
Action: Mouse moved to (831, 445)
Screenshot: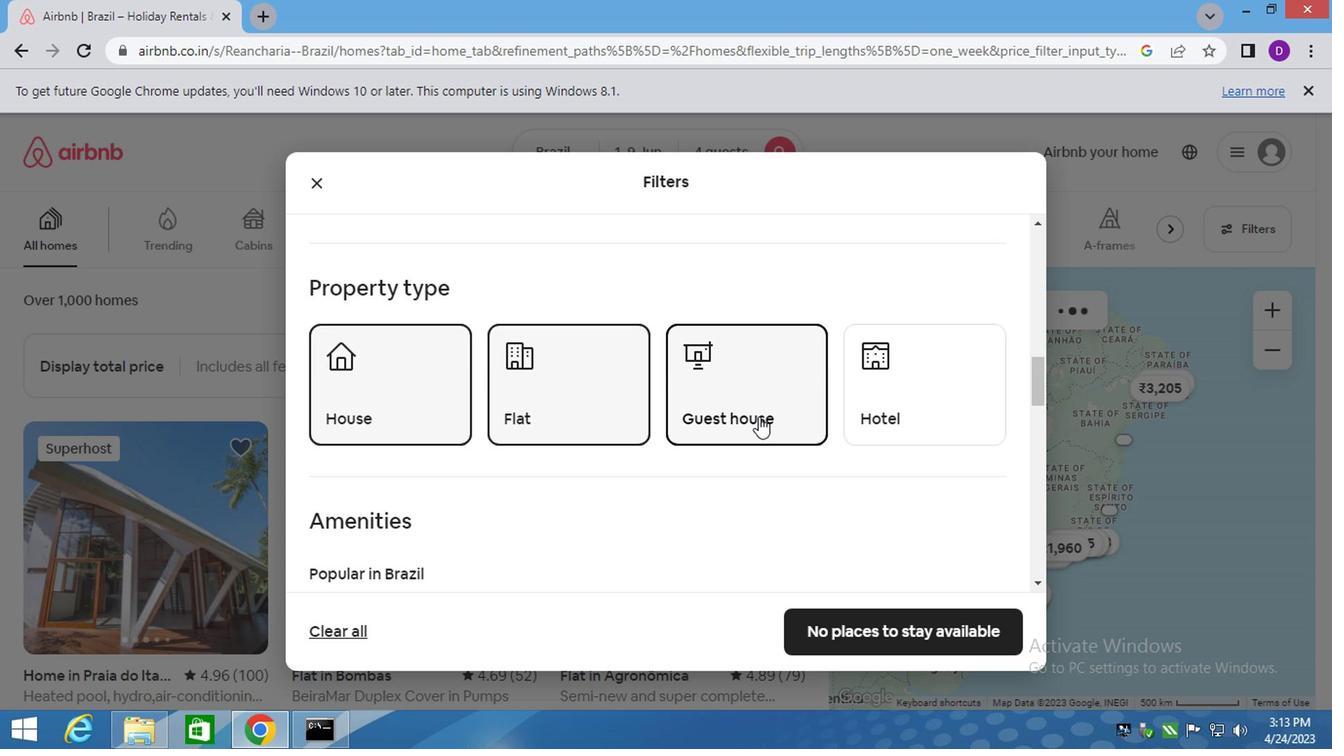 
Action: Mouse scrolled (786, 431) with delta (0, 0)
Screenshot: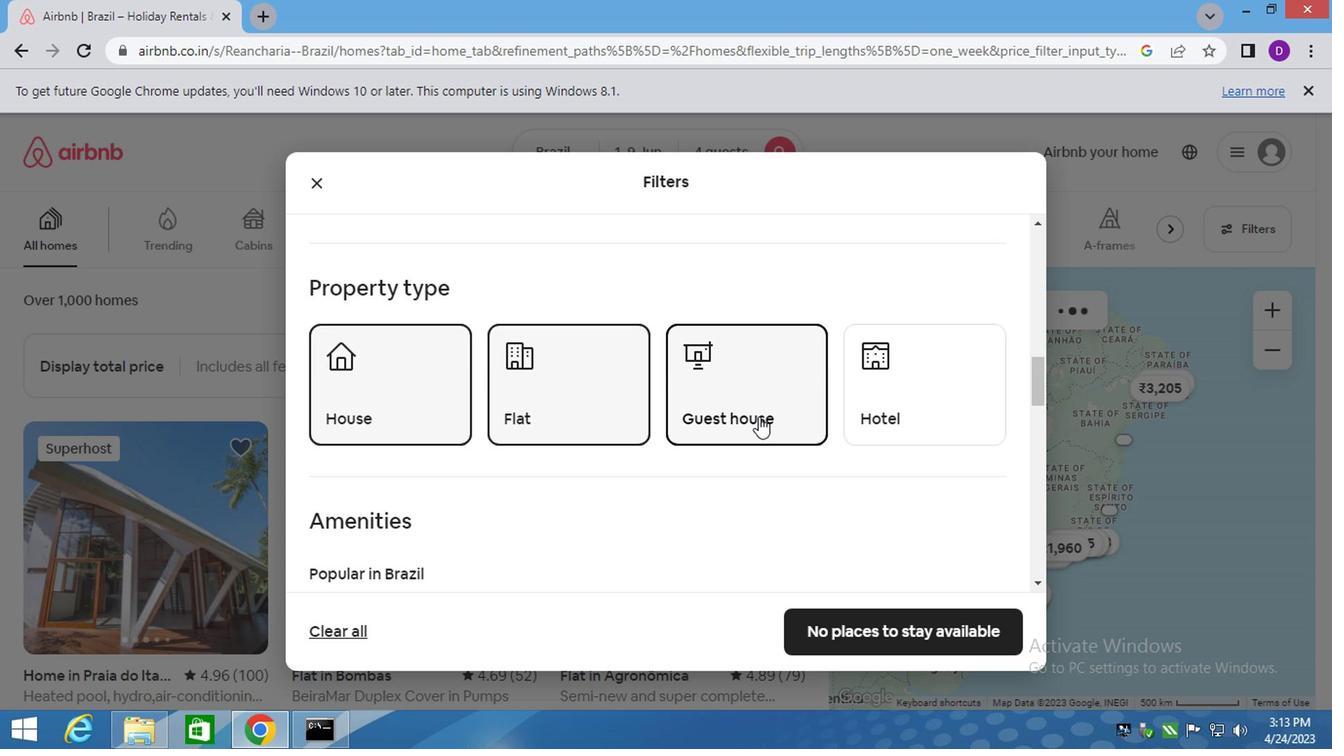 
Action: Mouse moved to (985, 477)
Screenshot: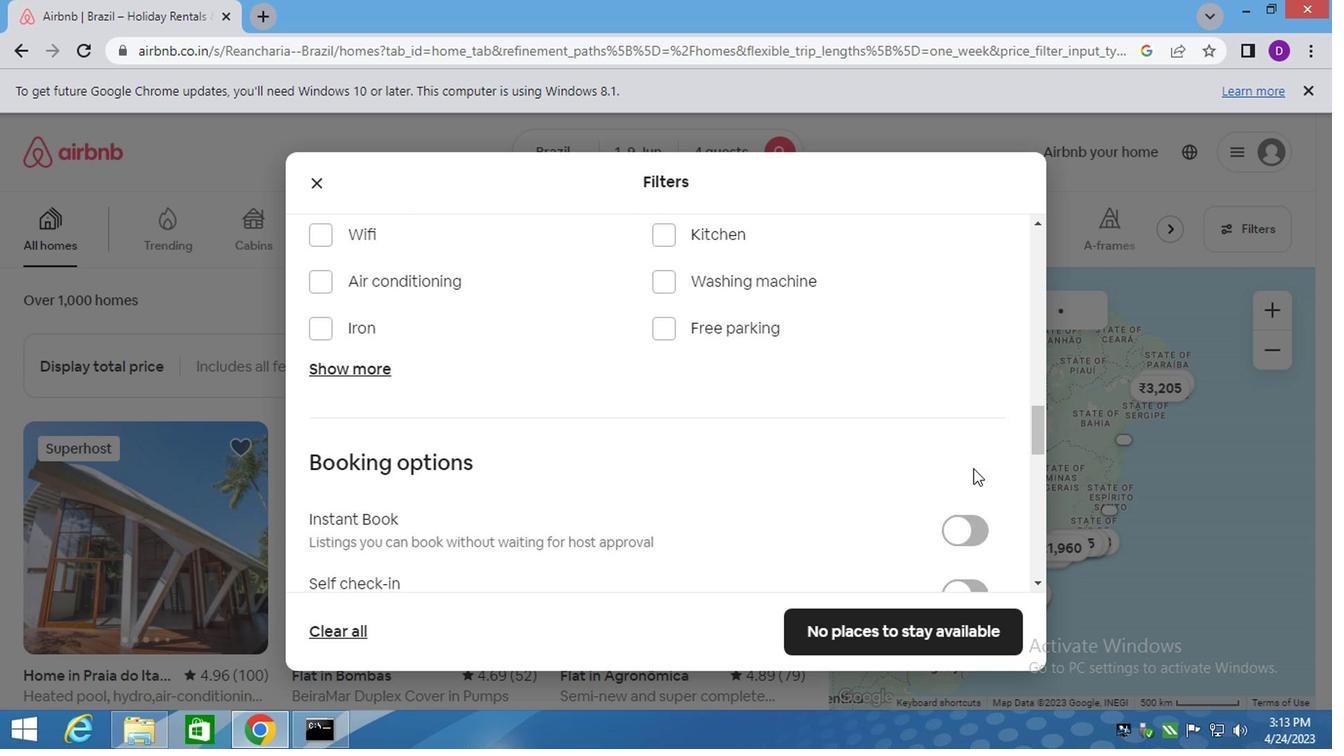 
Action: Mouse scrolled (985, 476) with delta (0, 0)
Screenshot: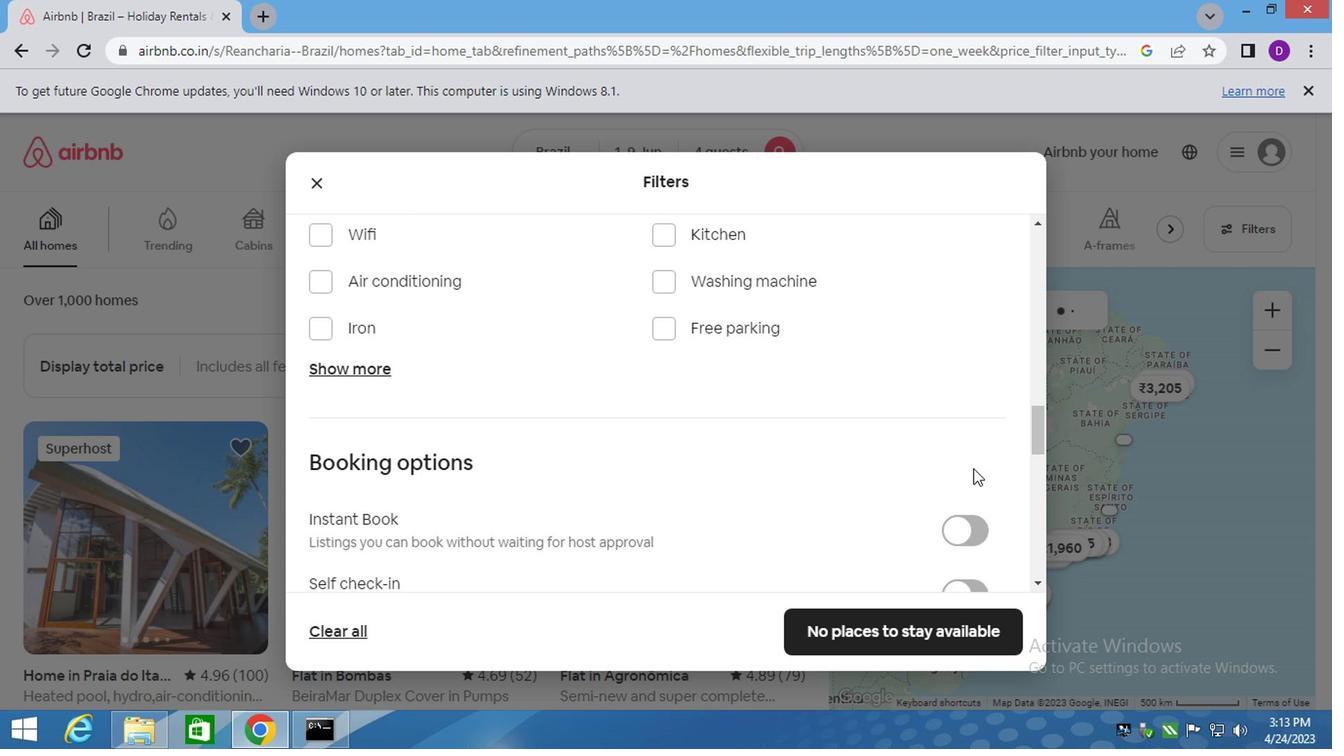 
Action: Mouse scrolled (985, 476) with delta (0, 0)
Screenshot: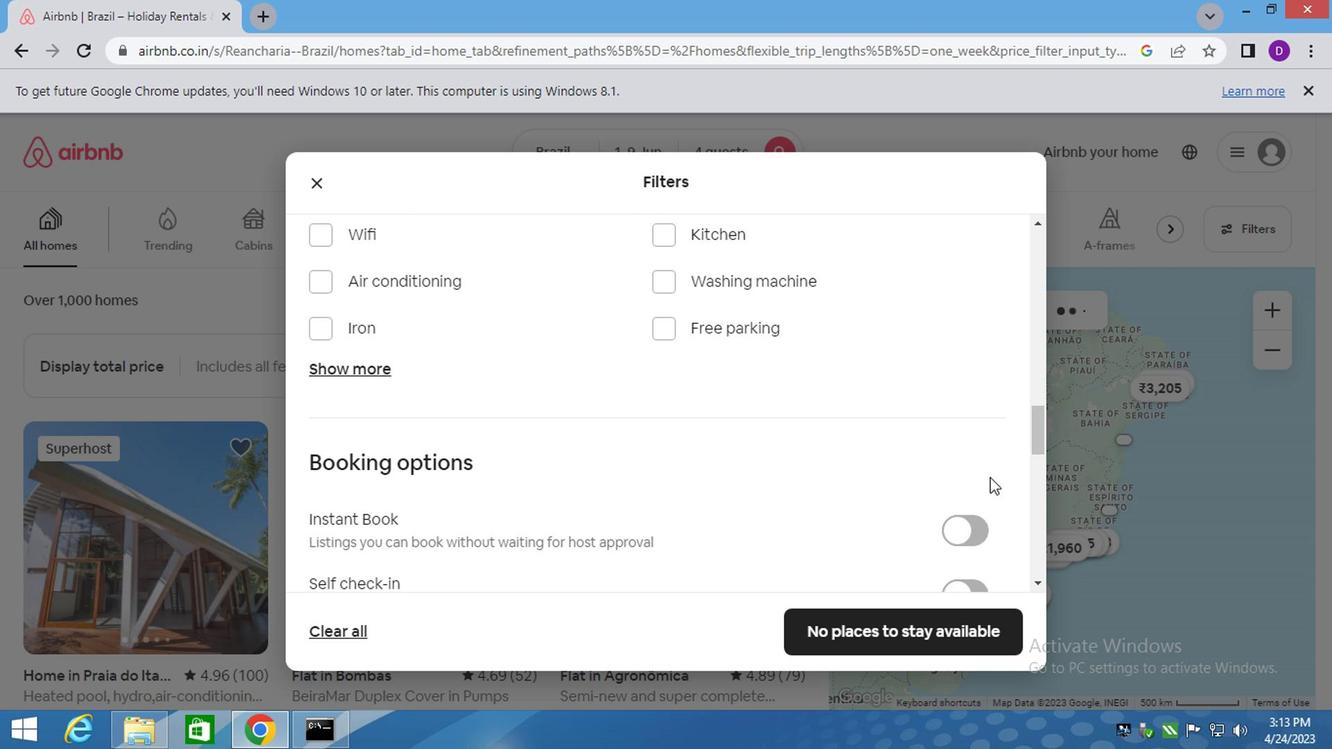 
Action: Mouse moved to (956, 401)
Screenshot: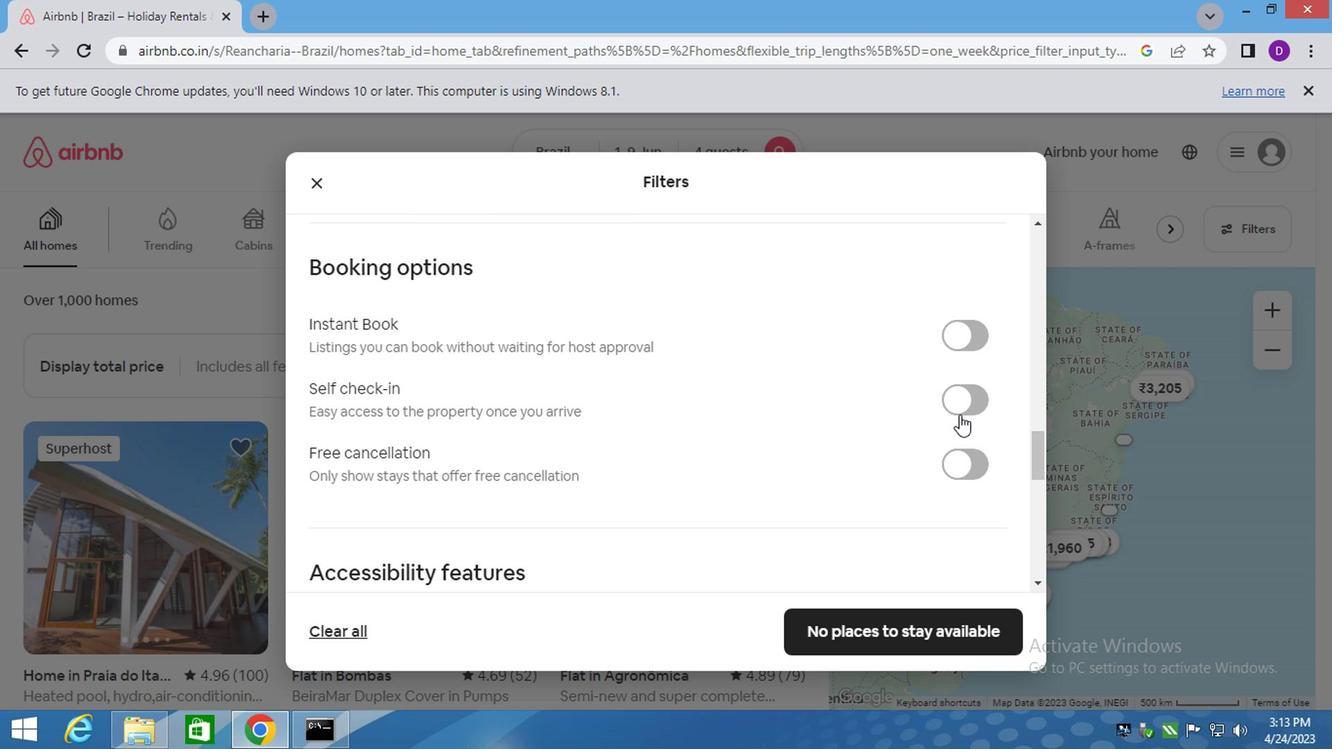 
Action: Mouse pressed left at (956, 401)
Screenshot: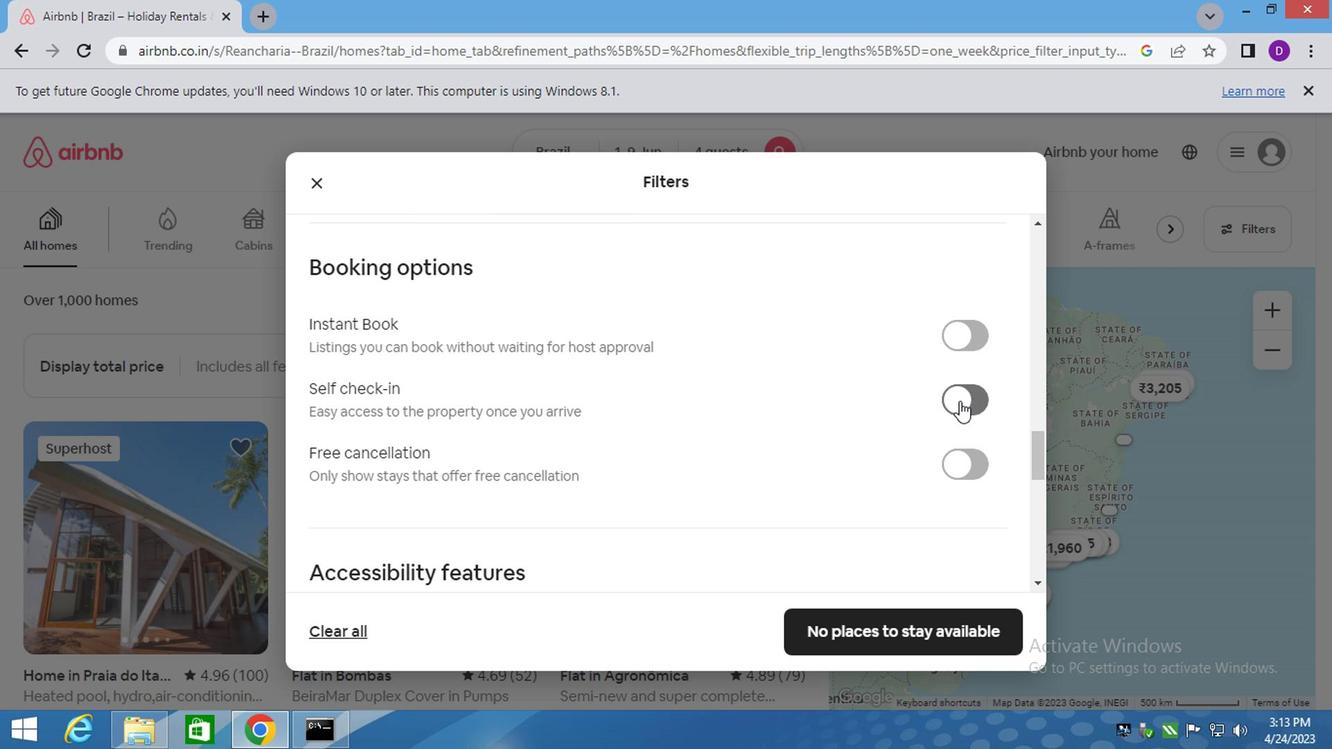 
Action: Mouse moved to (907, 455)
Screenshot: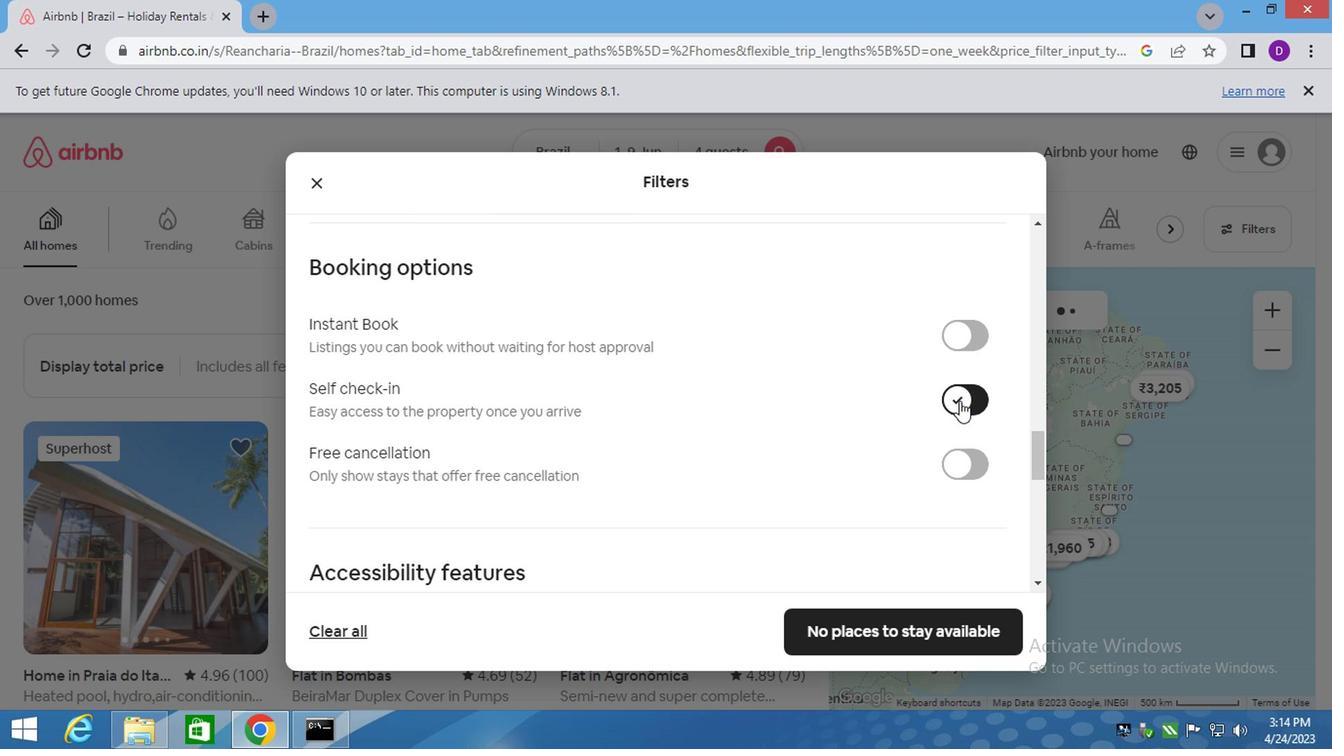 
Action: Mouse scrolled (907, 454) with delta (0, 0)
Screenshot: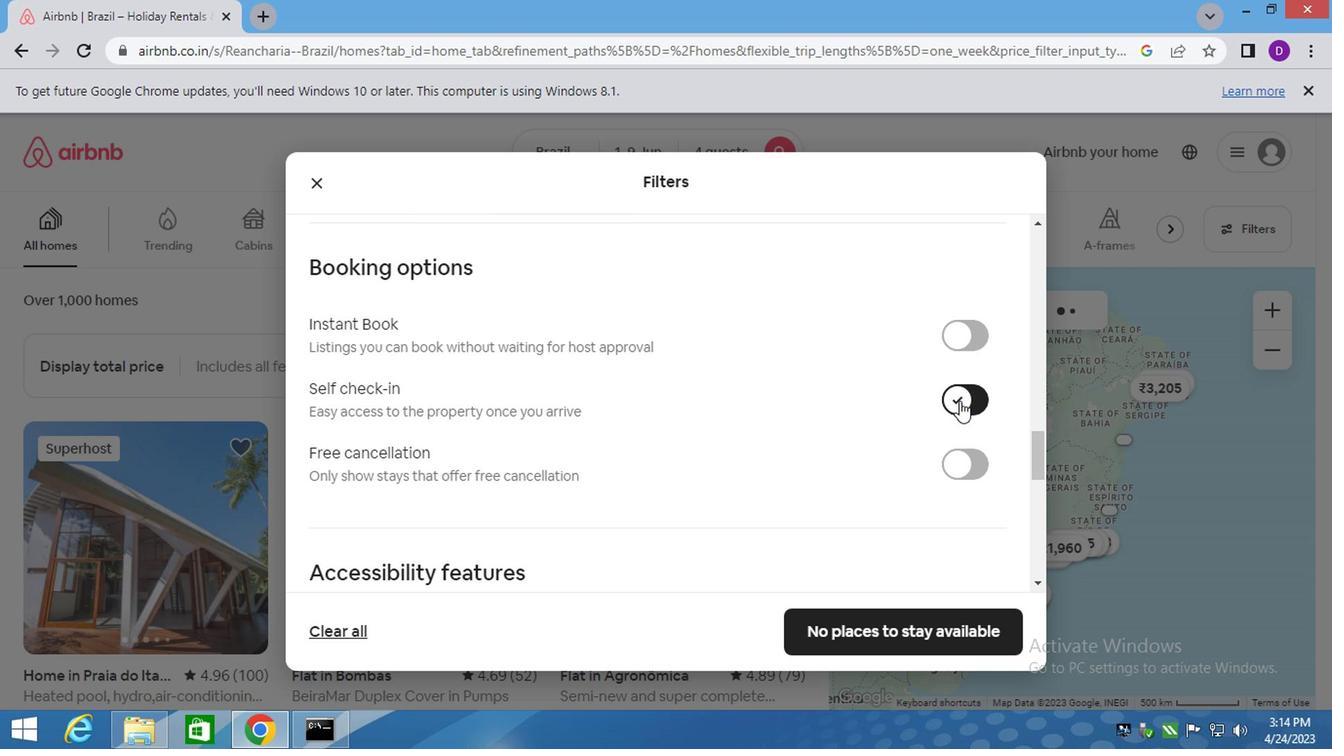 
Action: Mouse moved to (887, 461)
Screenshot: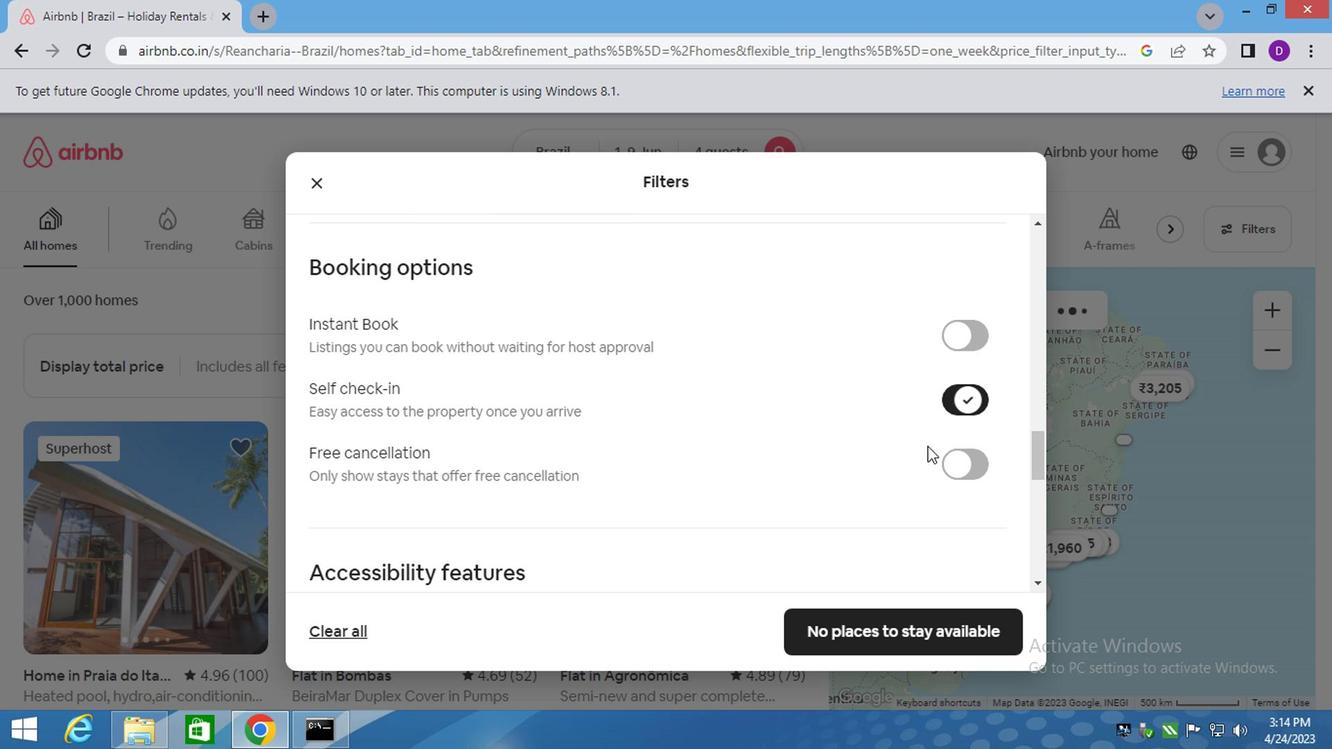 
Action: Mouse scrolled (892, 459) with delta (0, 0)
Screenshot: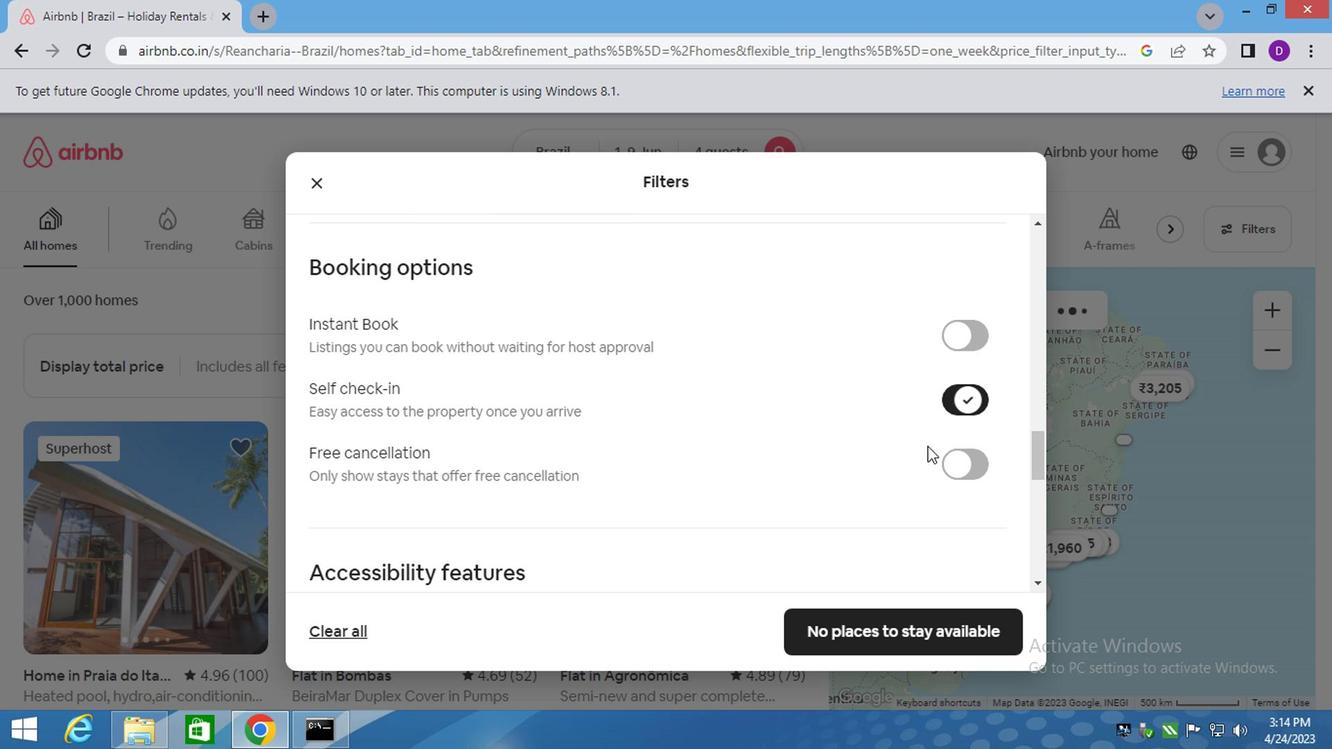 
Action: Mouse moved to (883, 463)
Screenshot: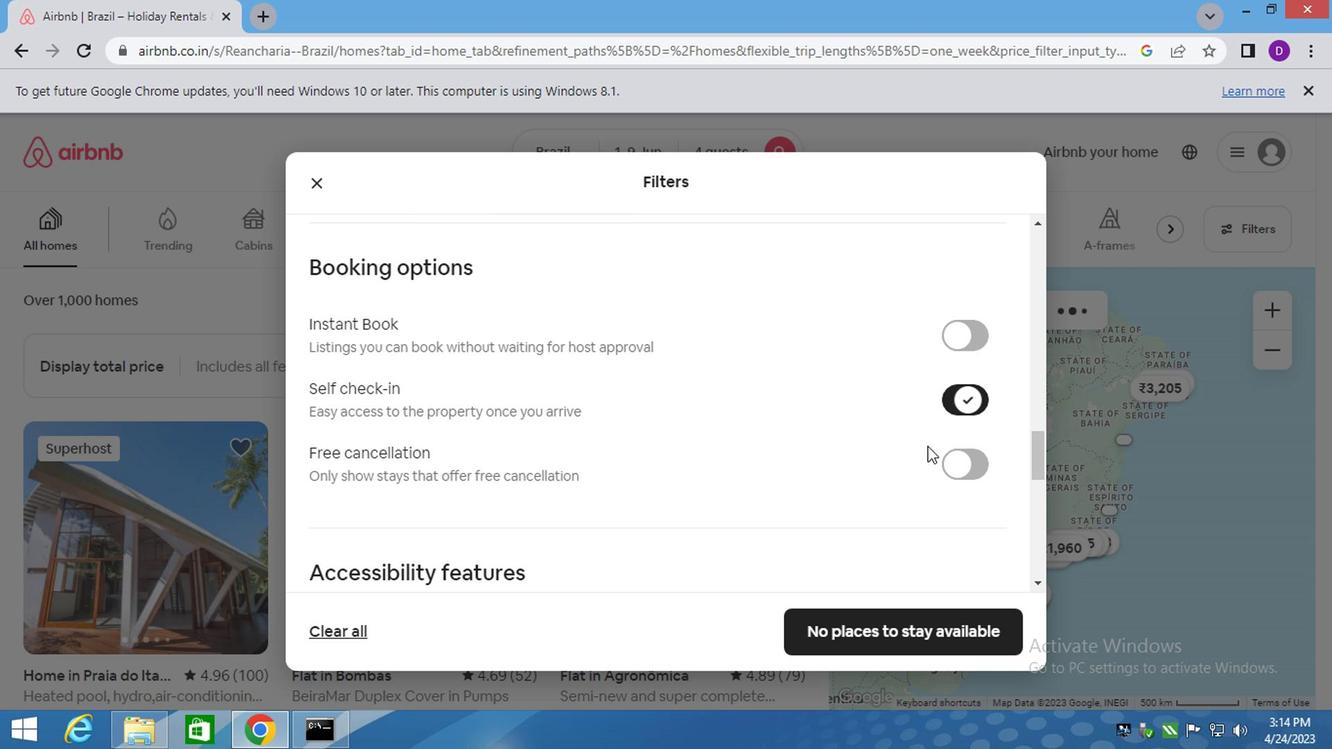 
Action: Mouse scrolled (883, 462) with delta (0, 0)
Screenshot: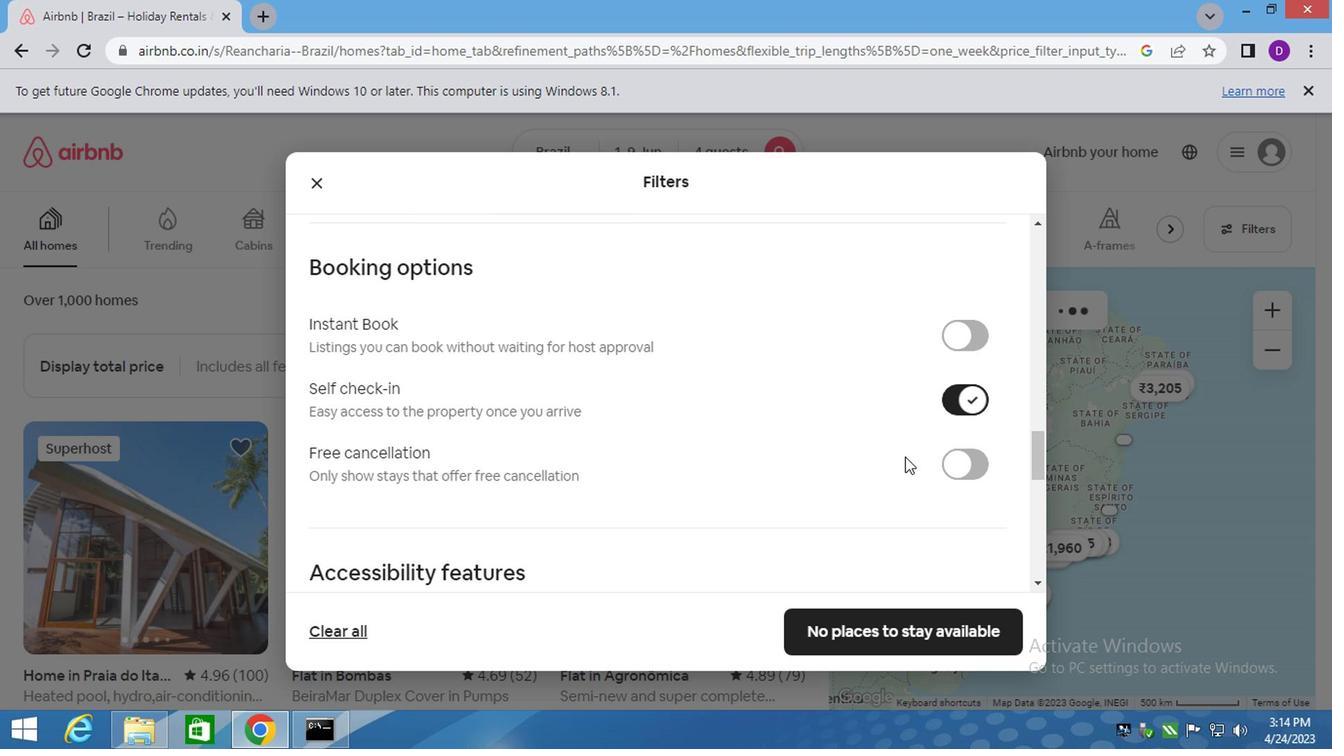 
Action: Mouse moved to (871, 466)
Screenshot: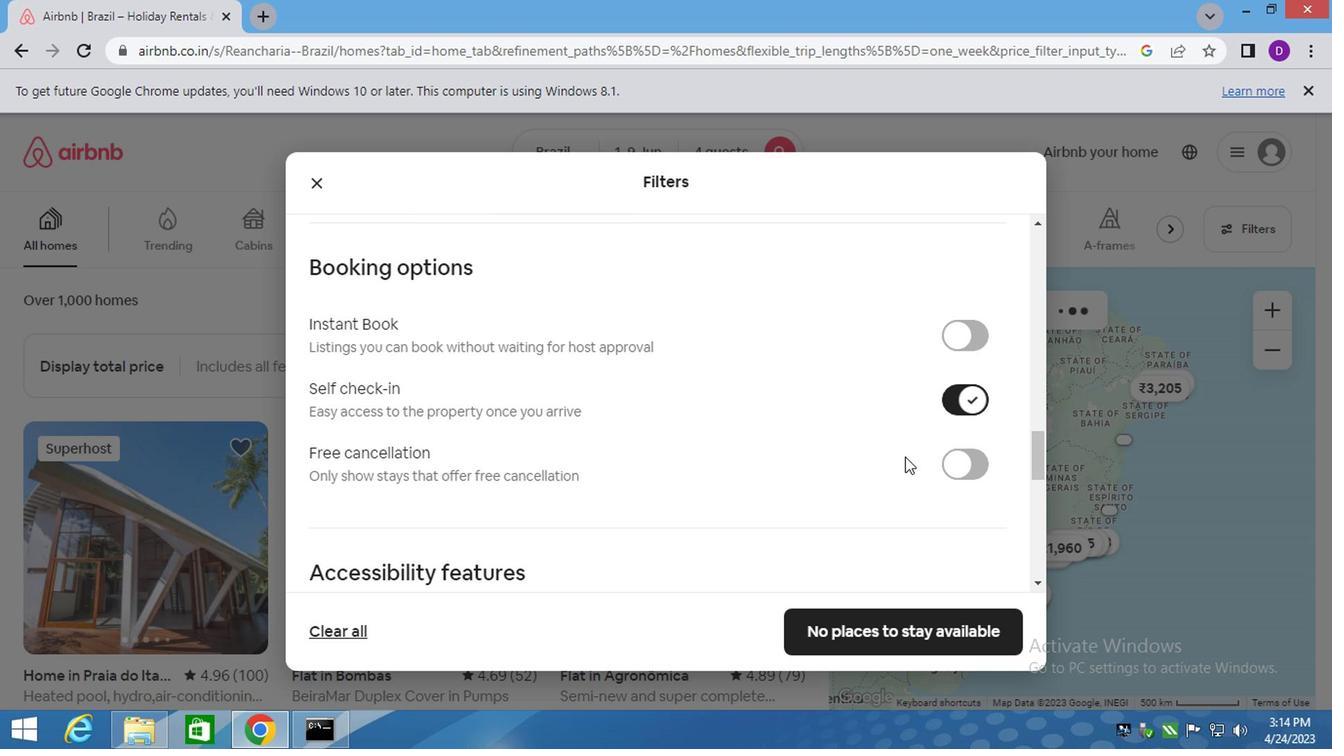 
Action: Mouse scrolled (873, 464) with delta (0, 0)
Screenshot: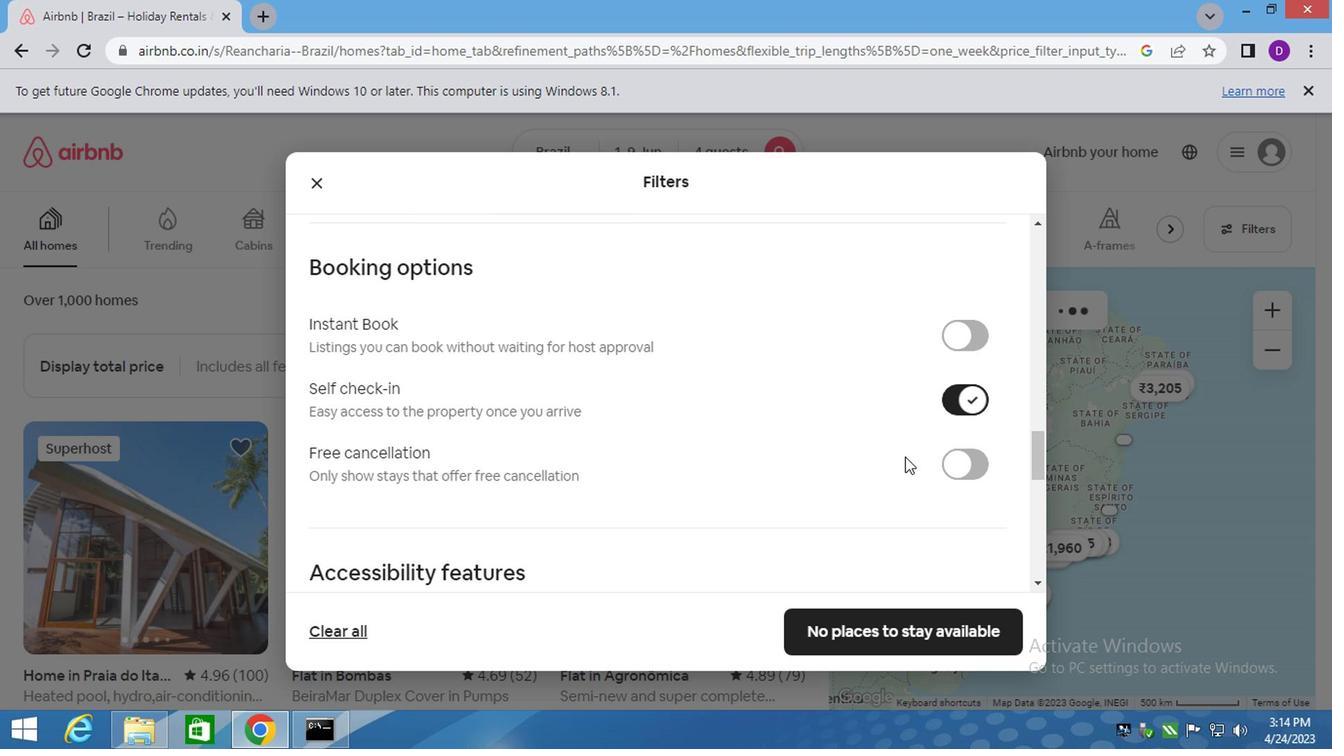 
Action: Mouse moved to (651, 479)
Screenshot: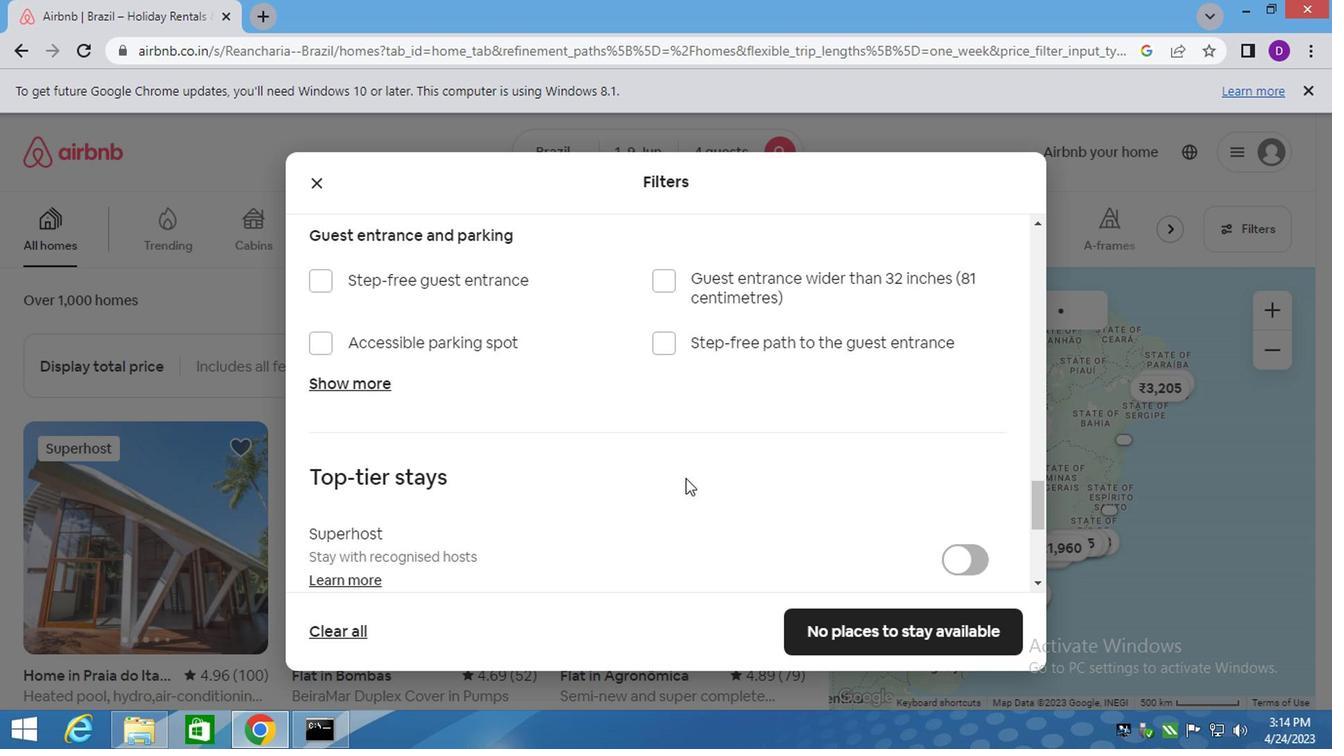 
Action: Mouse scrolled (651, 479) with delta (0, 0)
Screenshot: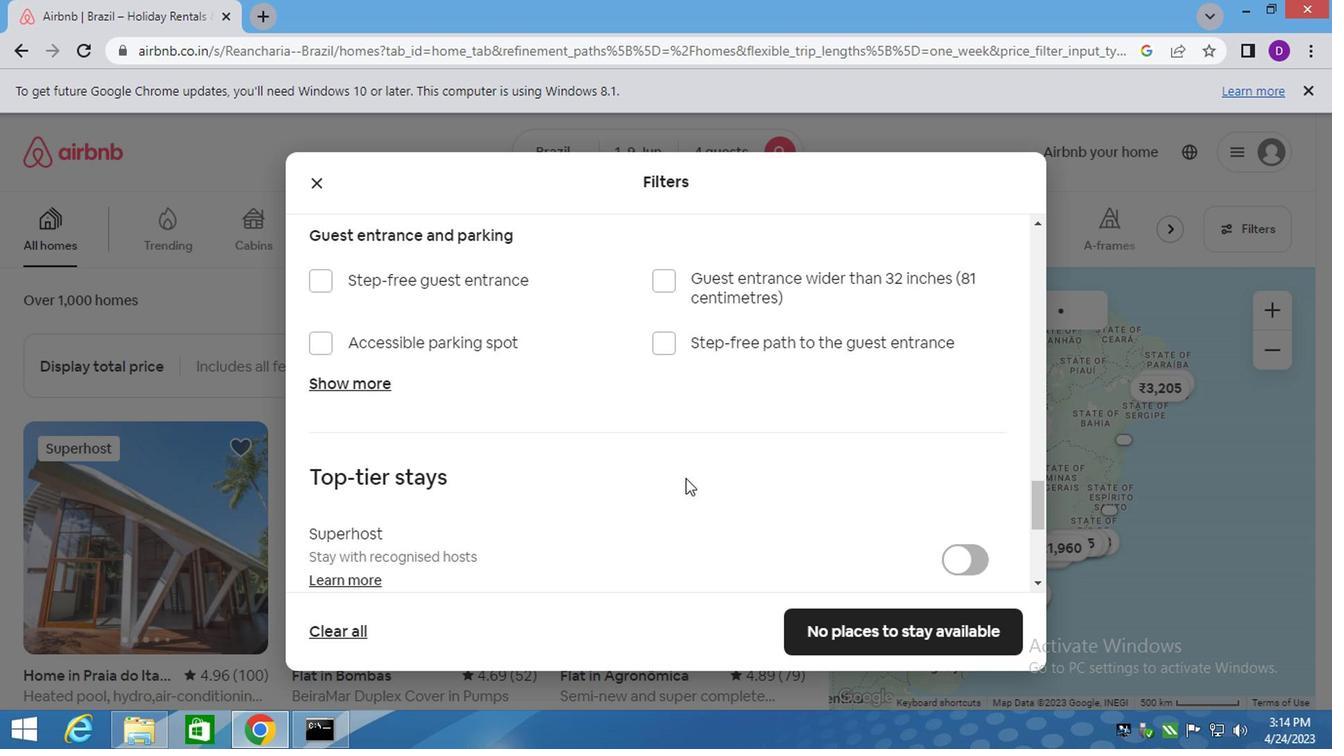 
Action: Mouse scrolled (651, 479) with delta (0, 0)
Screenshot: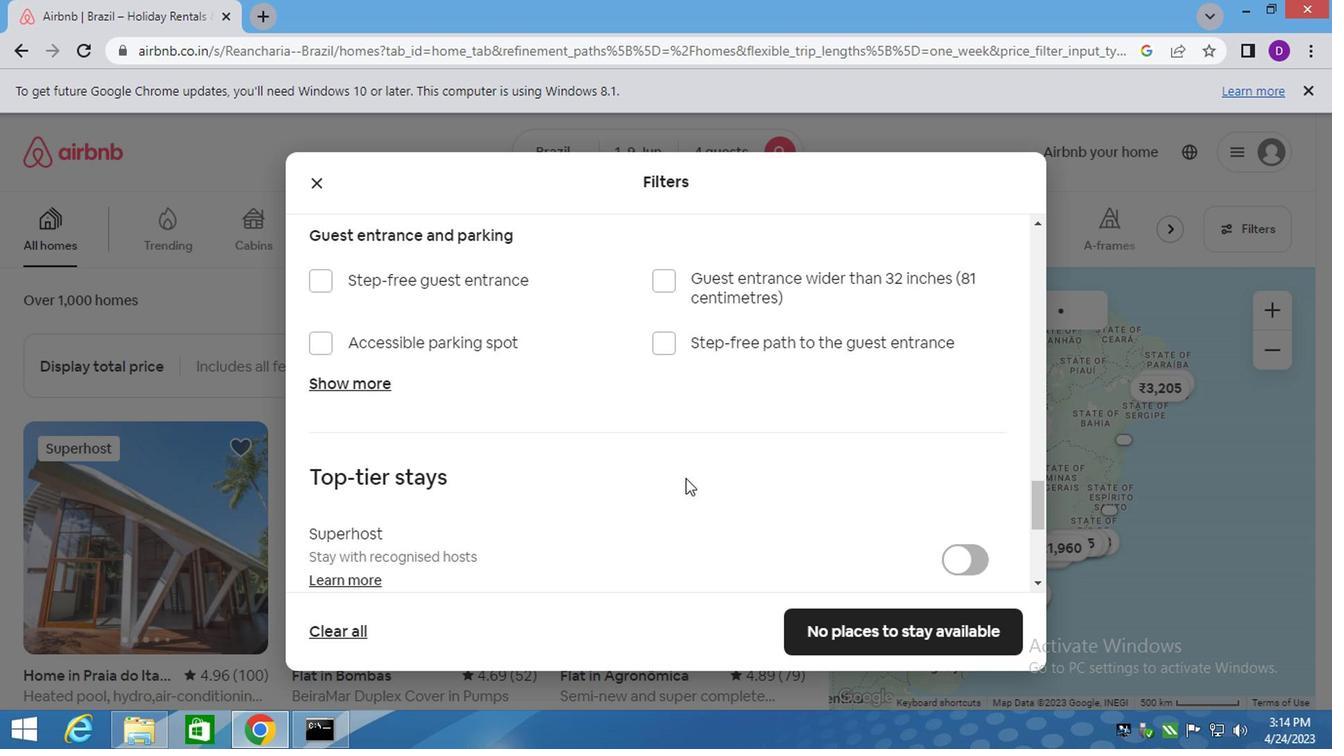 
Action: Mouse moved to (651, 479)
Screenshot: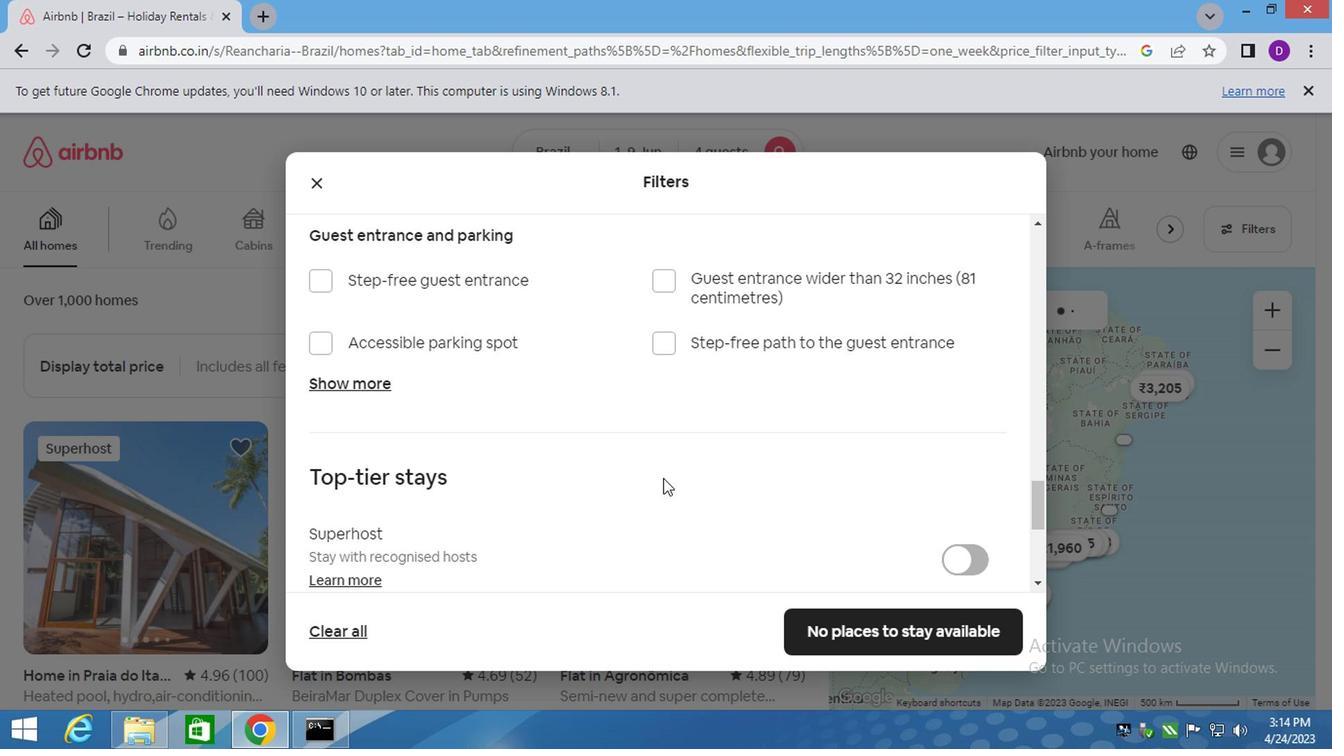 
Action: Mouse scrolled (651, 479) with delta (0, 0)
Screenshot: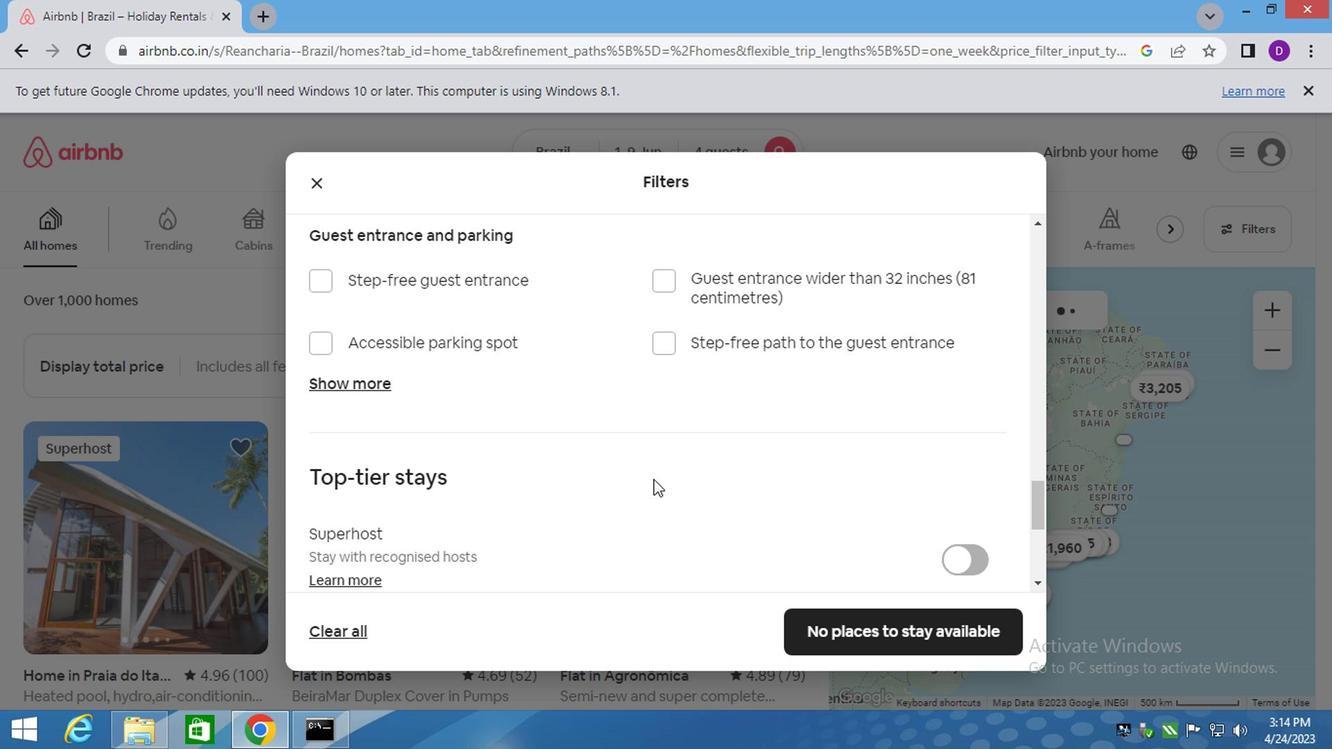 
Action: Mouse moved to (622, 476)
Screenshot: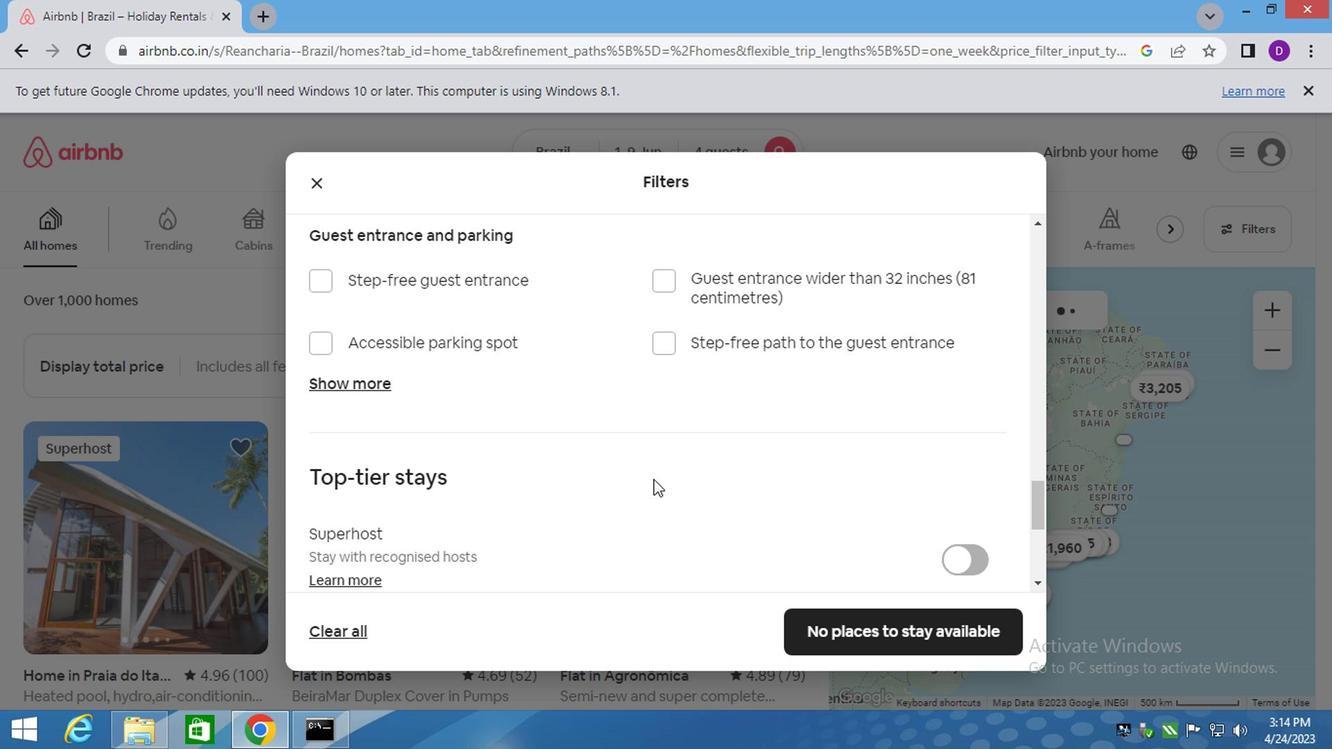 
Action: Mouse scrolled (651, 479) with delta (0, 0)
Screenshot: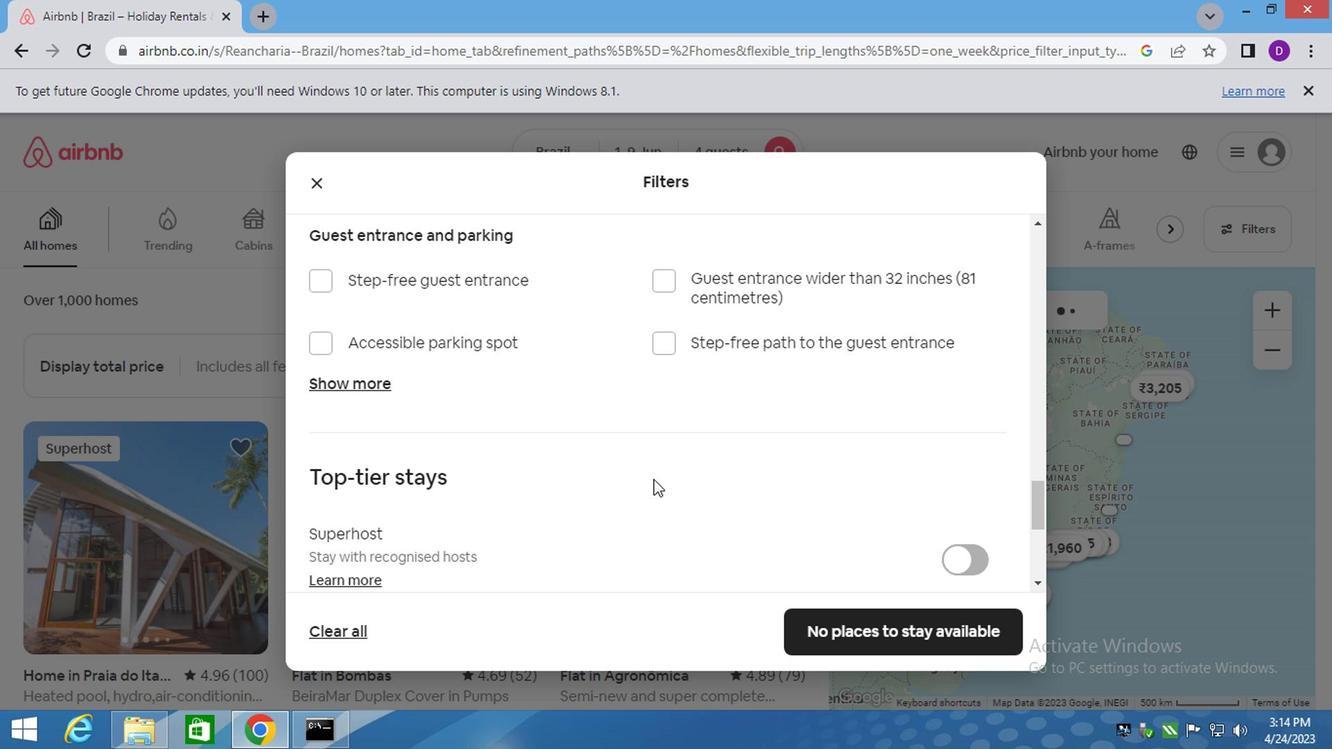 
Action: Mouse moved to (354, 535)
Screenshot: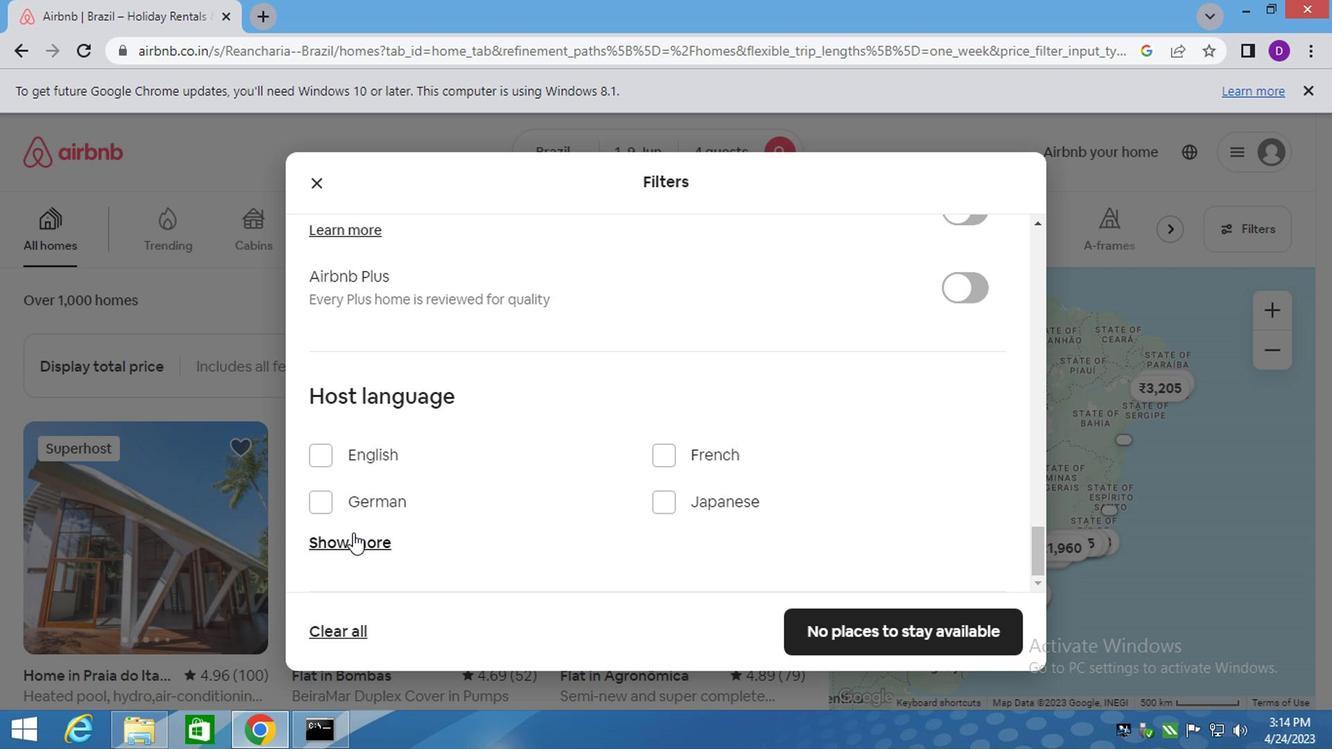 
Action: Mouse pressed left at (354, 535)
Screenshot: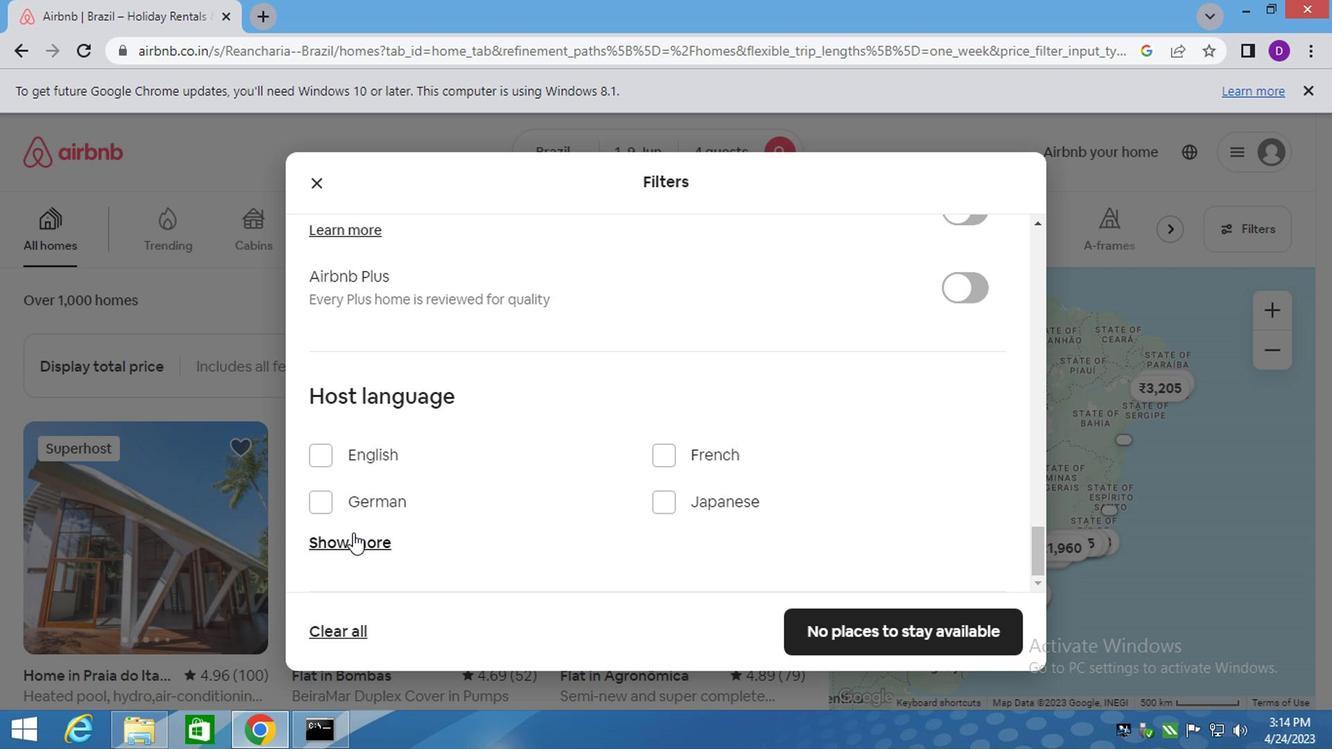 
Action: Mouse moved to (583, 513)
Screenshot: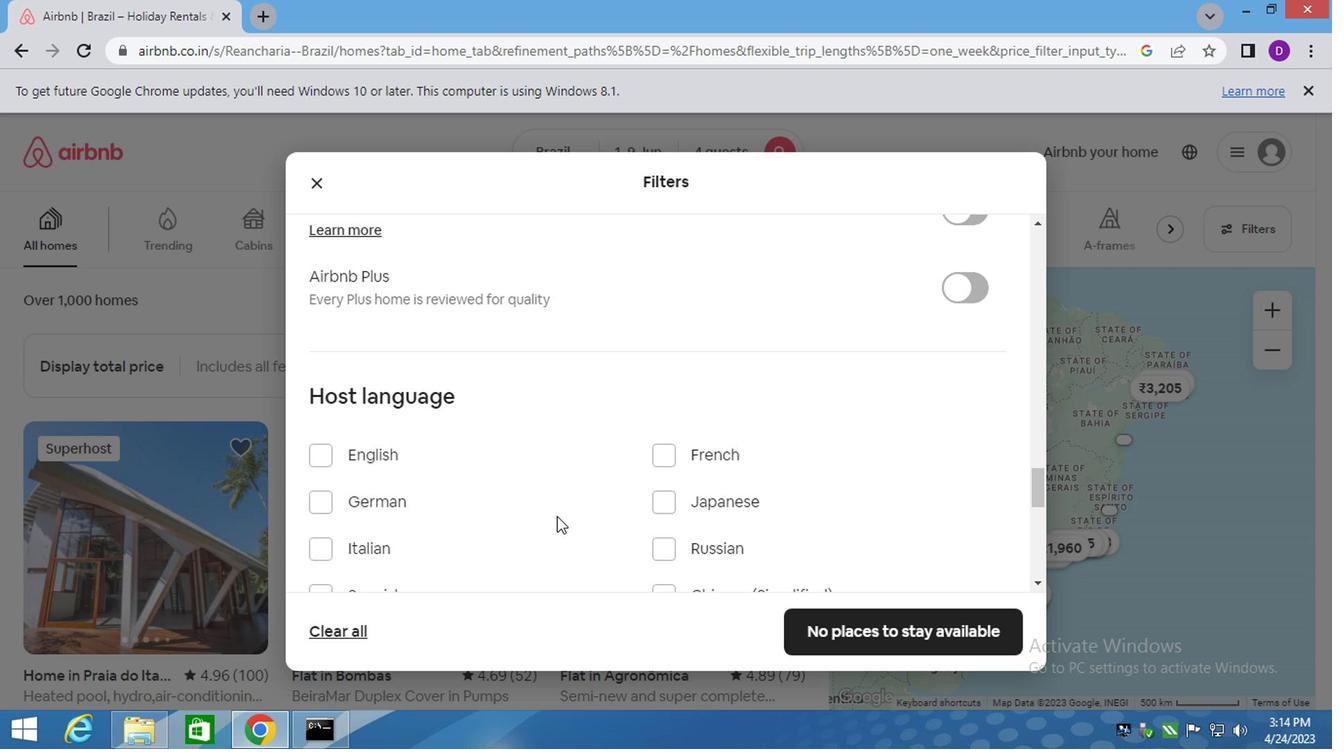 
Action: Mouse scrolled (583, 511) with delta (0, -1)
Screenshot: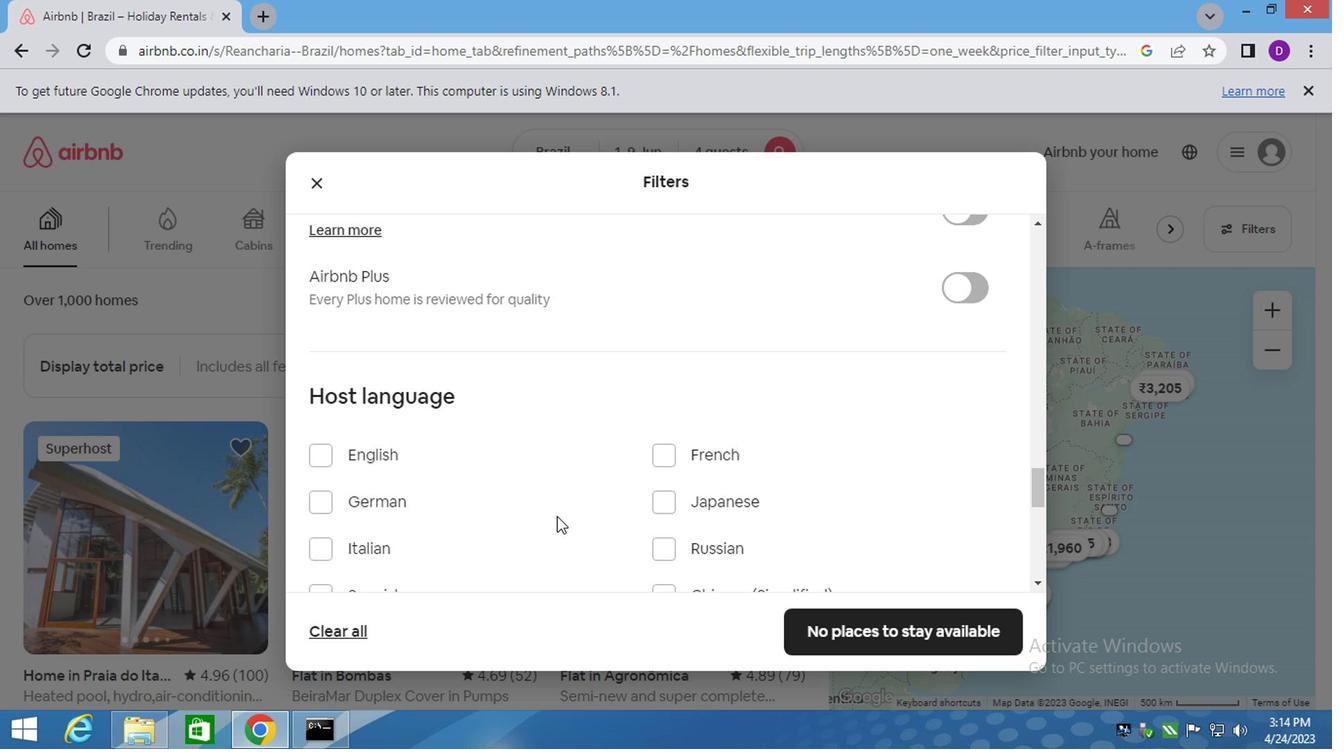 
Action: Mouse moved to (367, 501)
Screenshot: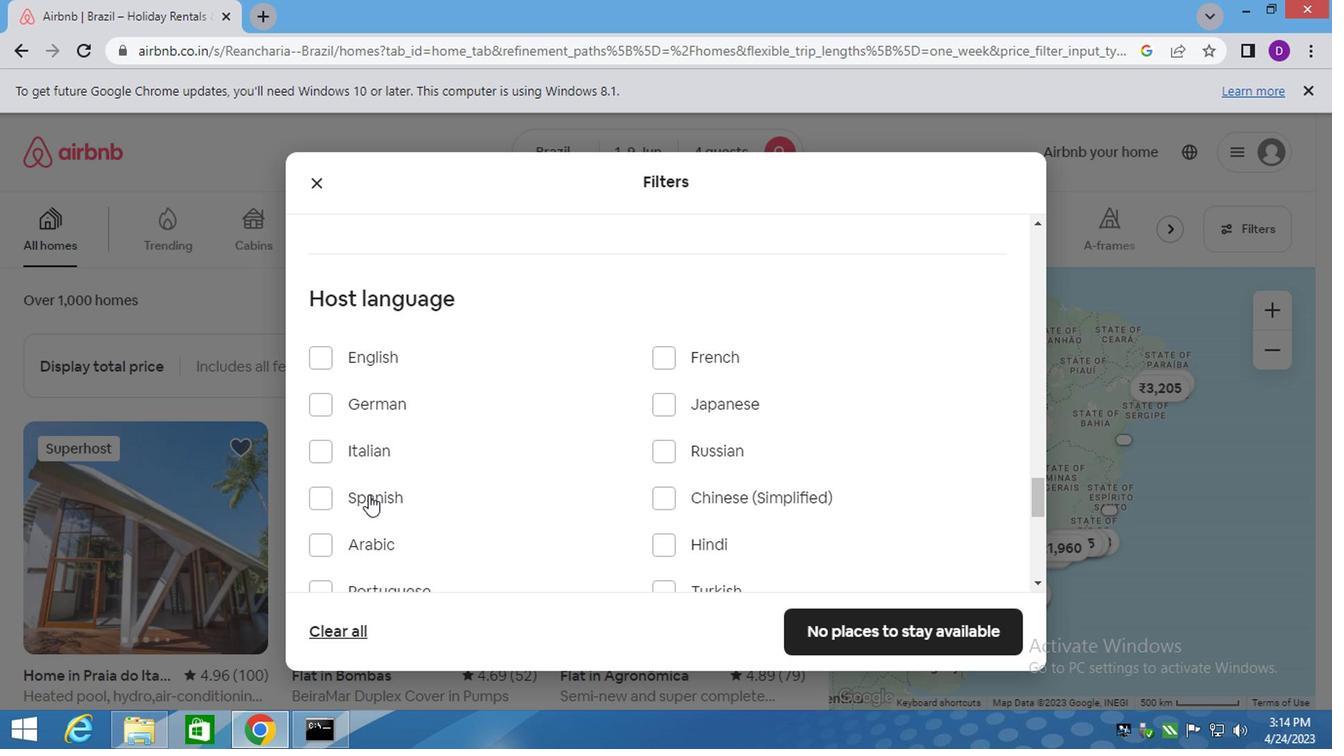 
Action: Mouse pressed left at (367, 501)
Screenshot: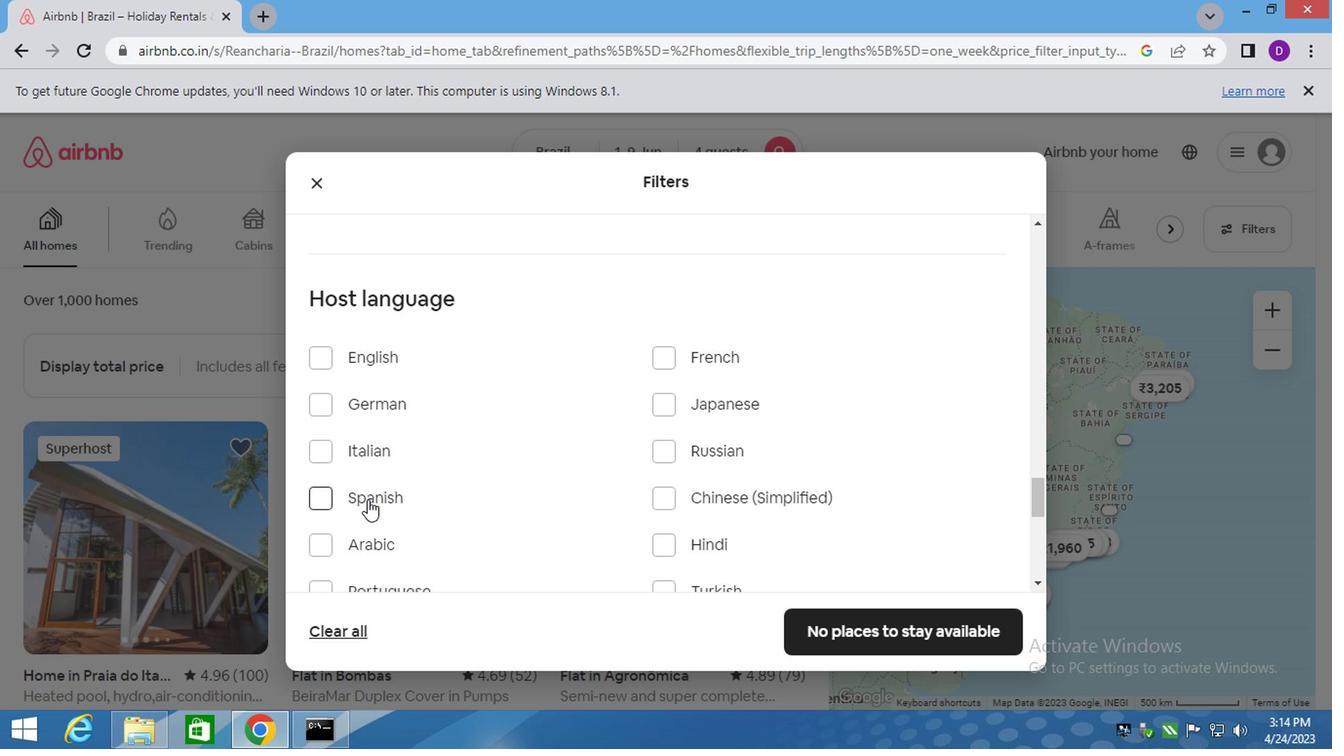 
Action: Mouse moved to (929, 640)
Screenshot: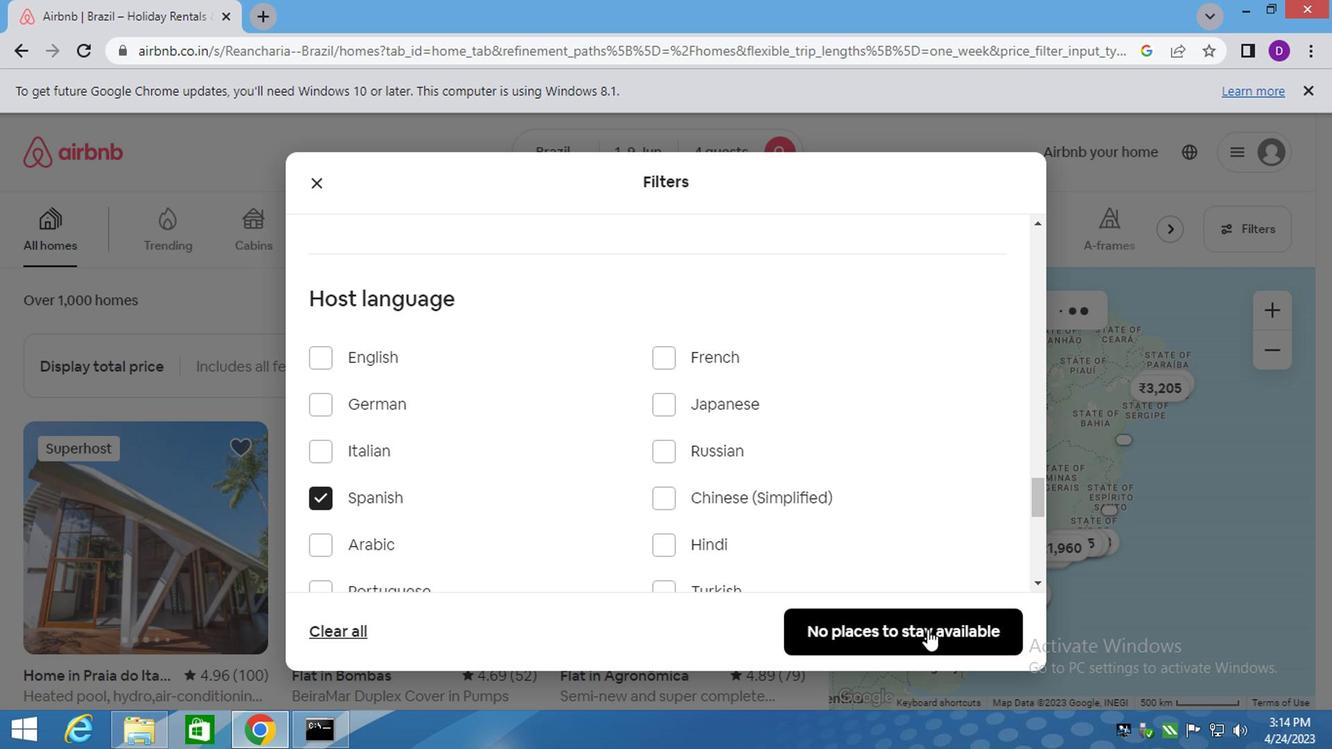 
Action: Mouse pressed left at (929, 640)
Screenshot: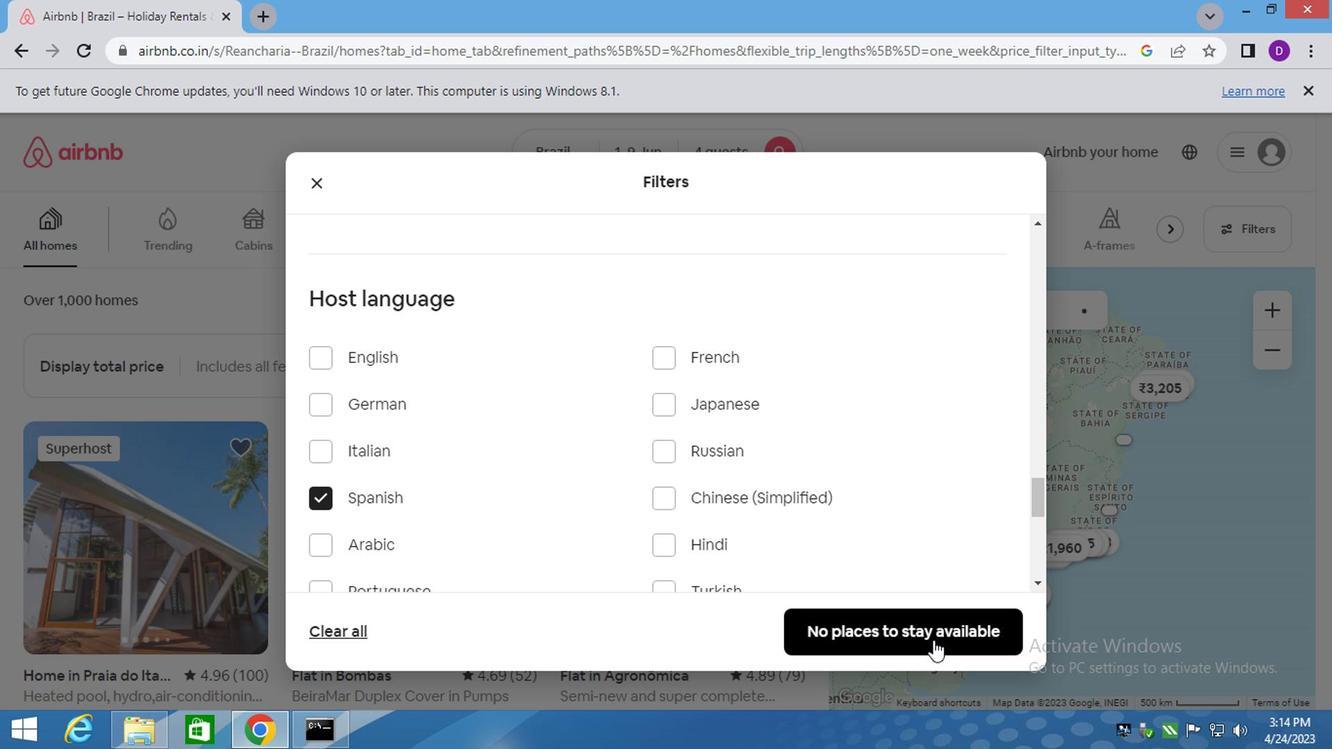 
Action: Mouse moved to (929, 638)
Screenshot: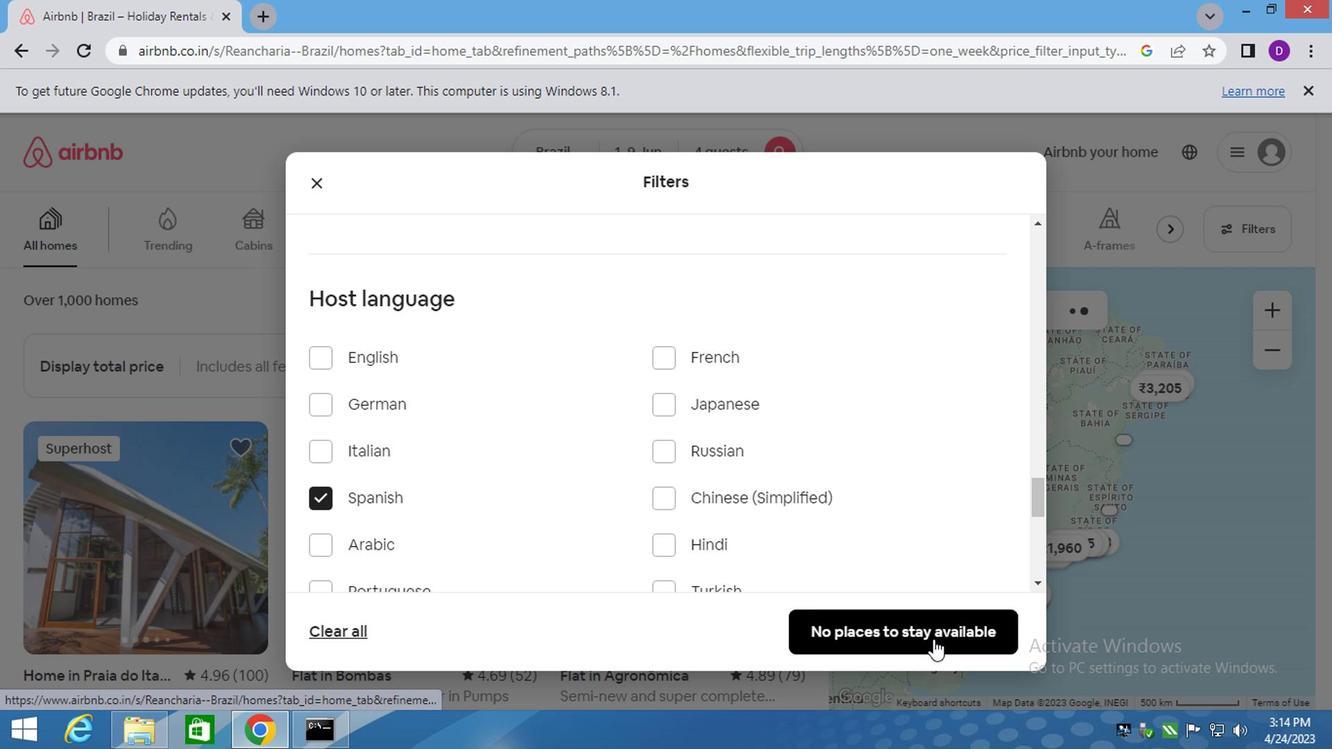 
